 Task: Look for space in Köthen, Germany from 12th July, 2023 to 16th July, 2023 for 8 adults in price range Rs.10000 to Rs.16000. Place can be private room with 8 bedrooms having 8 beds and 8 bathrooms. Property type can be house, flat, guest house, hotel. Amenities needed are: wifi, TV, free parkinig on premises, gym, breakfast. Booking option can be shelf check-in. Required host language is English.
Action: Mouse moved to (489, 120)
Screenshot: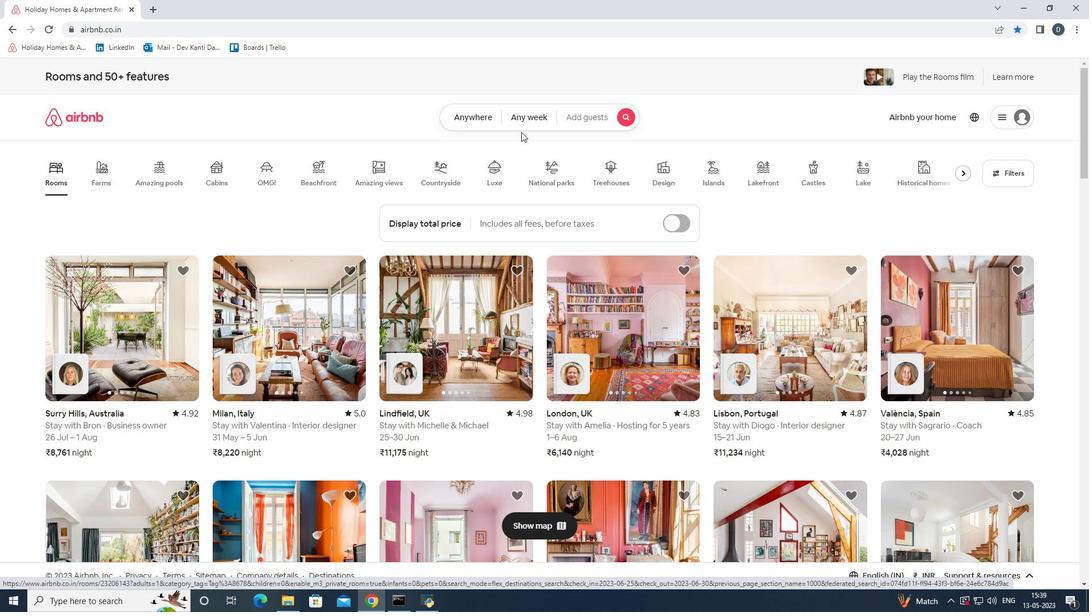 
Action: Mouse pressed left at (489, 120)
Screenshot: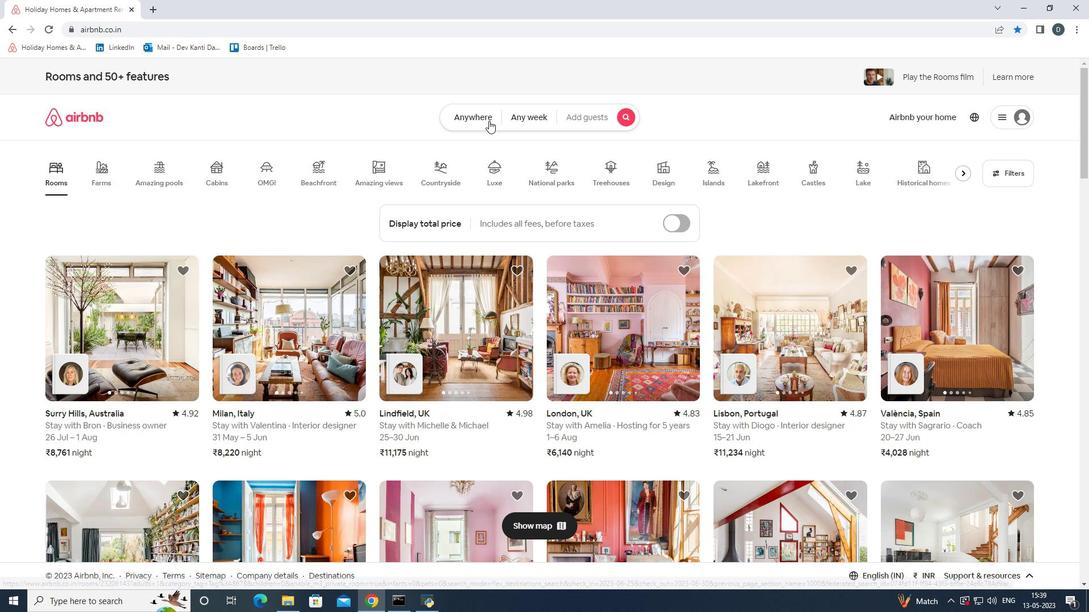 
Action: Mouse moved to (390, 162)
Screenshot: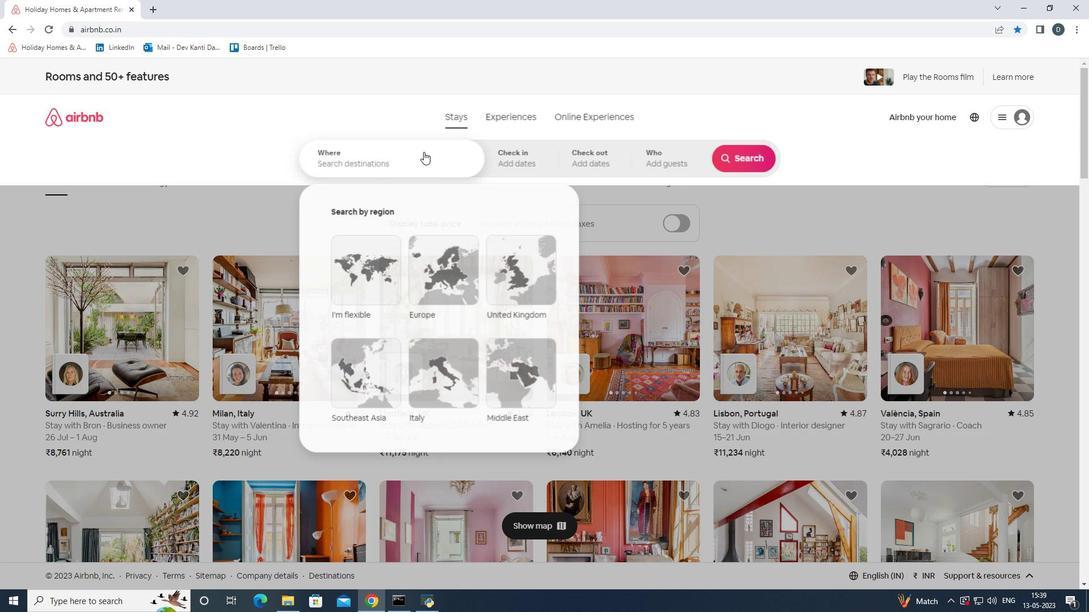 
Action: Mouse pressed left at (390, 162)
Screenshot: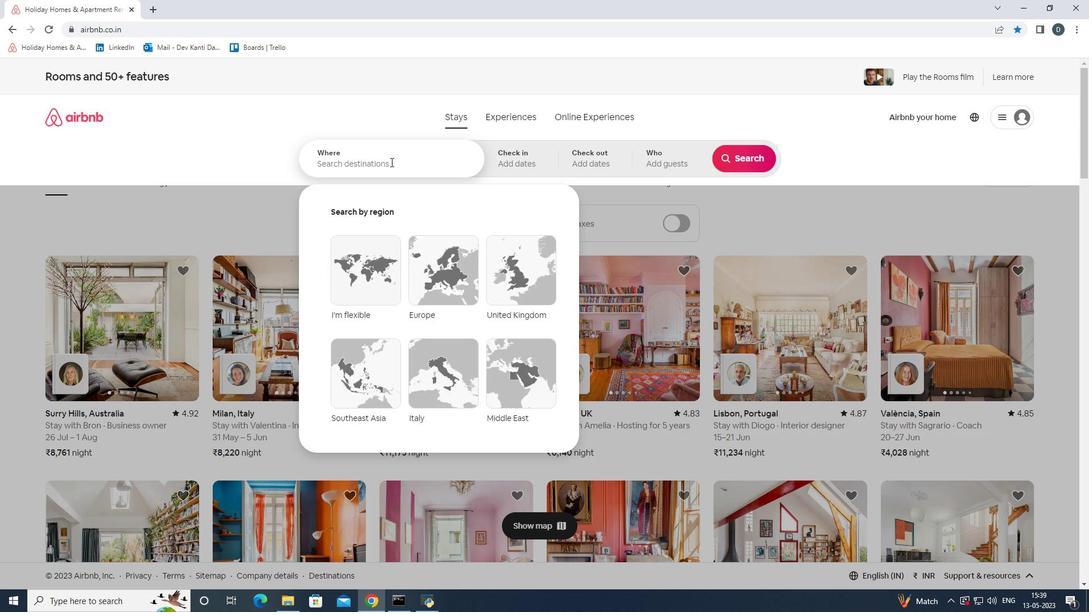 
Action: Key pressed <Key.shift>Kothen,<Key.shift>Germany
Screenshot: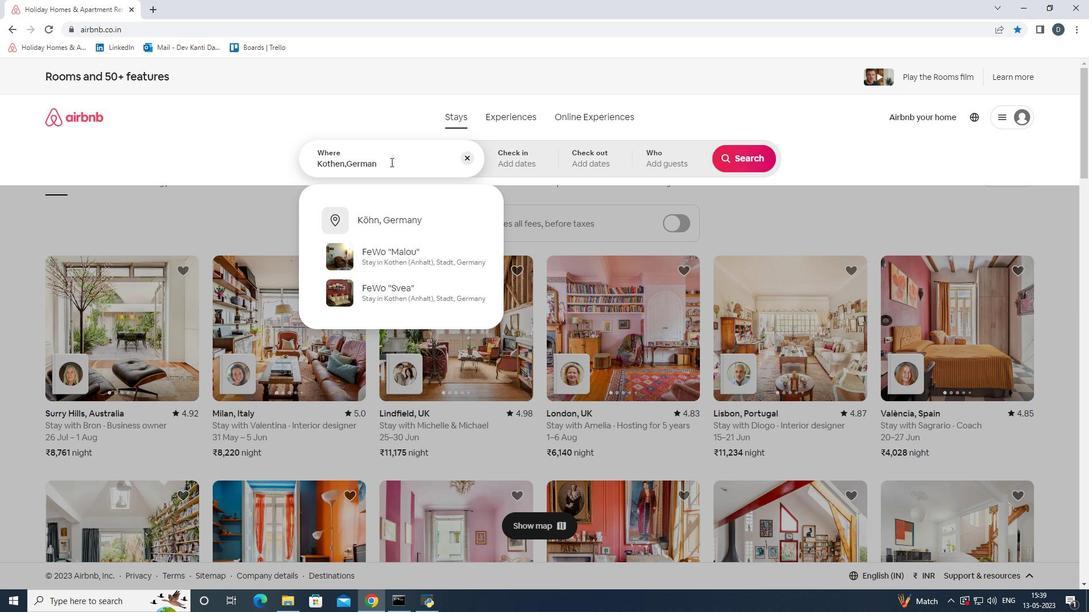 
Action: Mouse moved to (551, 165)
Screenshot: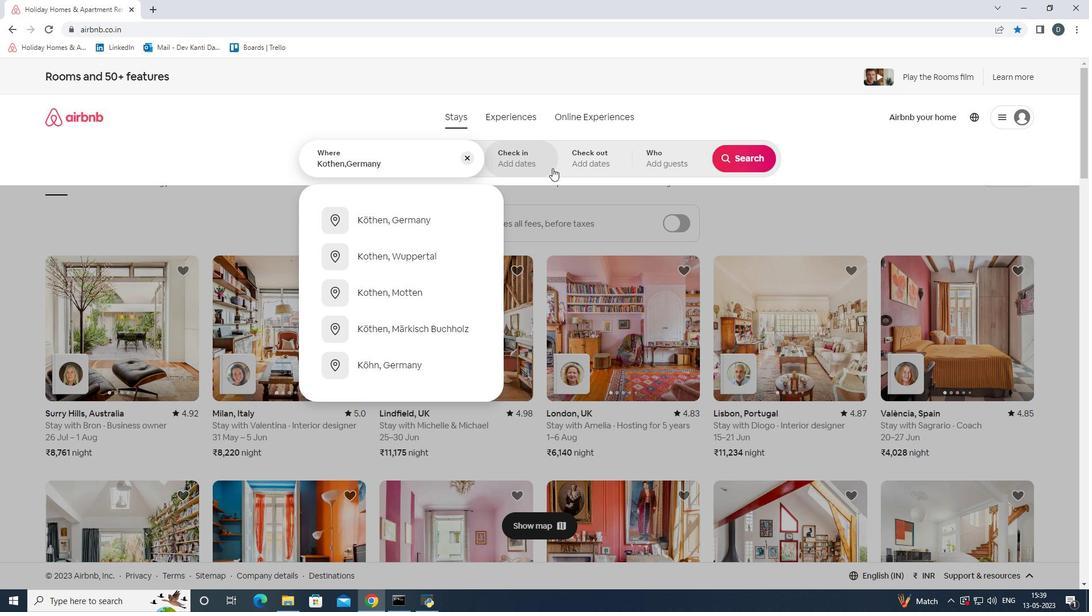 
Action: Mouse pressed left at (551, 165)
Screenshot: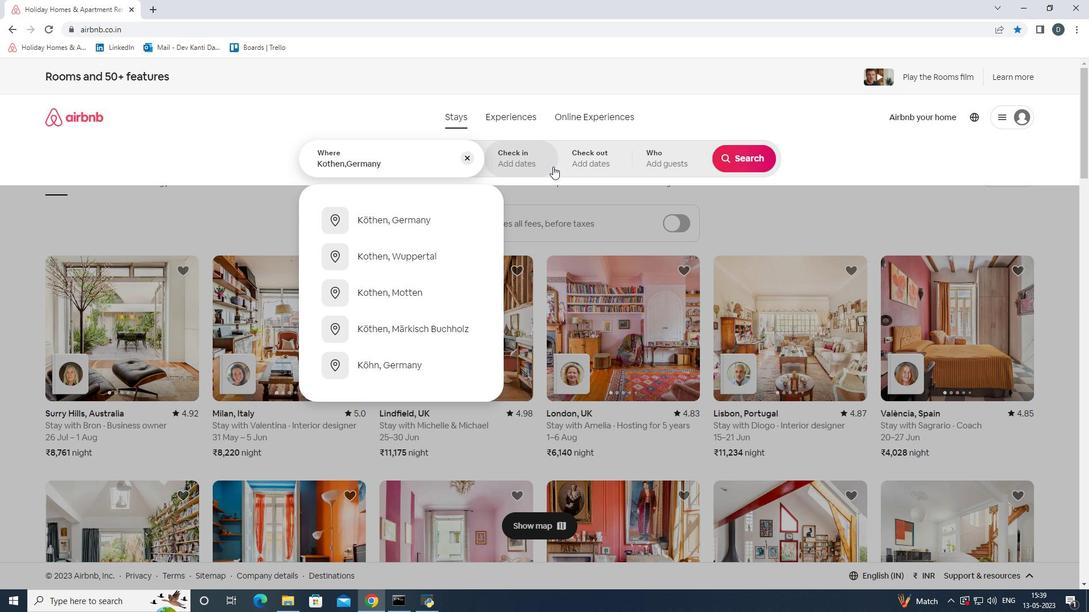 
Action: Mouse moved to (746, 251)
Screenshot: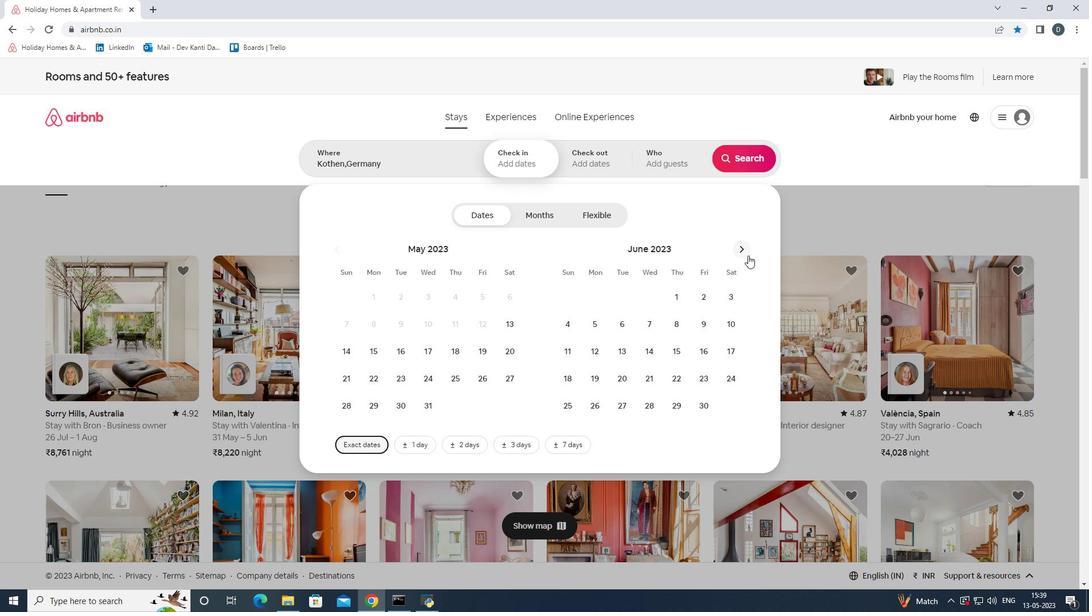 
Action: Mouse pressed left at (746, 251)
Screenshot: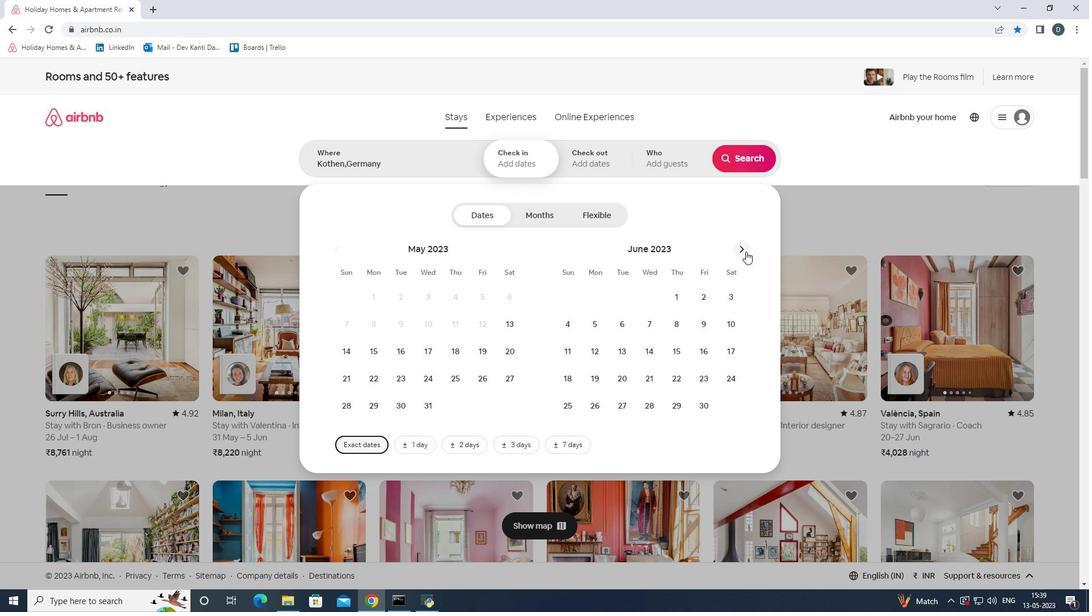 
Action: Mouse moved to (646, 346)
Screenshot: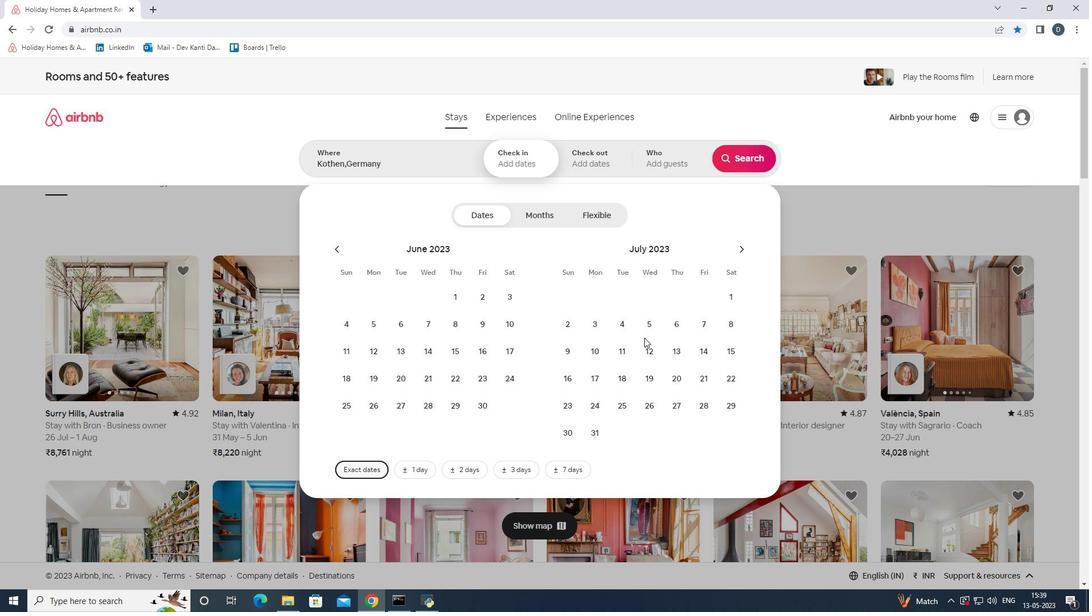 
Action: Mouse pressed left at (646, 346)
Screenshot: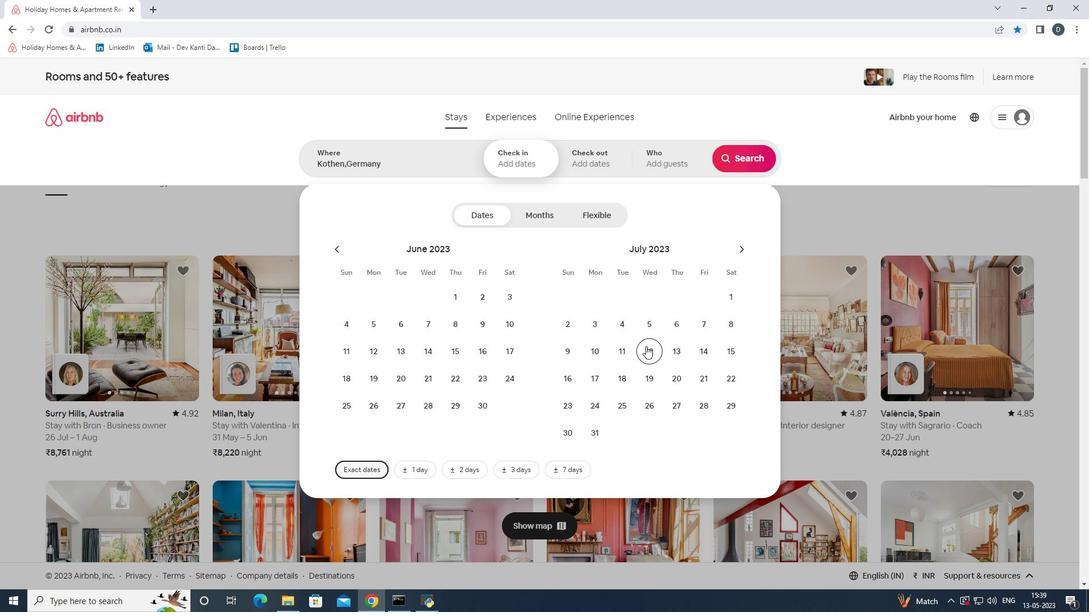 
Action: Mouse moved to (574, 372)
Screenshot: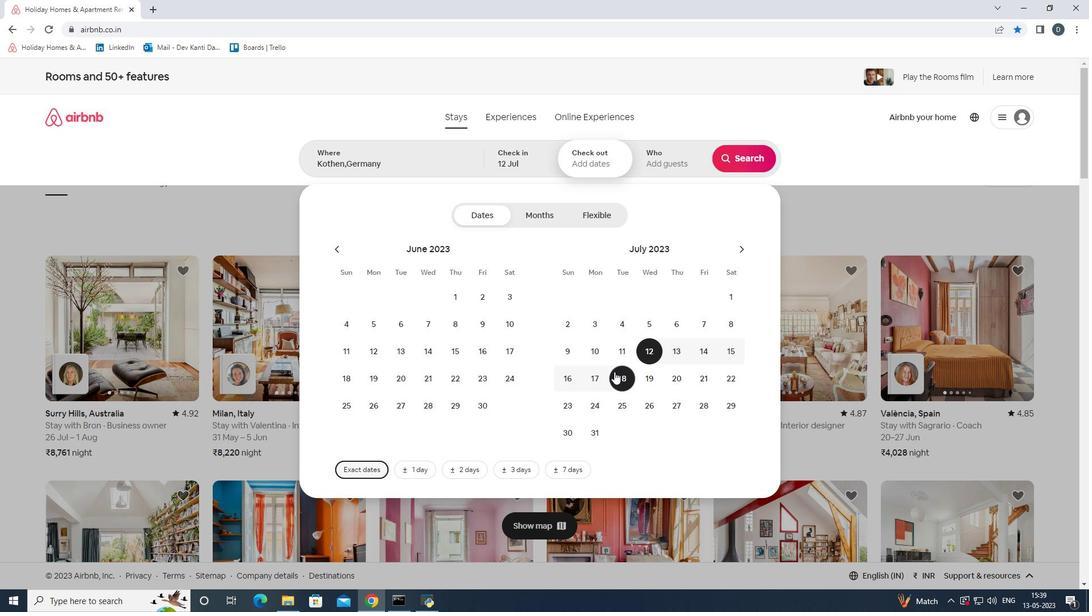 
Action: Mouse pressed left at (574, 372)
Screenshot: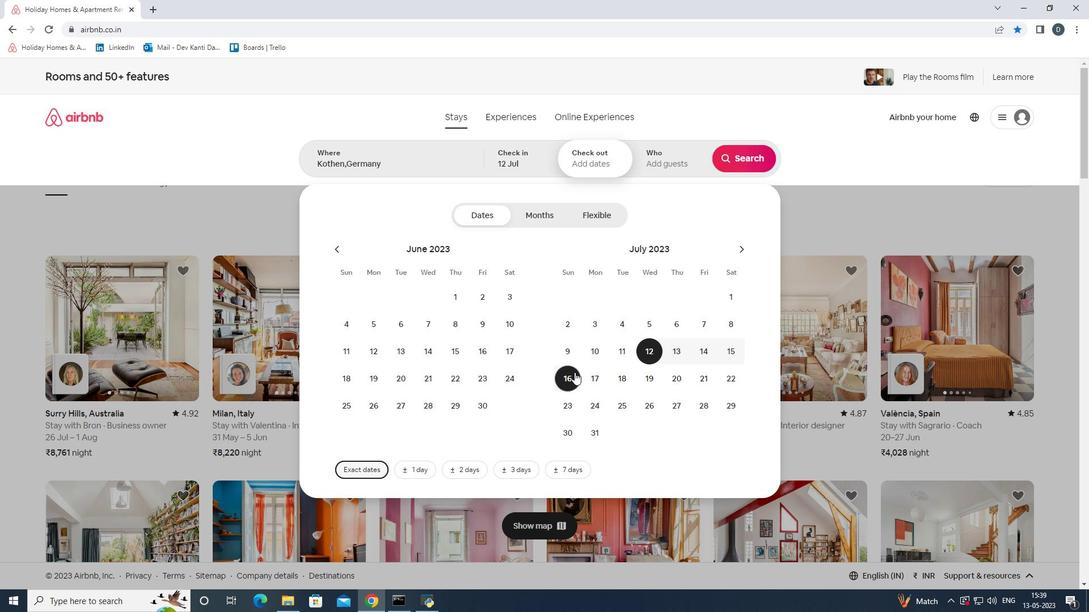 
Action: Mouse moved to (656, 159)
Screenshot: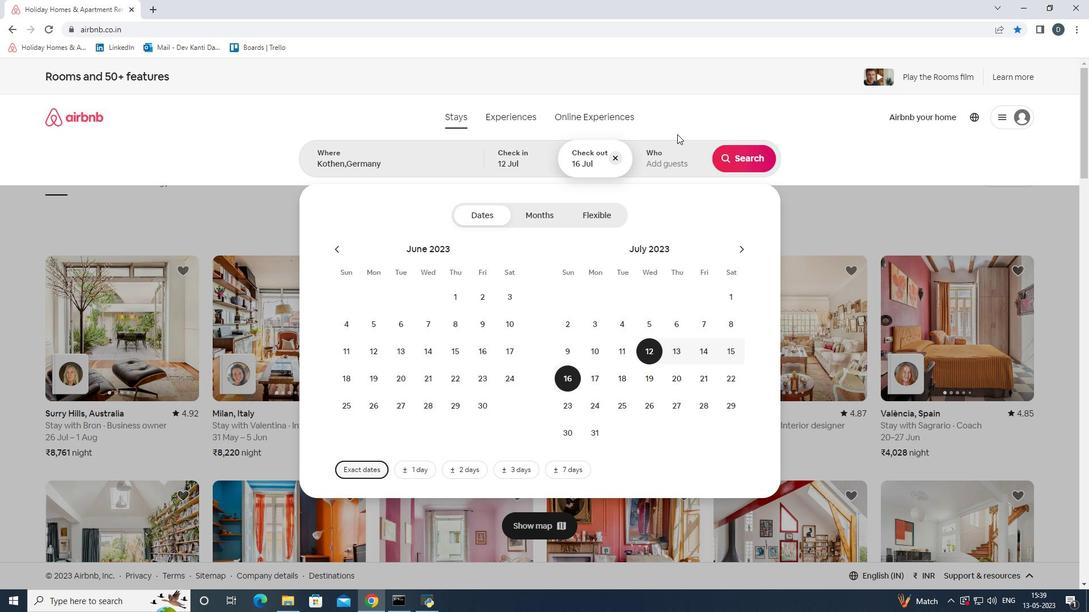 
Action: Mouse pressed left at (656, 159)
Screenshot: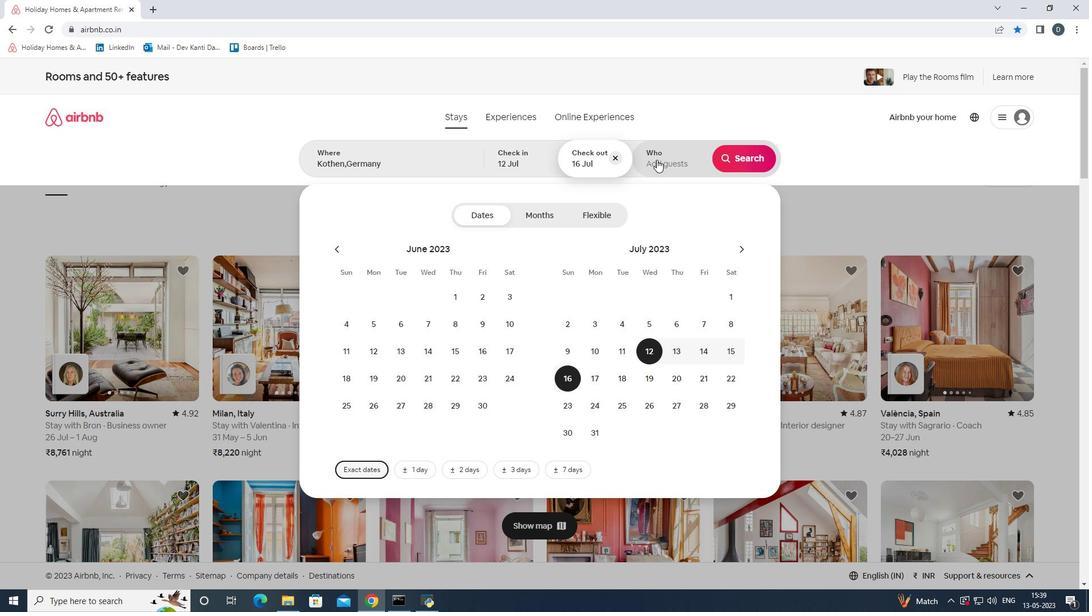 
Action: Mouse moved to (753, 213)
Screenshot: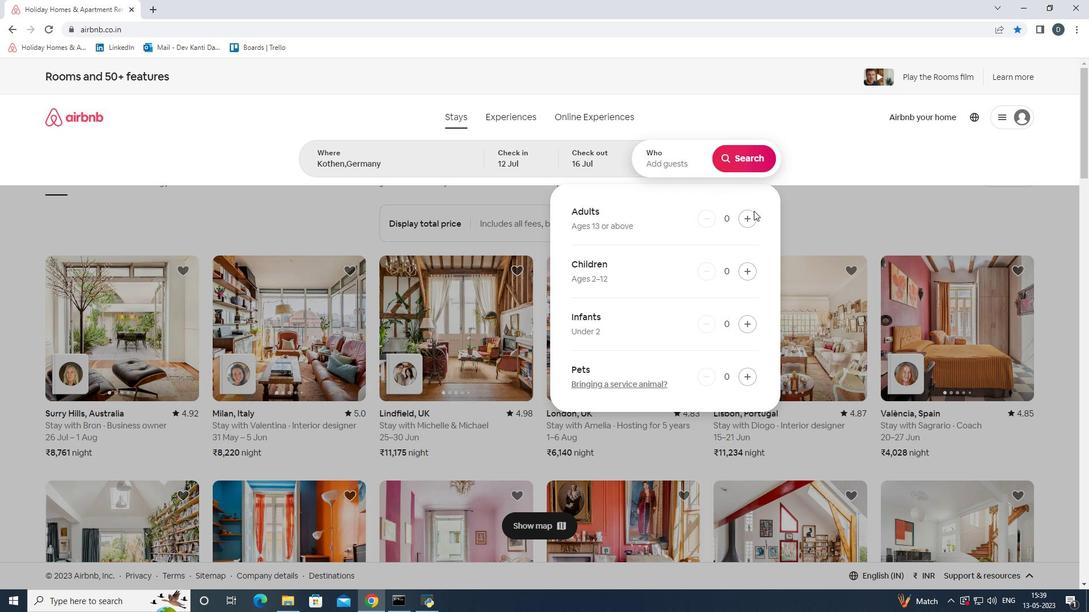 
Action: Mouse pressed left at (753, 213)
Screenshot: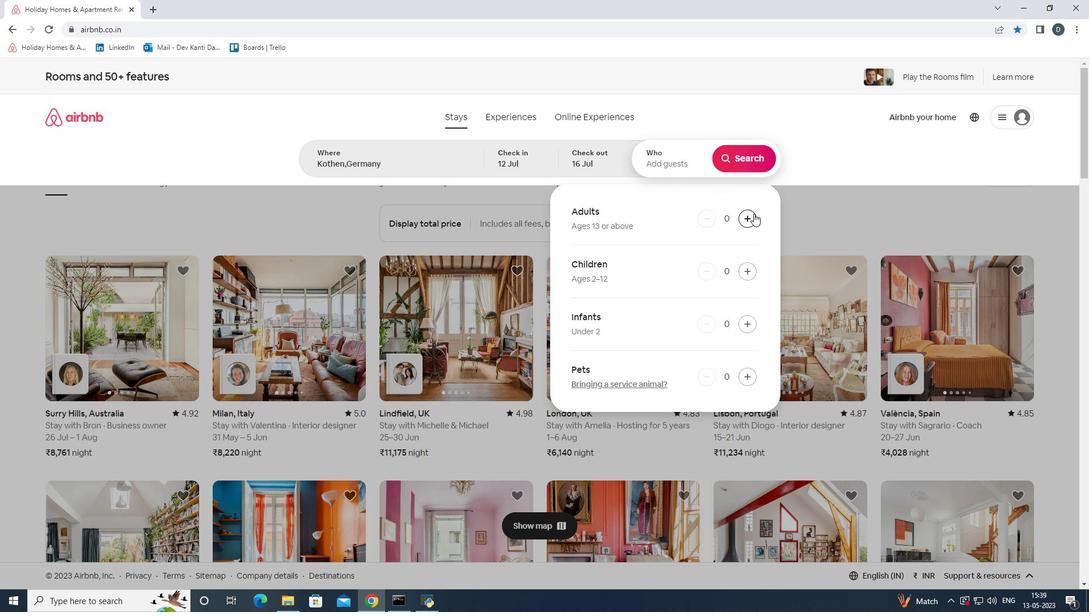 
Action: Mouse pressed left at (753, 213)
Screenshot: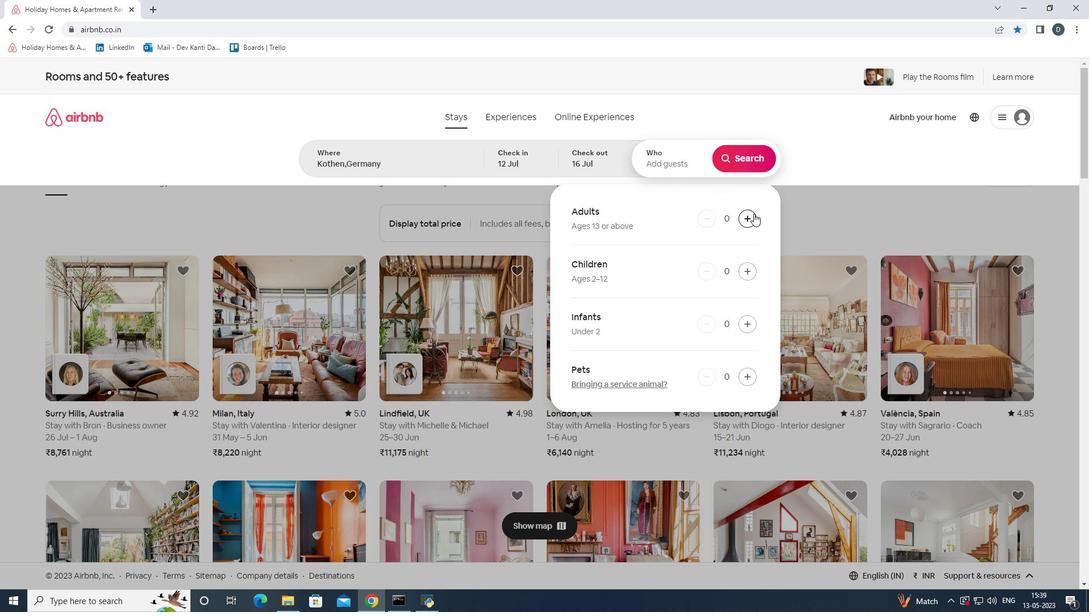
Action: Mouse pressed left at (753, 213)
Screenshot: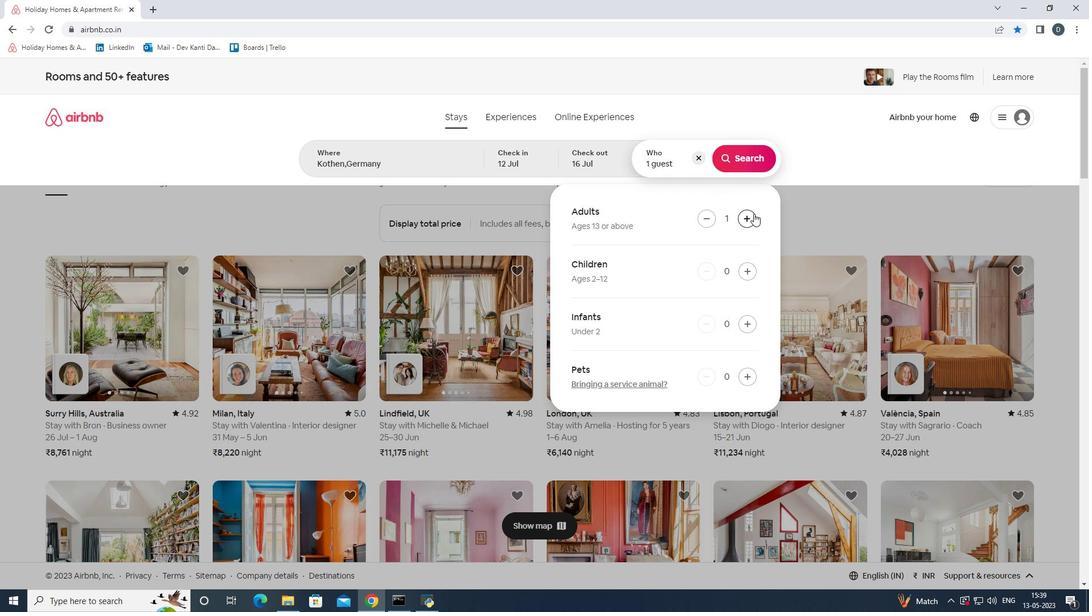 
Action: Mouse pressed left at (753, 213)
Screenshot: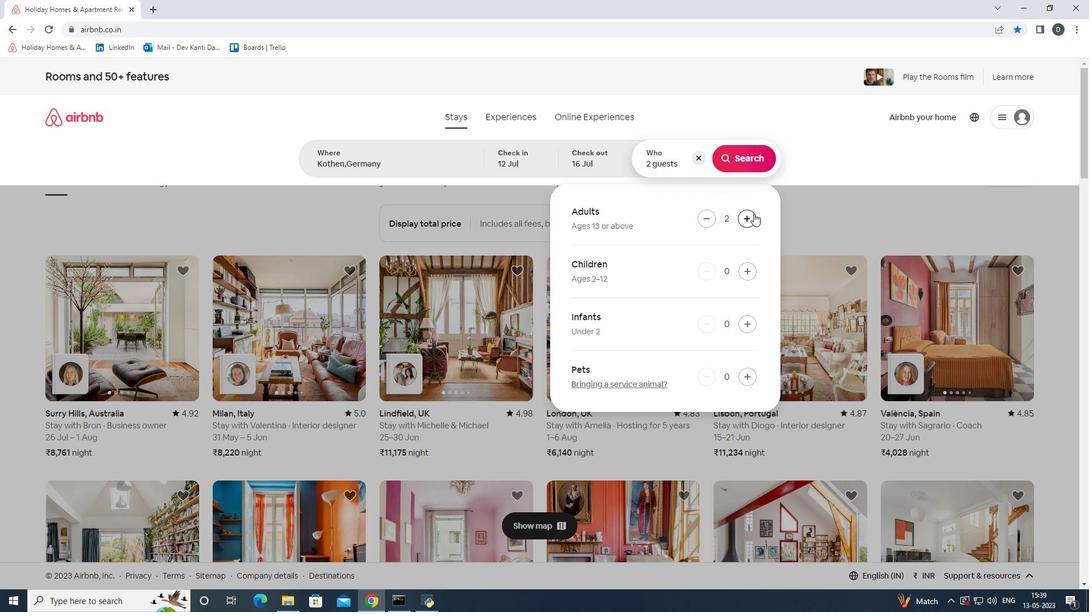 
Action: Mouse pressed left at (753, 213)
Screenshot: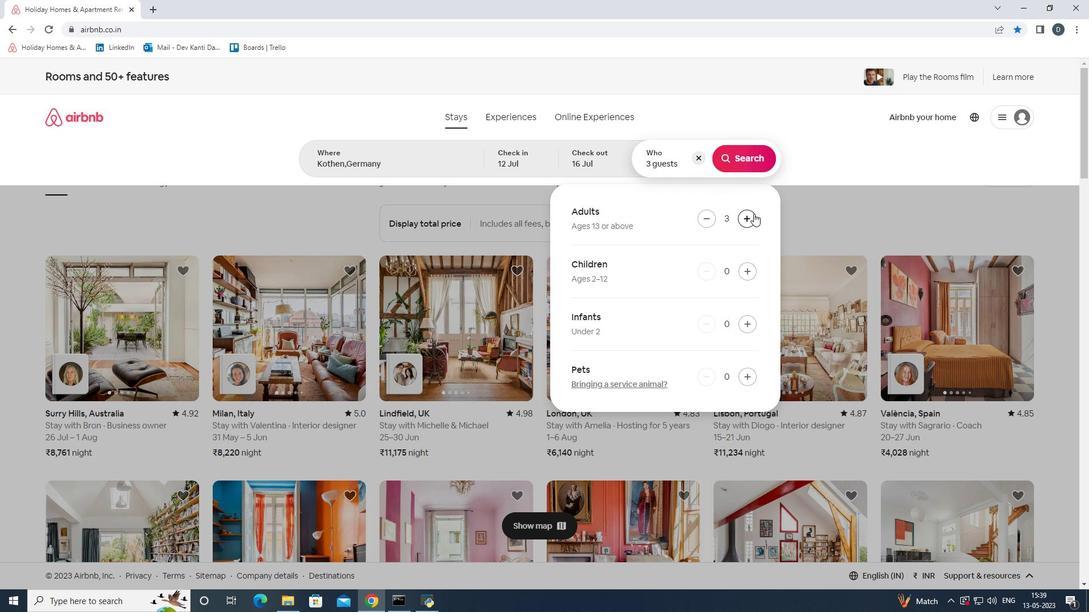 
Action: Mouse pressed left at (753, 213)
Screenshot: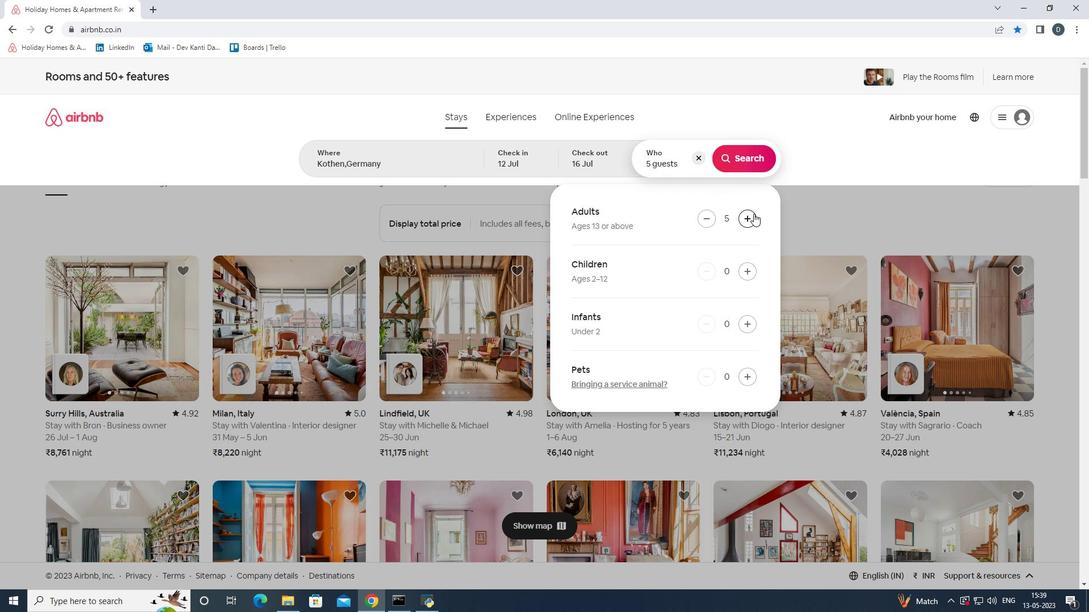 
Action: Mouse pressed left at (753, 213)
Screenshot: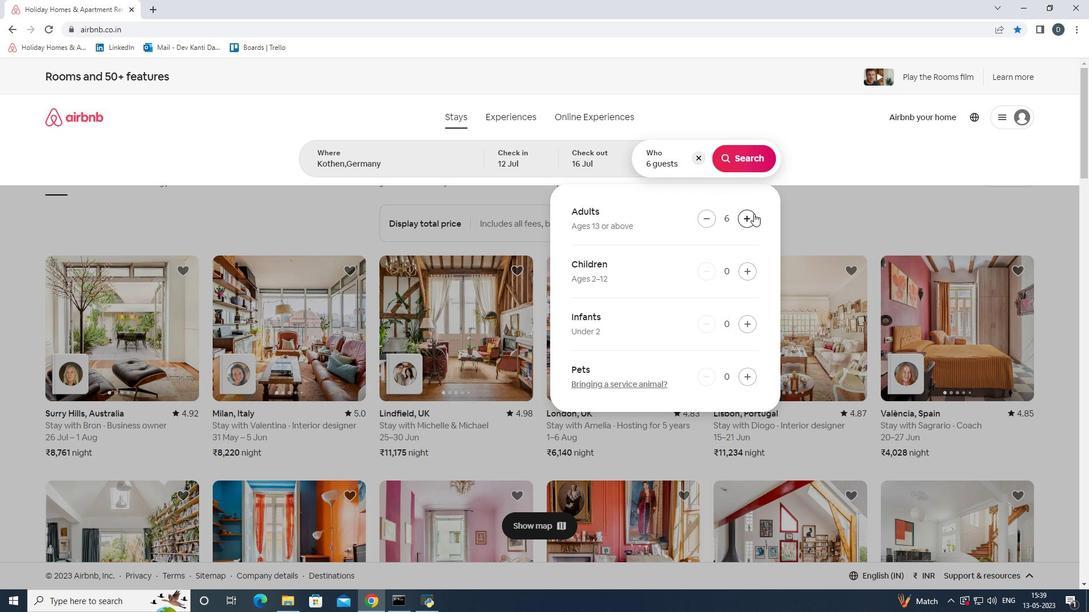 
Action: Mouse pressed left at (753, 213)
Screenshot: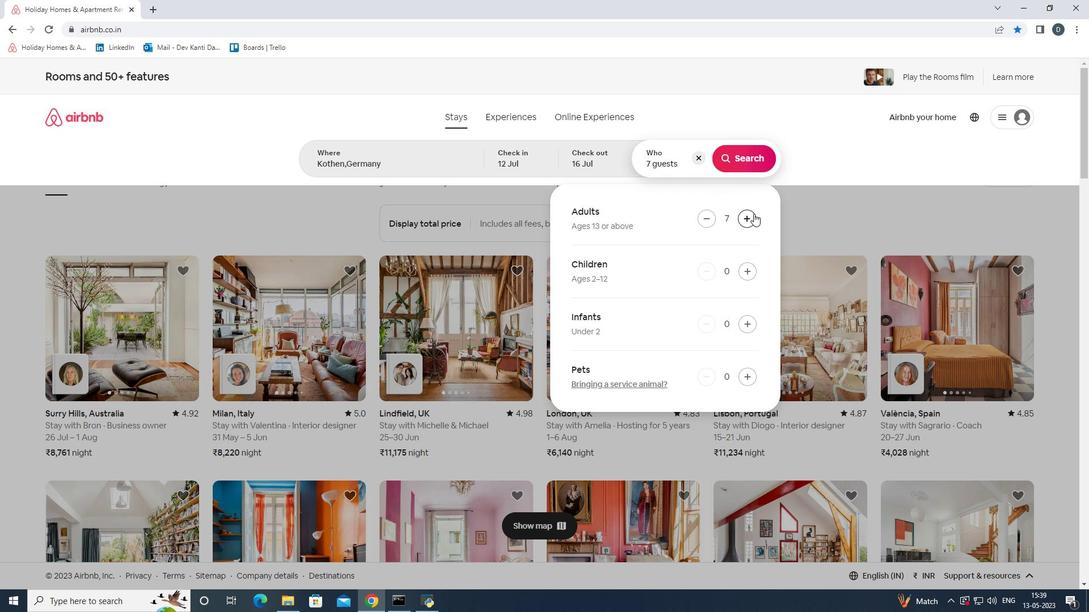 
Action: Mouse moved to (751, 158)
Screenshot: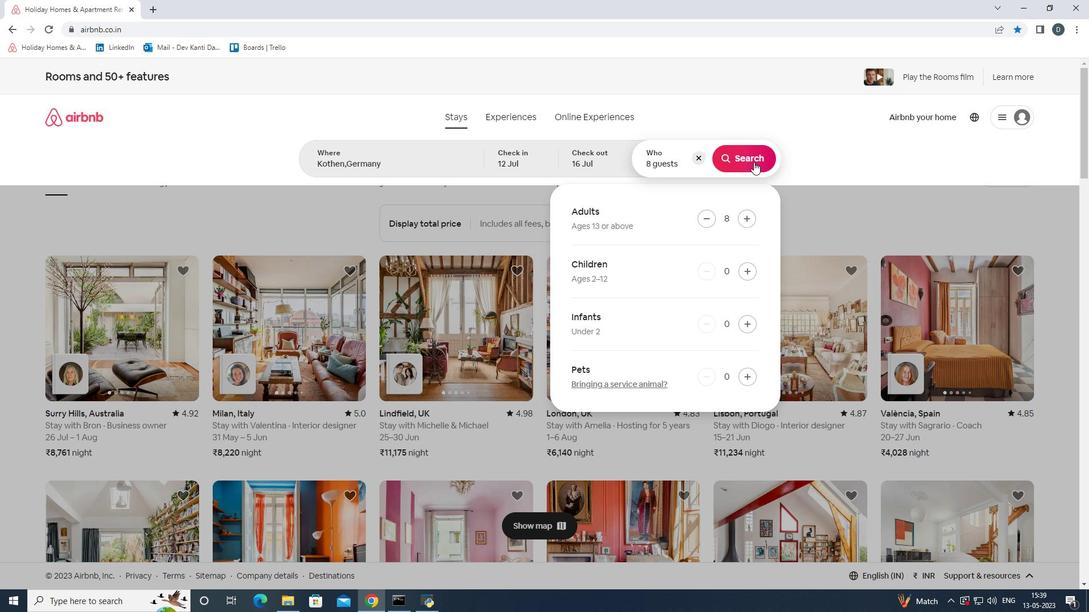 
Action: Mouse pressed left at (751, 158)
Screenshot: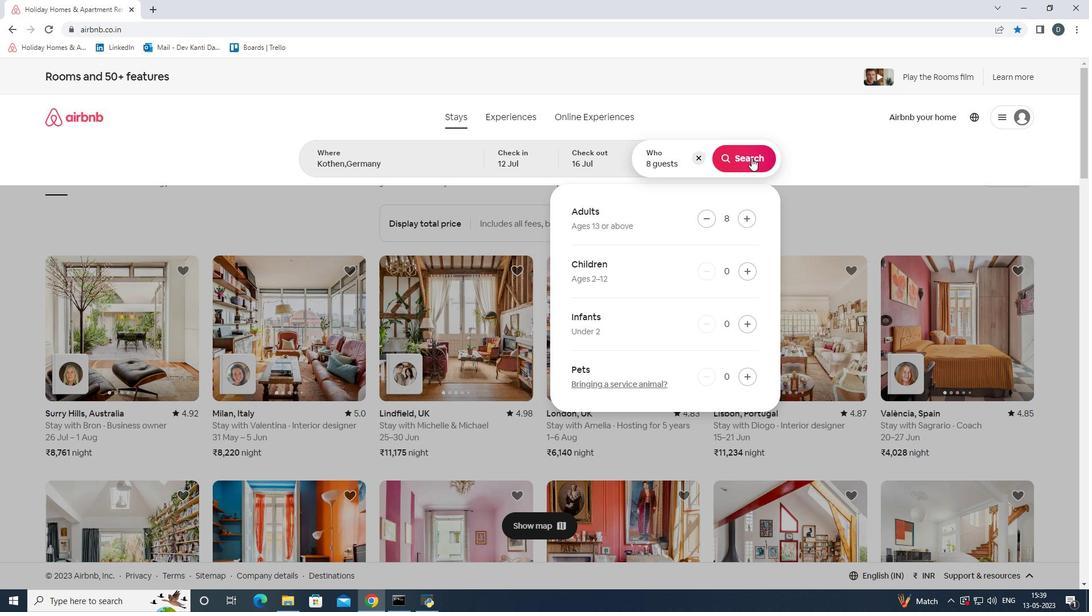 
Action: Mouse moved to (1042, 124)
Screenshot: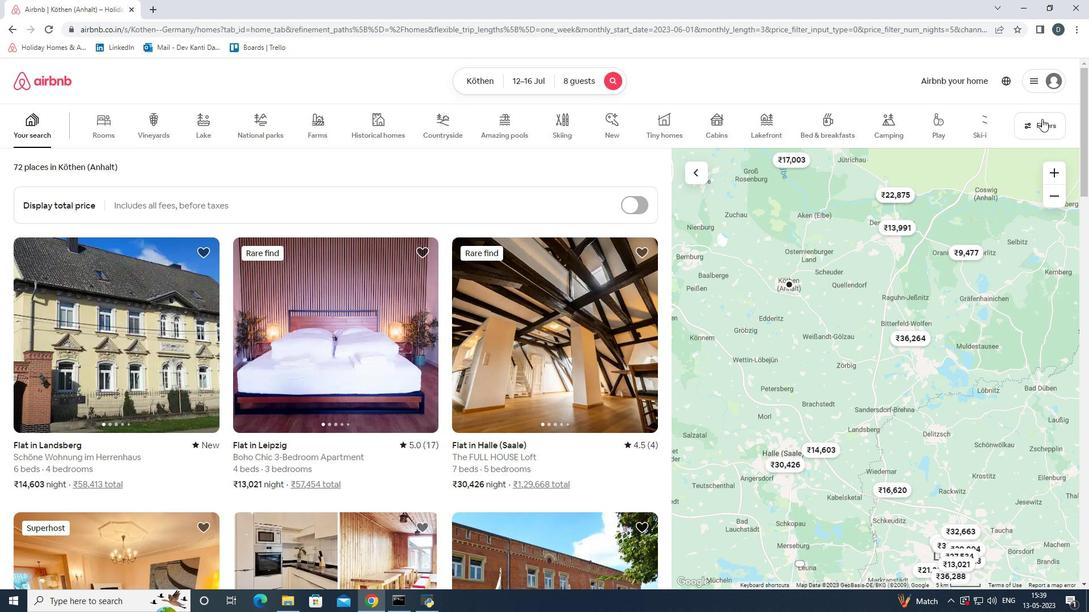 
Action: Mouse pressed left at (1042, 124)
Screenshot: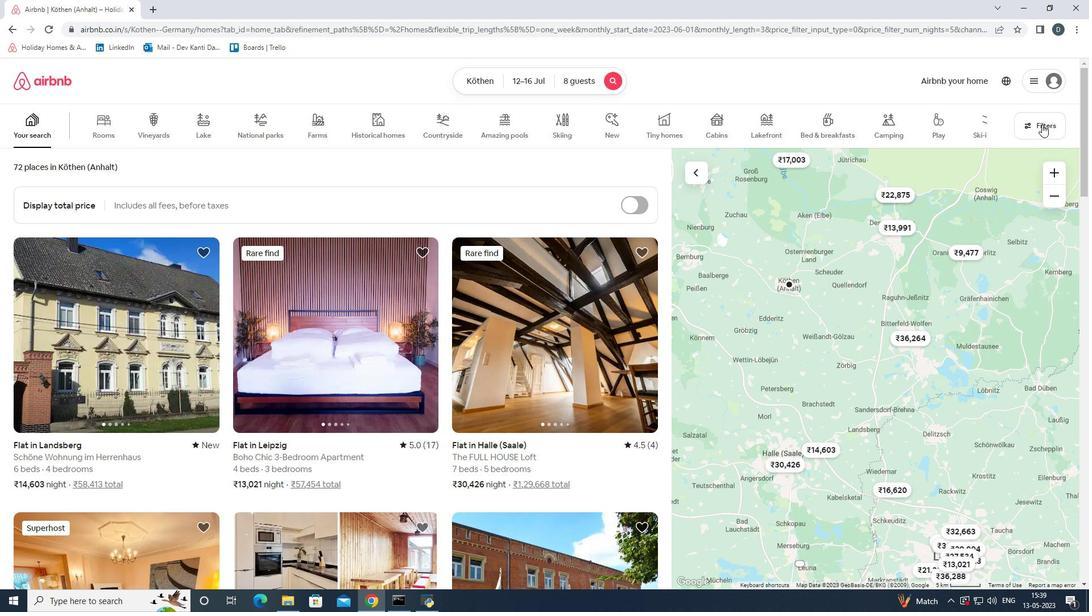 
Action: Mouse moved to (411, 267)
Screenshot: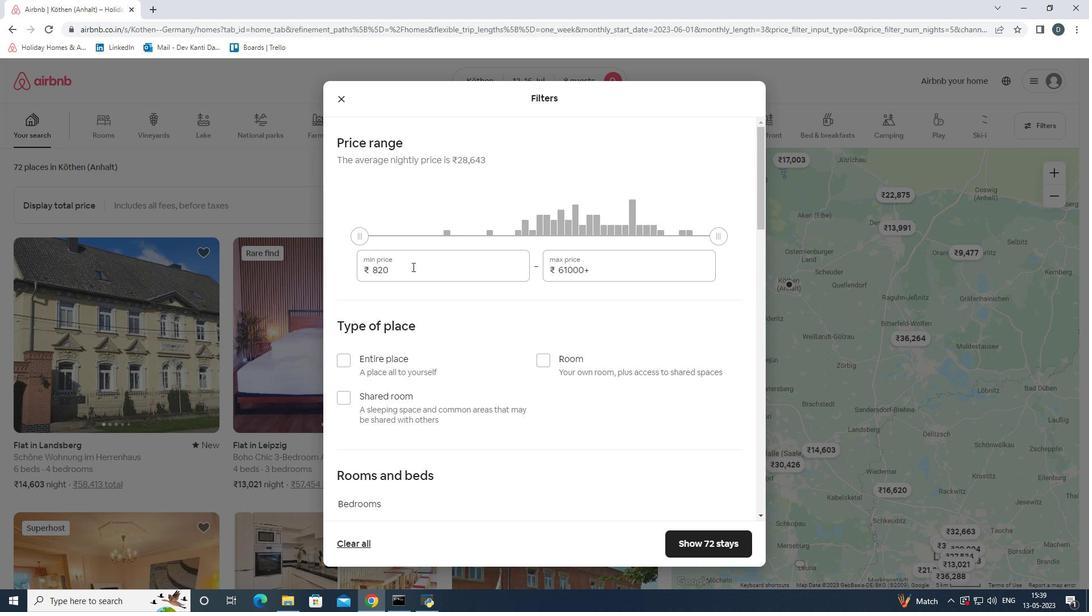 
Action: Mouse pressed left at (411, 267)
Screenshot: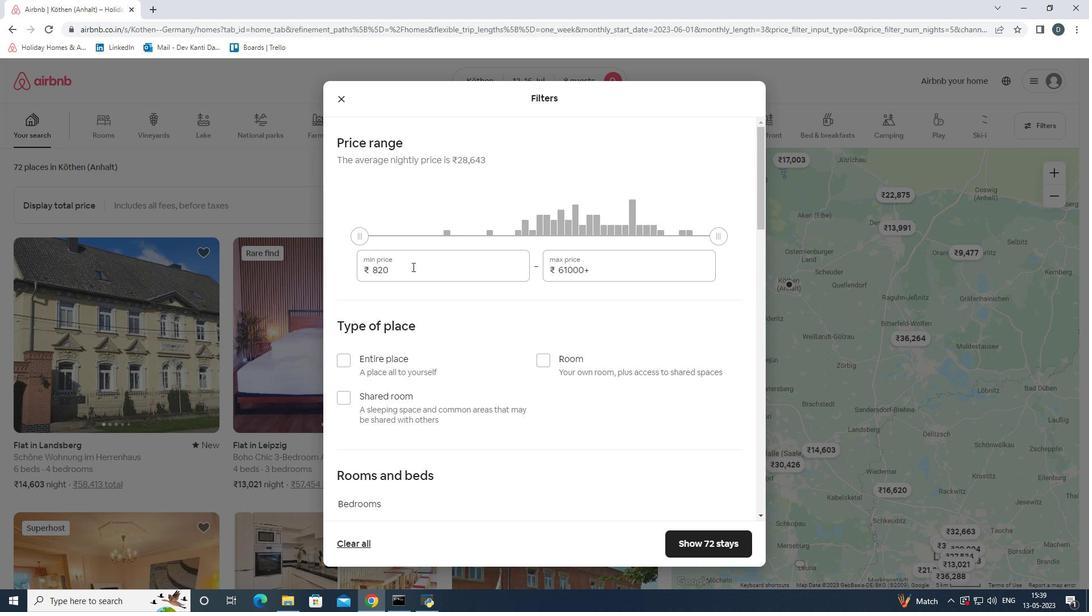 
Action: Mouse moved to (367, 272)
Screenshot: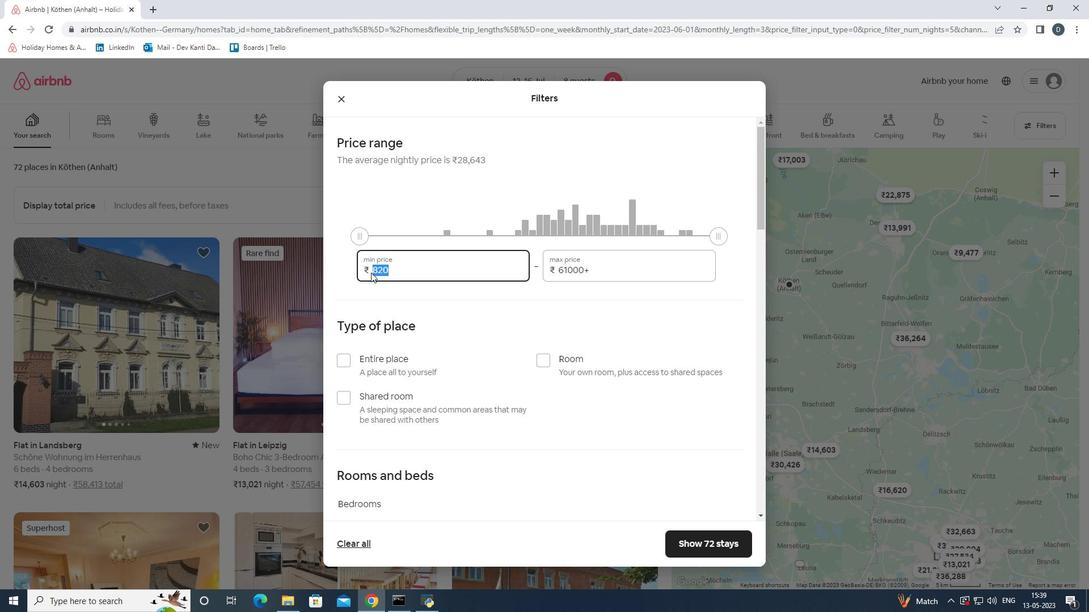 
Action: Key pressed 10000
Screenshot: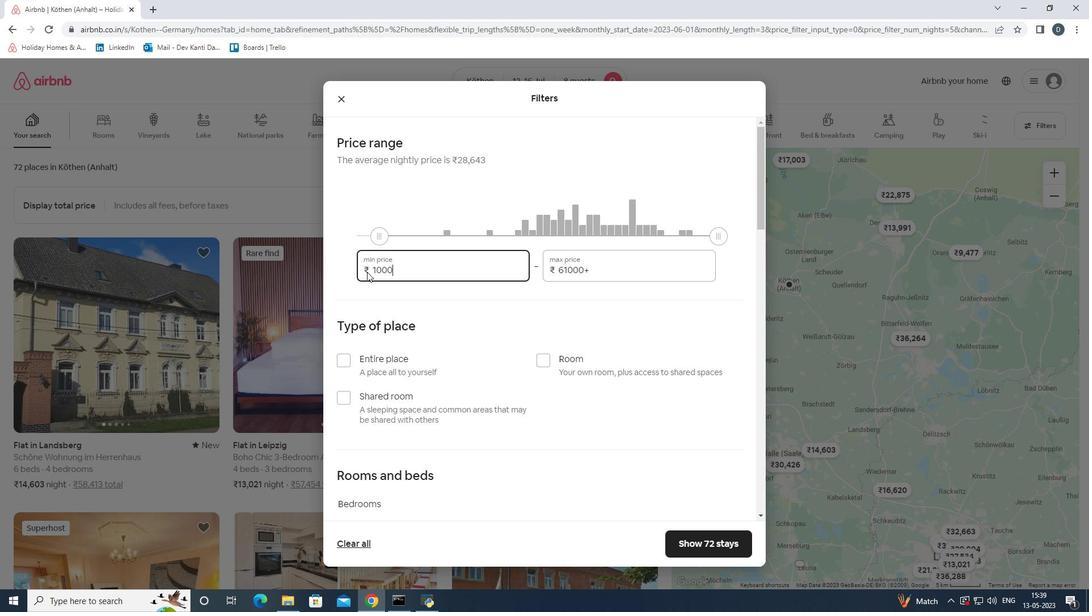 
Action: Mouse moved to (592, 270)
Screenshot: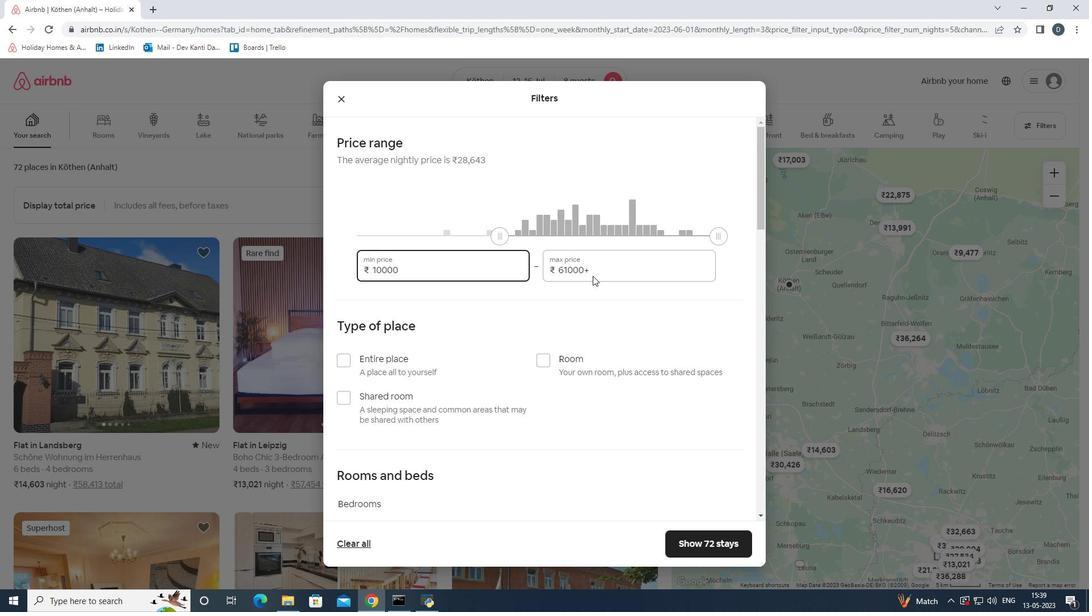 
Action: Mouse pressed left at (592, 270)
Screenshot: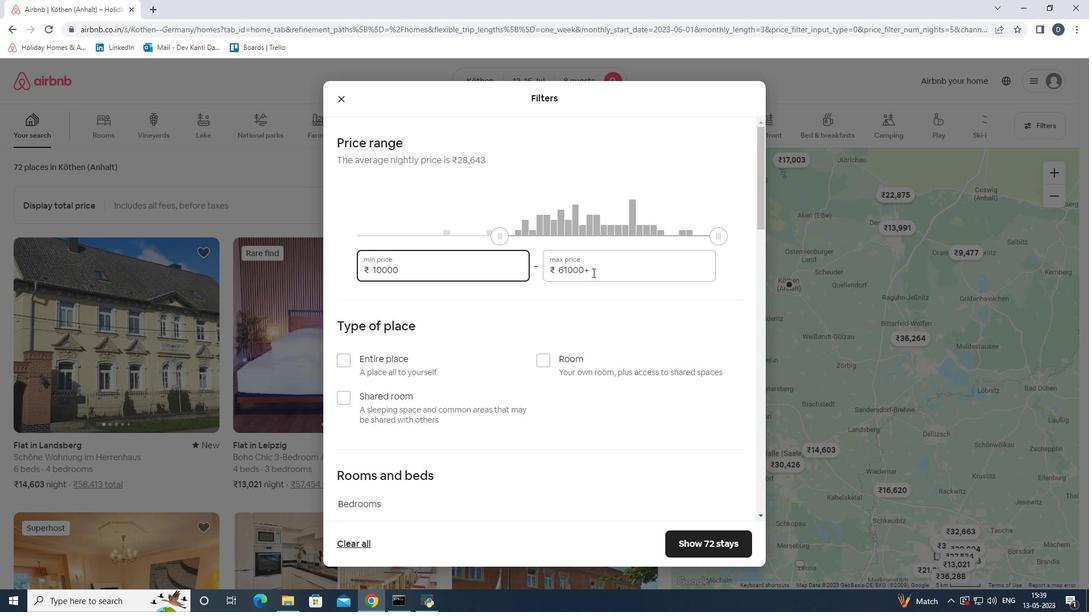 
Action: Mouse moved to (596, 269)
Screenshot: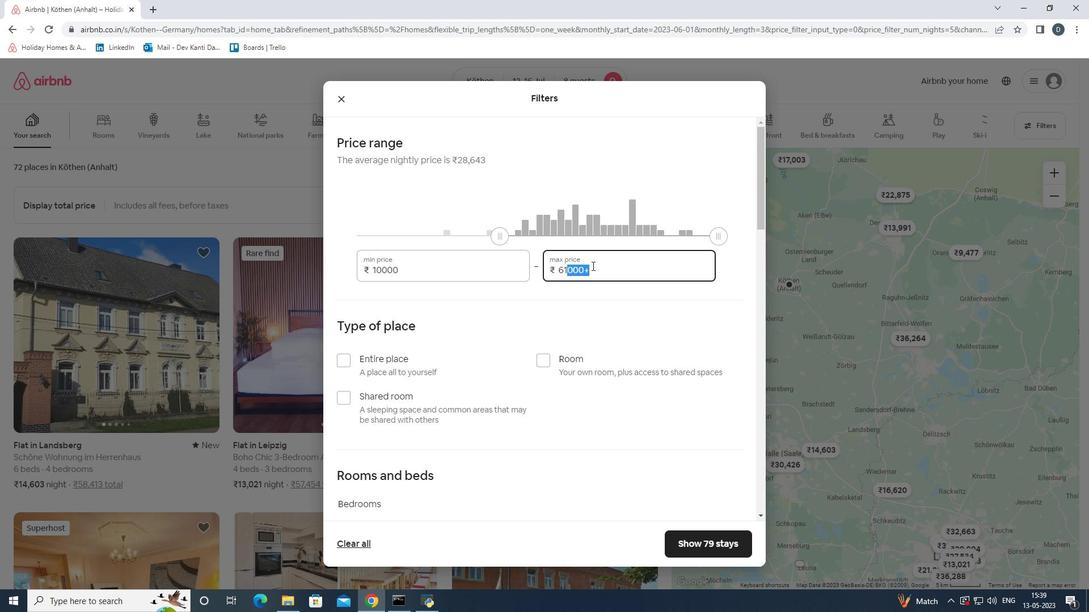 
Action: Mouse pressed left at (596, 269)
Screenshot: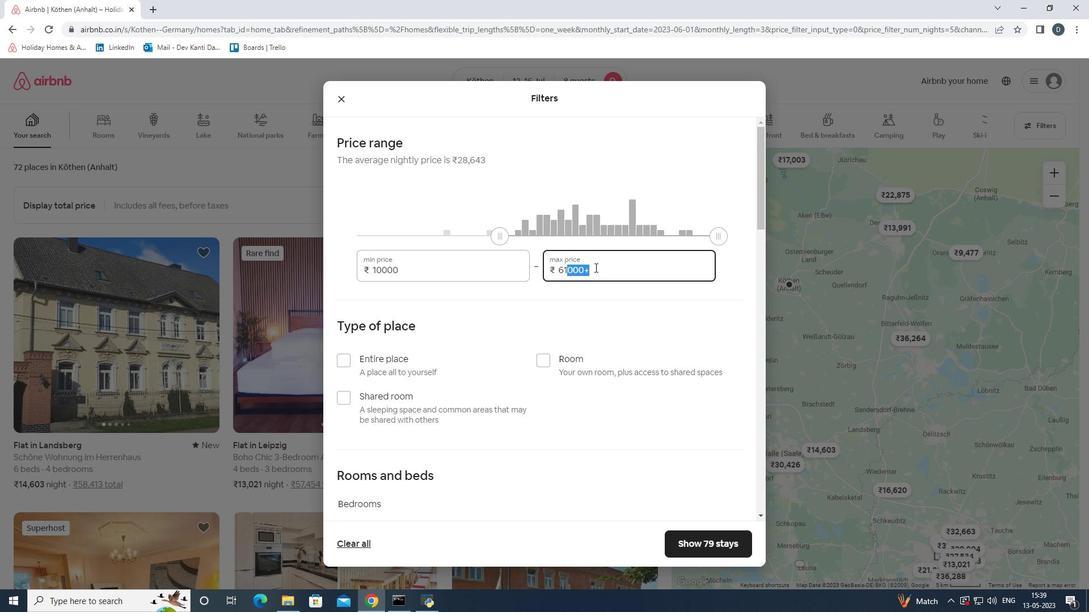 
Action: Mouse pressed left at (596, 269)
Screenshot: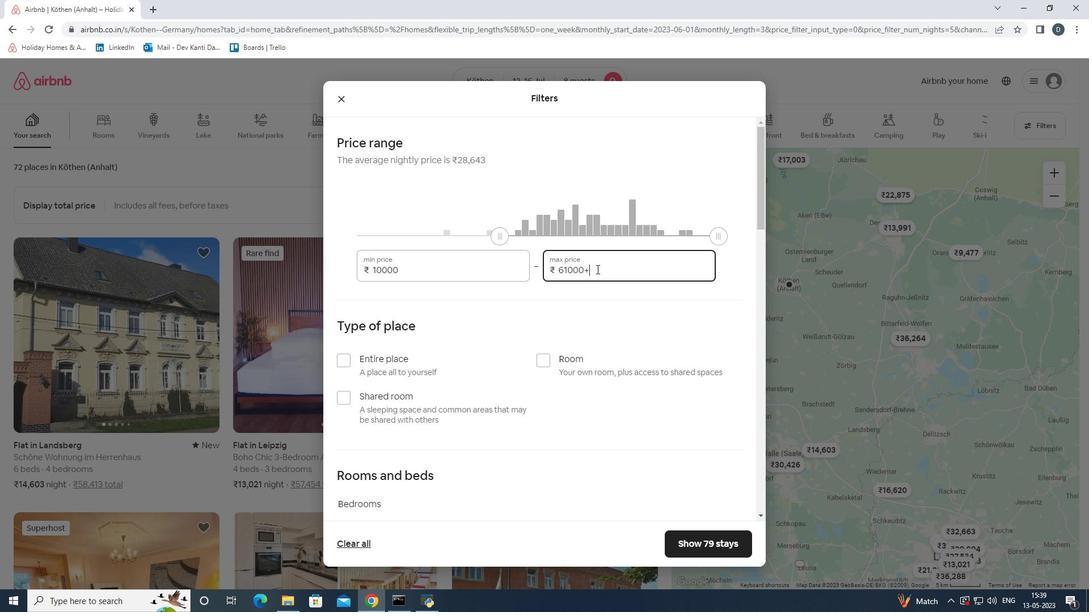 
Action: Mouse moved to (553, 272)
Screenshot: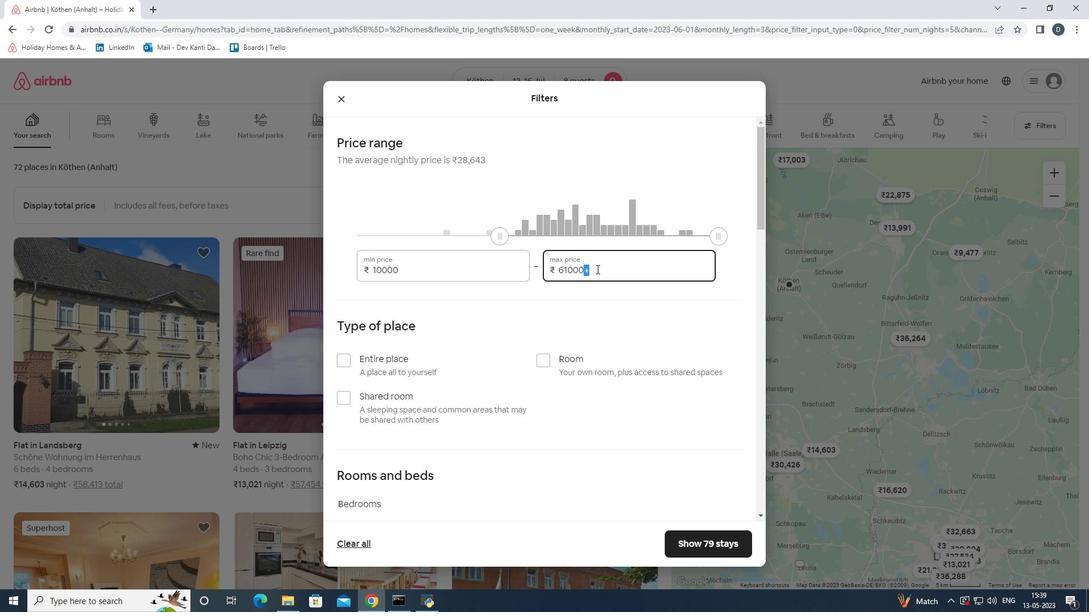 
Action: Key pressed 16000
Screenshot: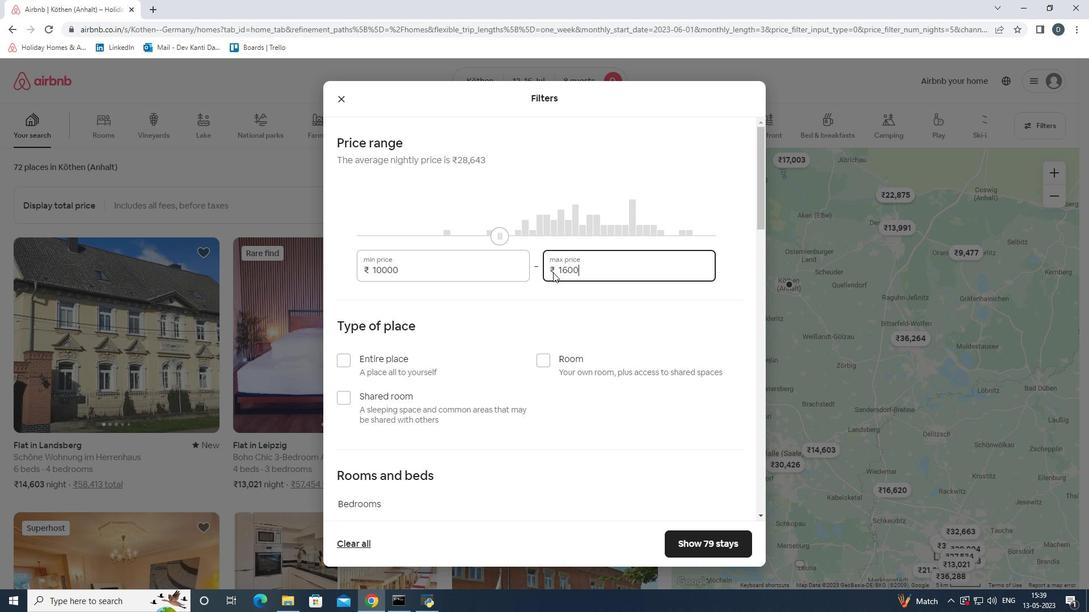 
Action: Mouse moved to (547, 301)
Screenshot: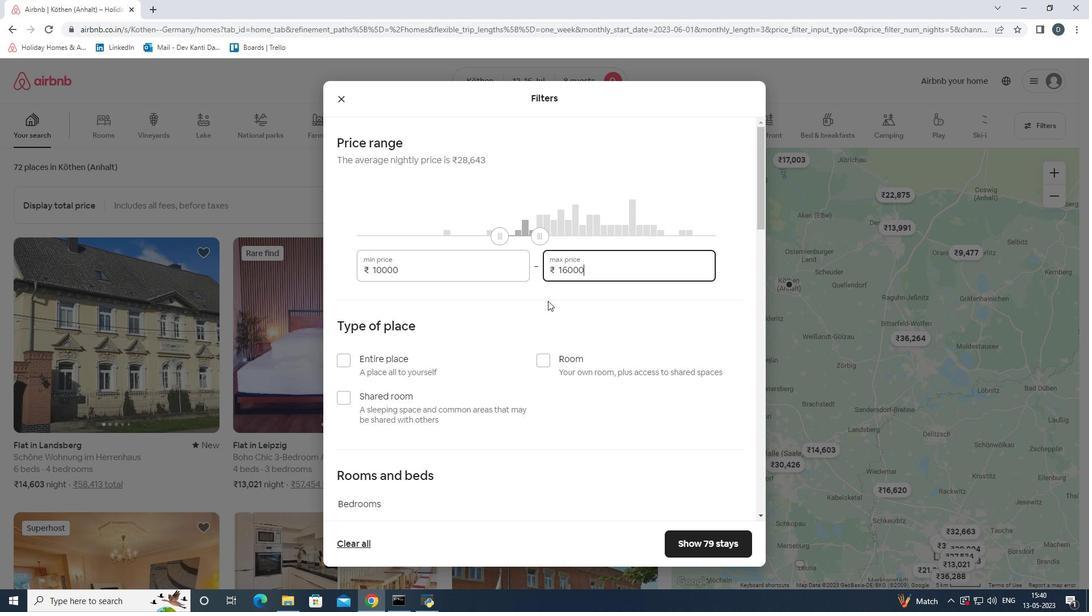 
Action: Mouse scrolled (547, 301) with delta (0, 0)
Screenshot: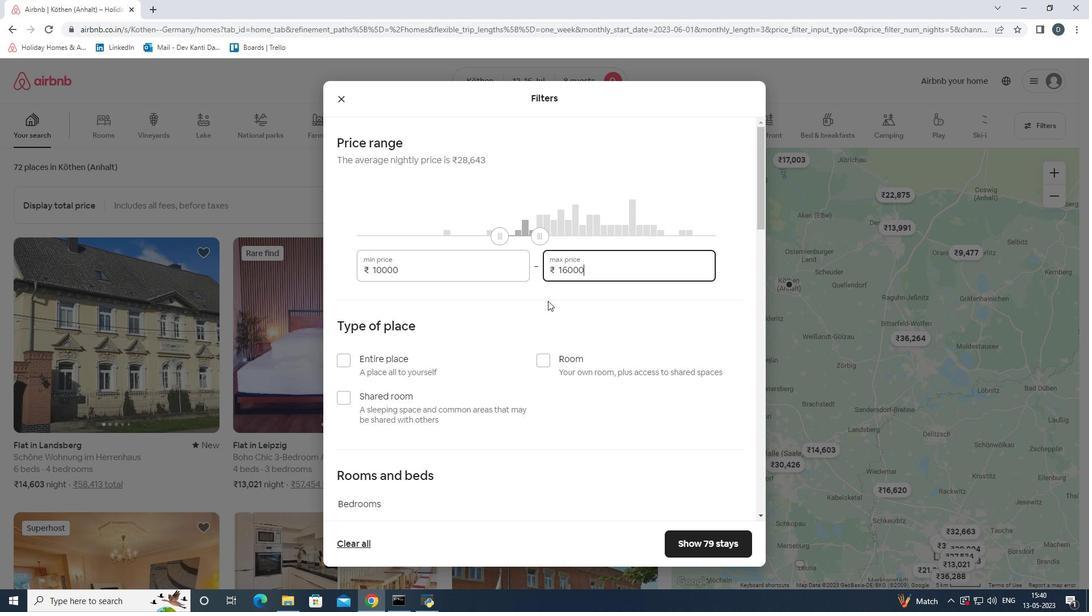 
Action: Mouse moved to (546, 302)
Screenshot: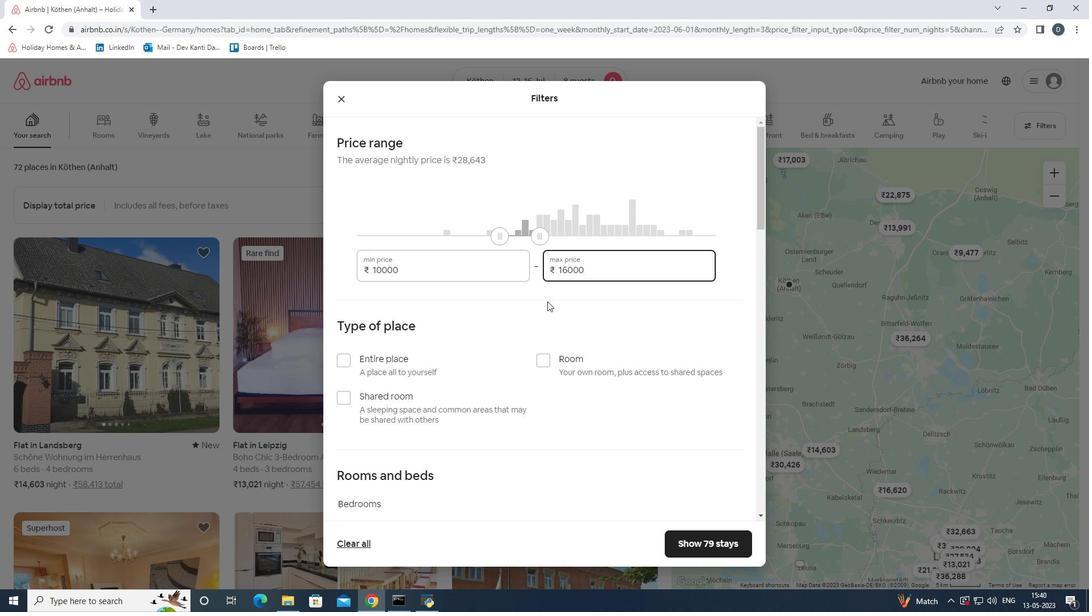 
Action: Mouse scrolled (546, 301) with delta (0, 0)
Screenshot: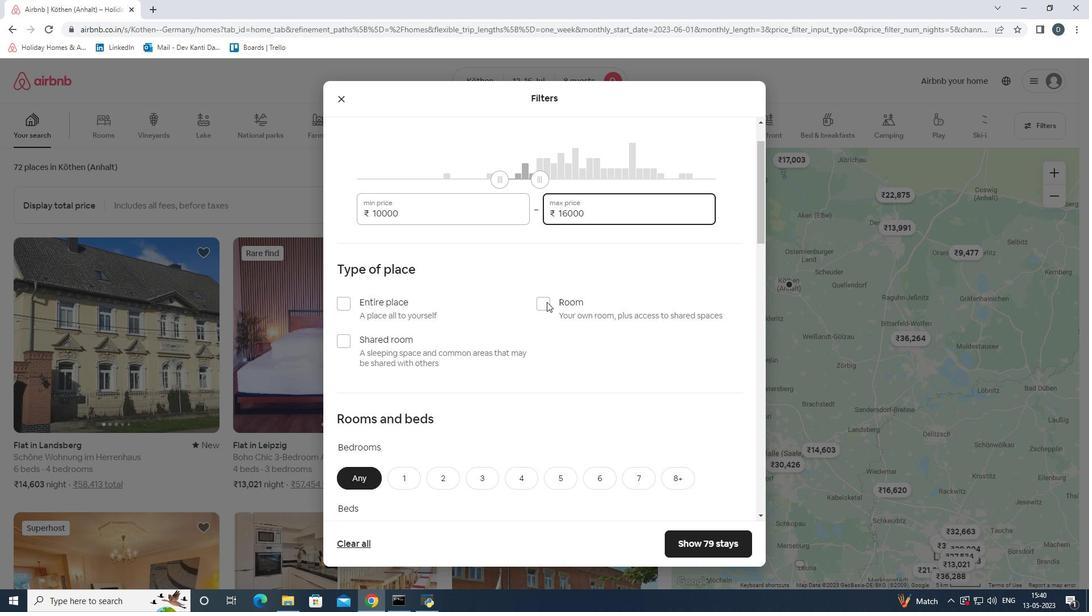 
Action: Mouse moved to (412, 277)
Screenshot: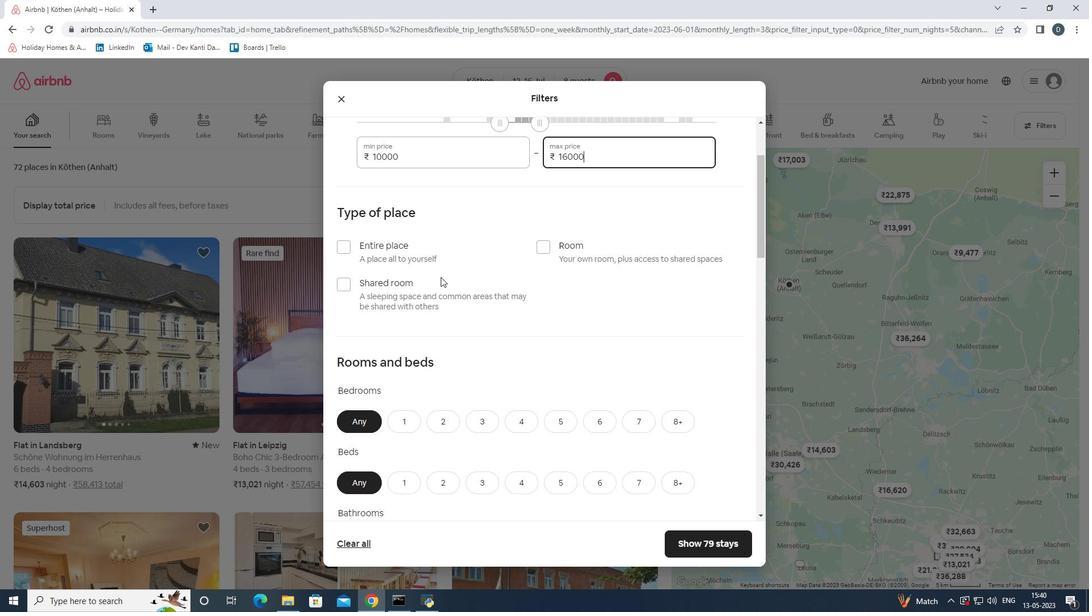 
Action: Mouse scrolled (412, 276) with delta (0, 0)
Screenshot: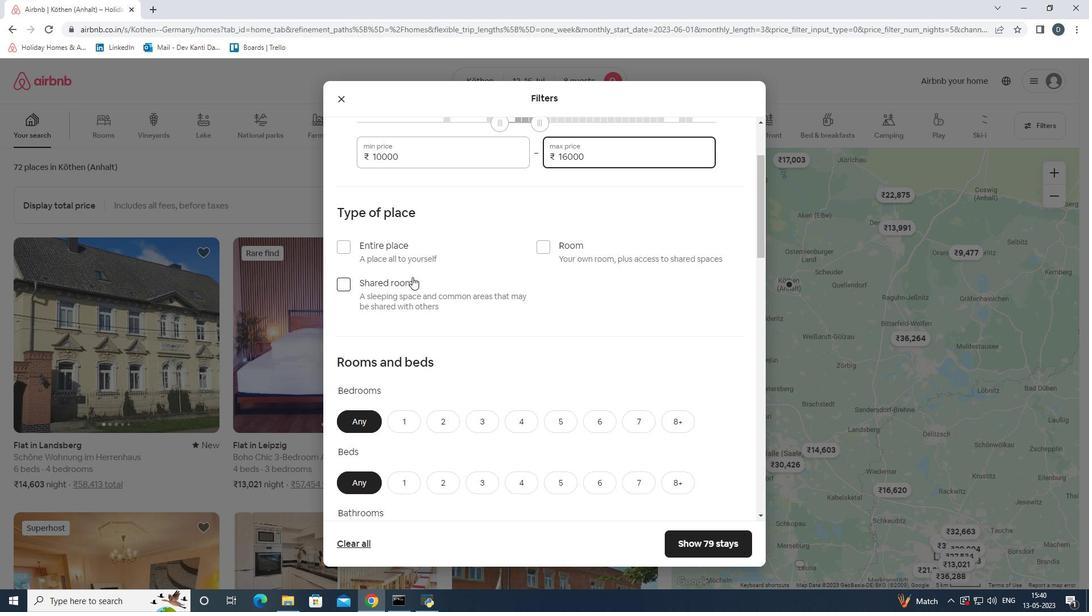 
Action: Mouse scrolled (412, 276) with delta (0, 0)
Screenshot: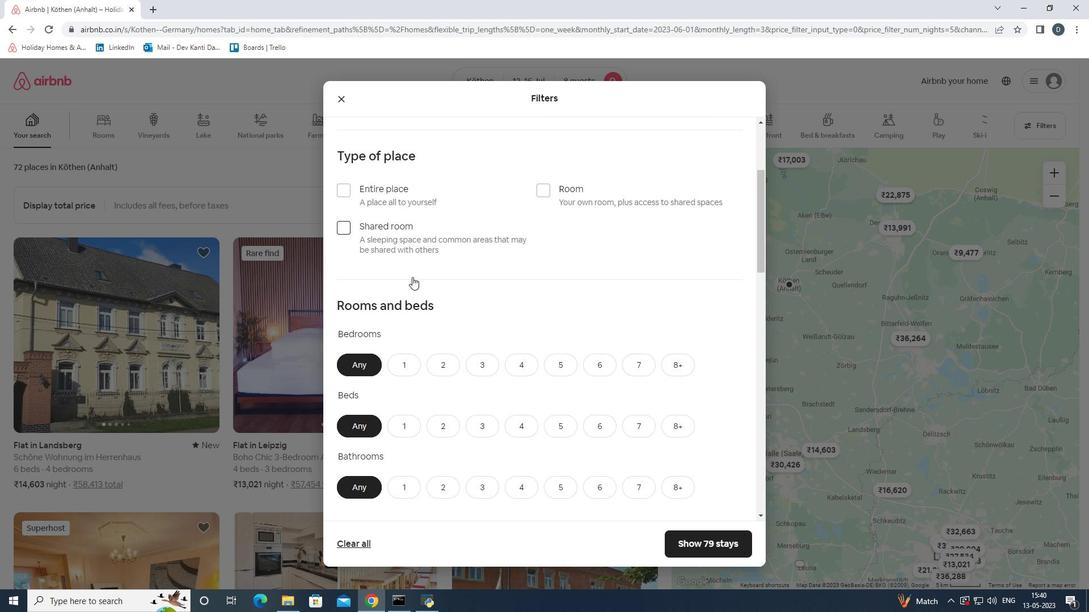 
Action: Mouse moved to (688, 304)
Screenshot: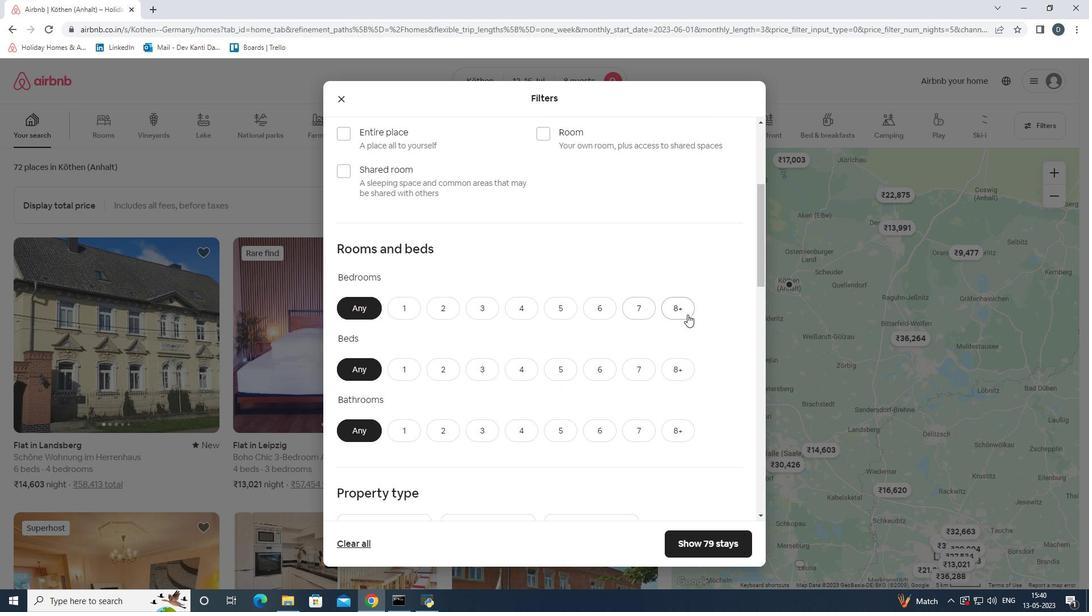 
Action: Mouse pressed left at (688, 304)
Screenshot: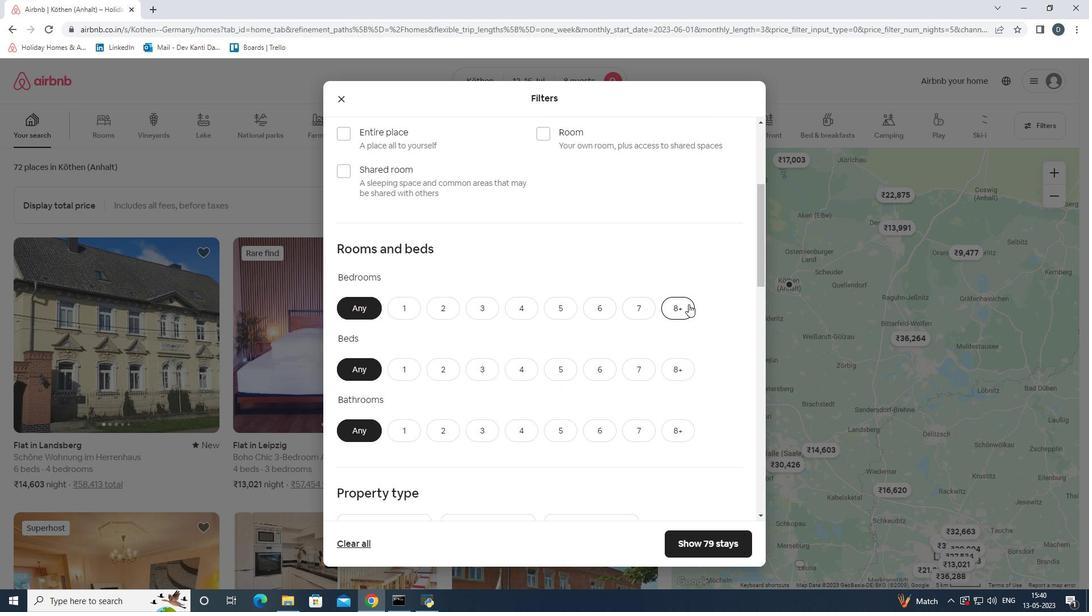 
Action: Mouse moved to (677, 363)
Screenshot: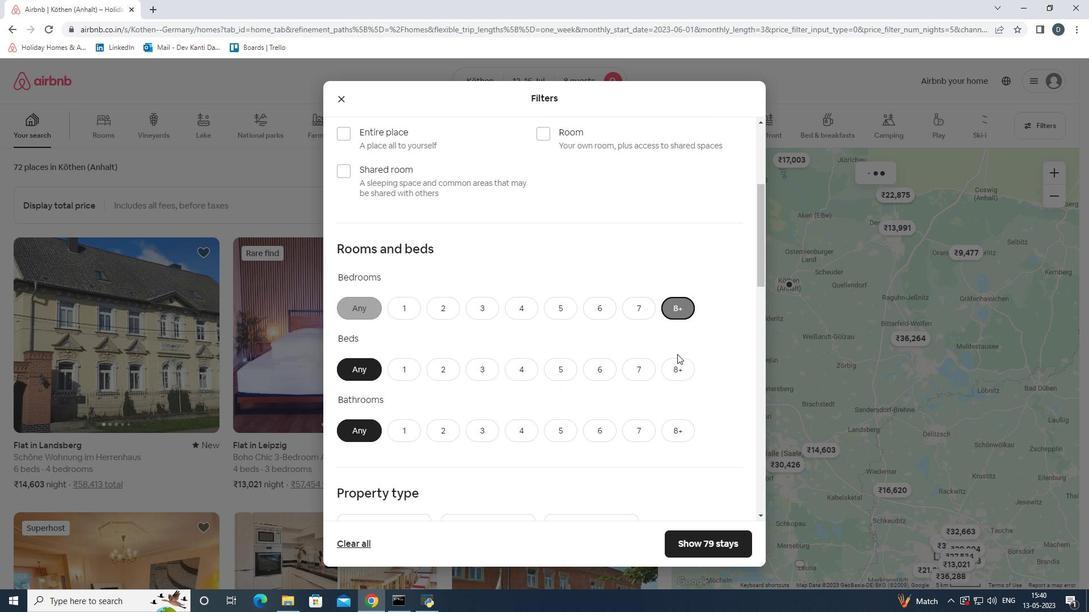 
Action: Mouse pressed left at (677, 363)
Screenshot: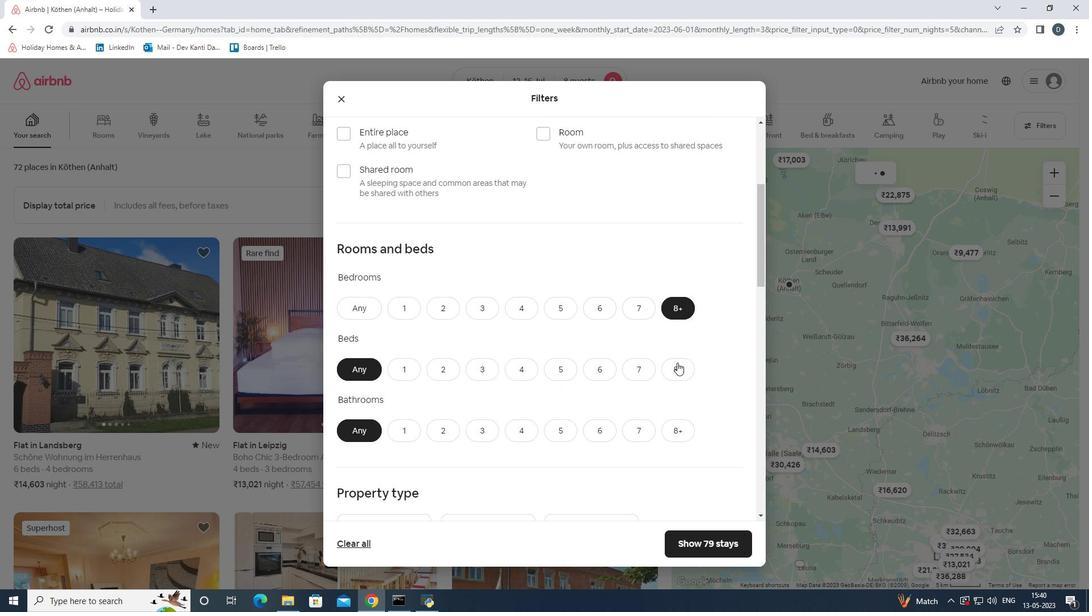 
Action: Mouse moved to (680, 434)
Screenshot: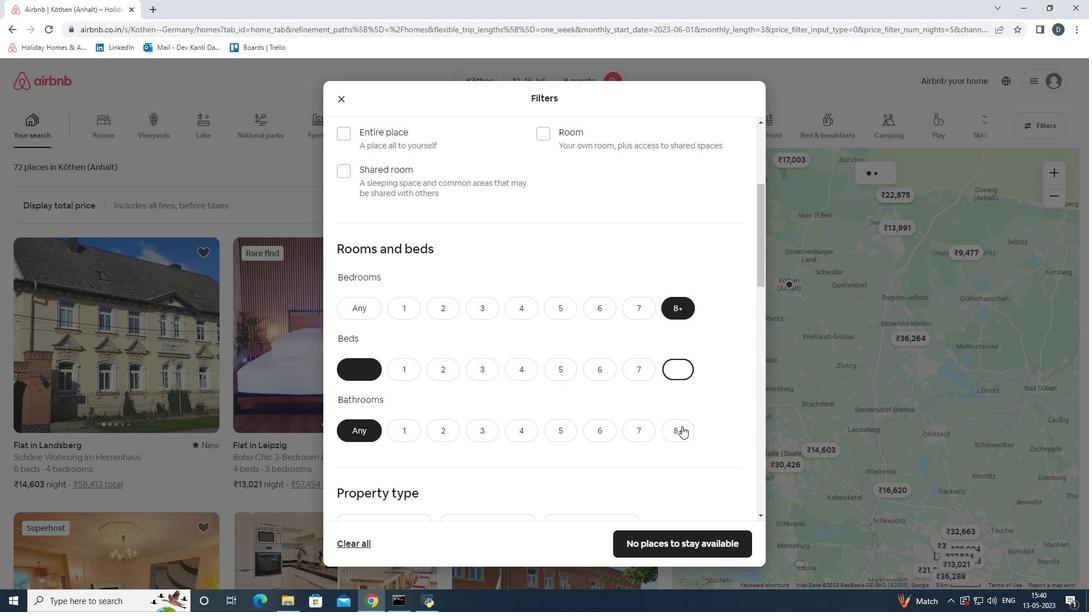 
Action: Mouse pressed left at (680, 434)
Screenshot: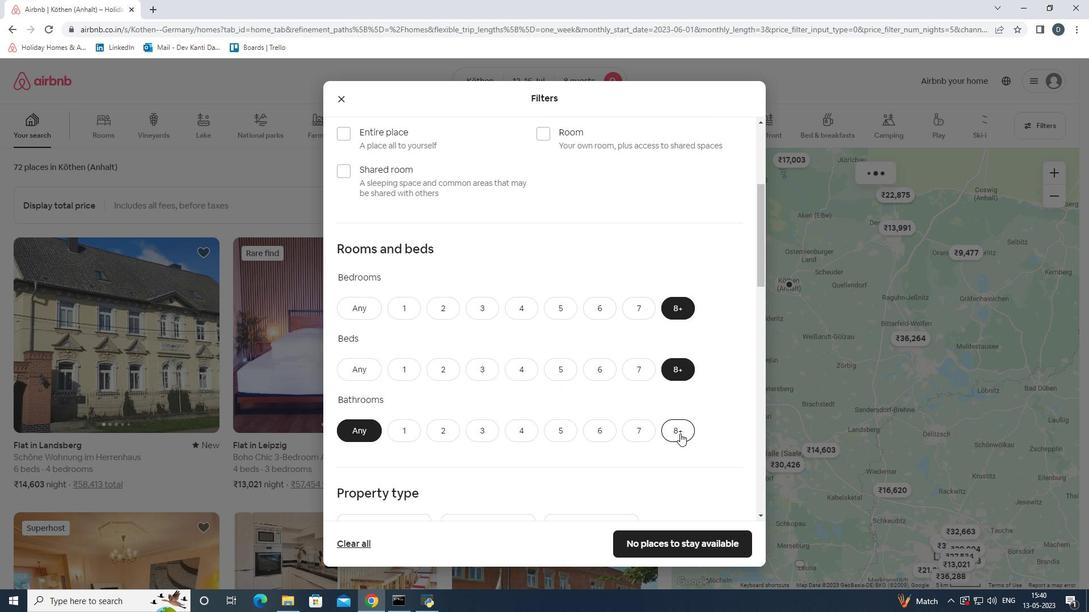 
Action: Mouse moved to (546, 392)
Screenshot: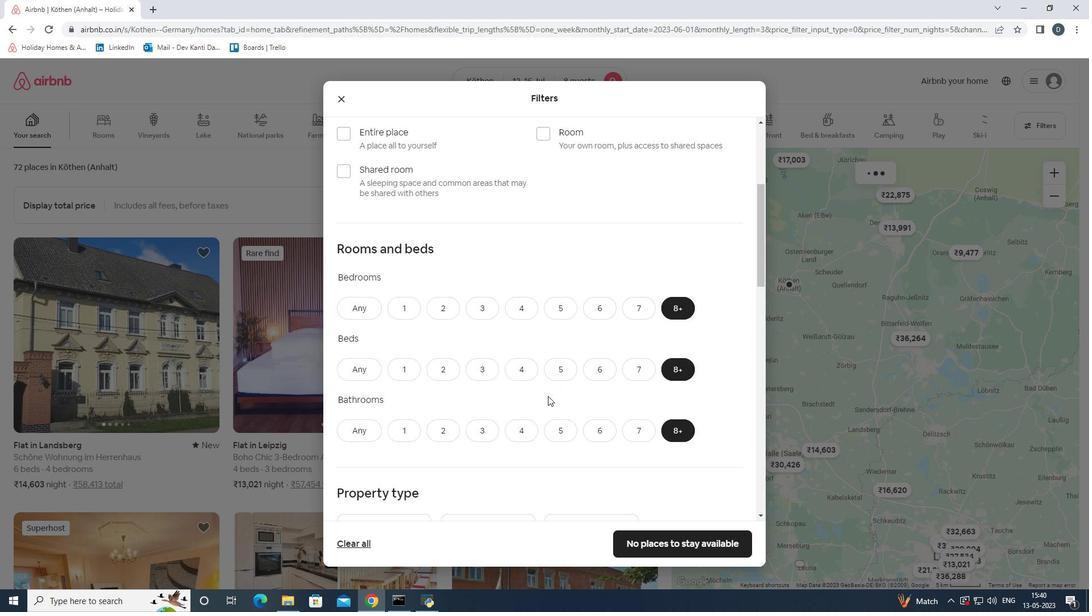 
Action: Mouse scrolled (546, 391) with delta (0, 0)
Screenshot: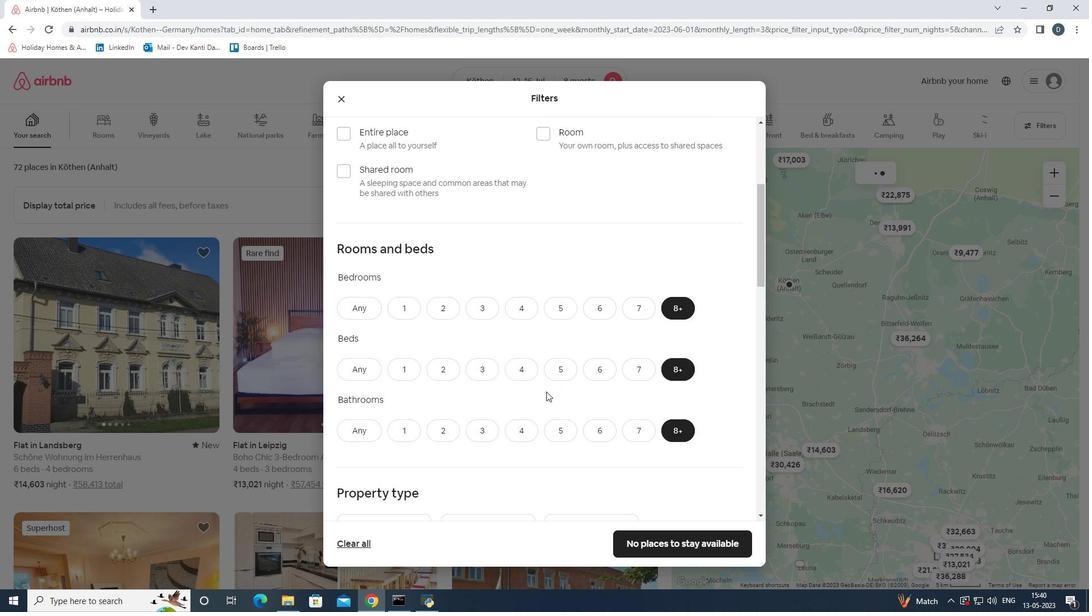 
Action: Mouse scrolled (546, 391) with delta (0, 0)
Screenshot: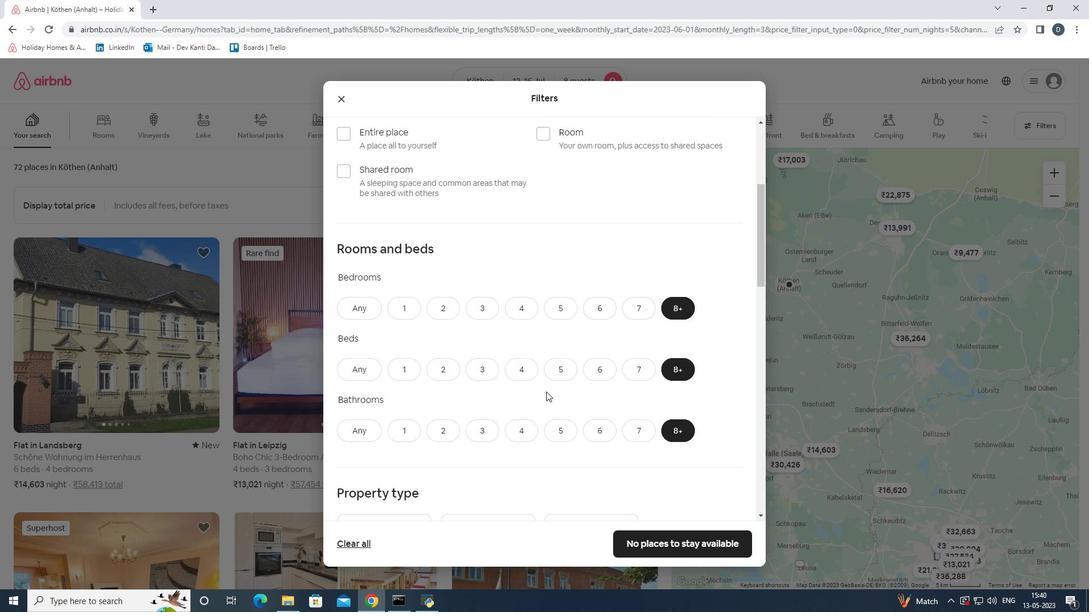 
Action: Mouse moved to (546, 390)
Screenshot: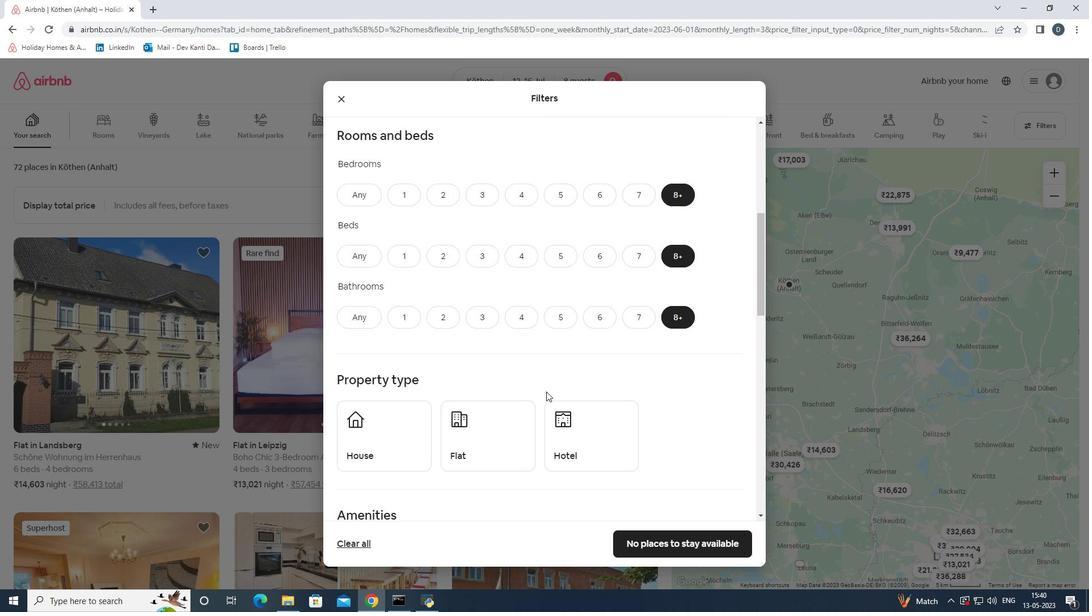 
Action: Mouse scrolled (546, 389) with delta (0, 0)
Screenshot: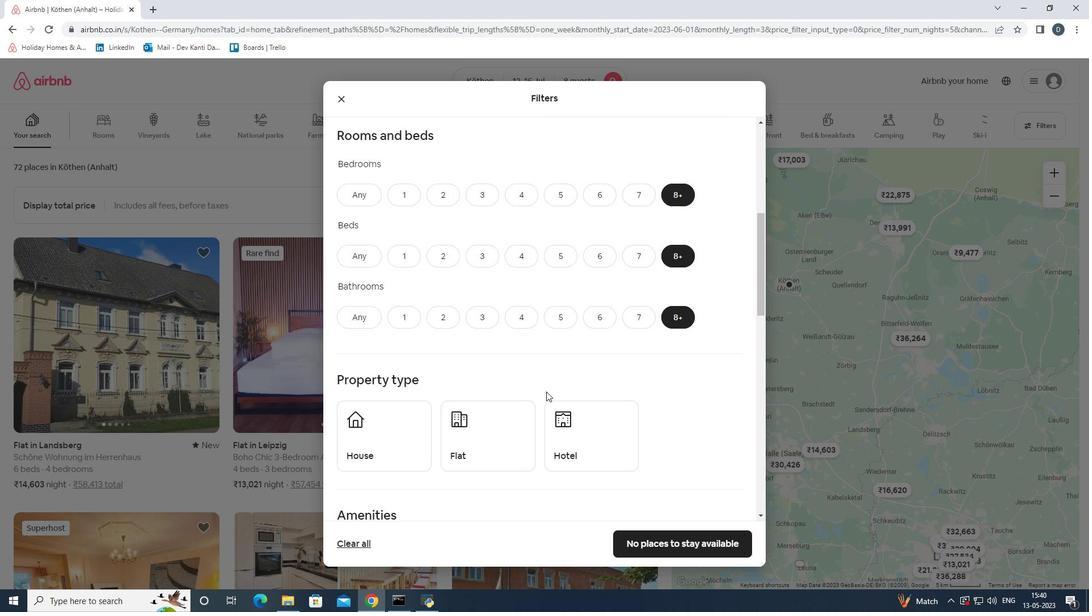 
Action: Mouse moved to (560, 381)
Screenshot: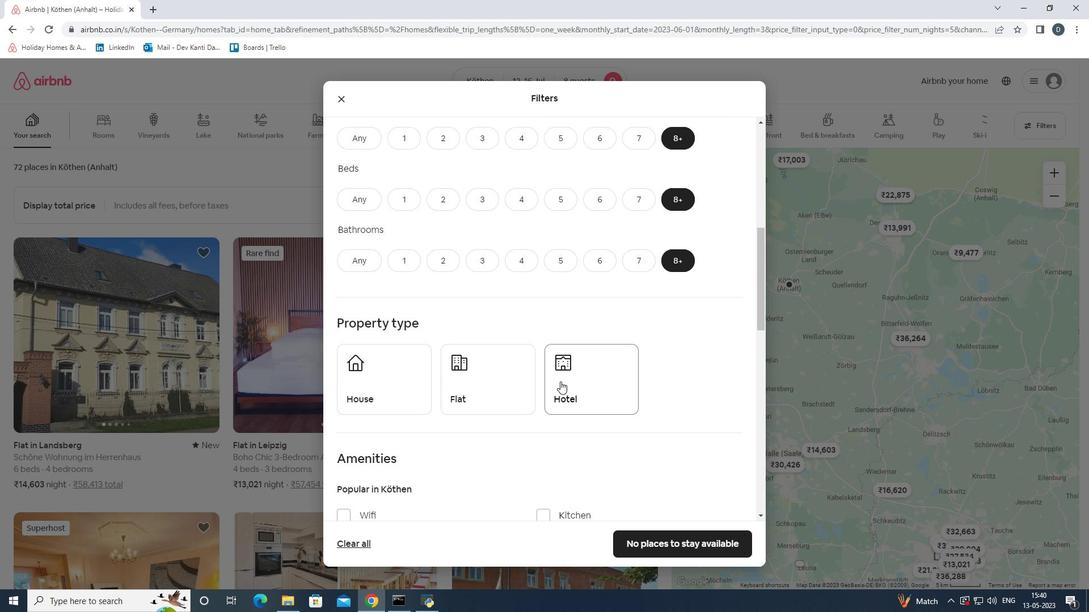 
Action: Mouse scrolled (560, 380) with delta (0, 0)
Screenshot: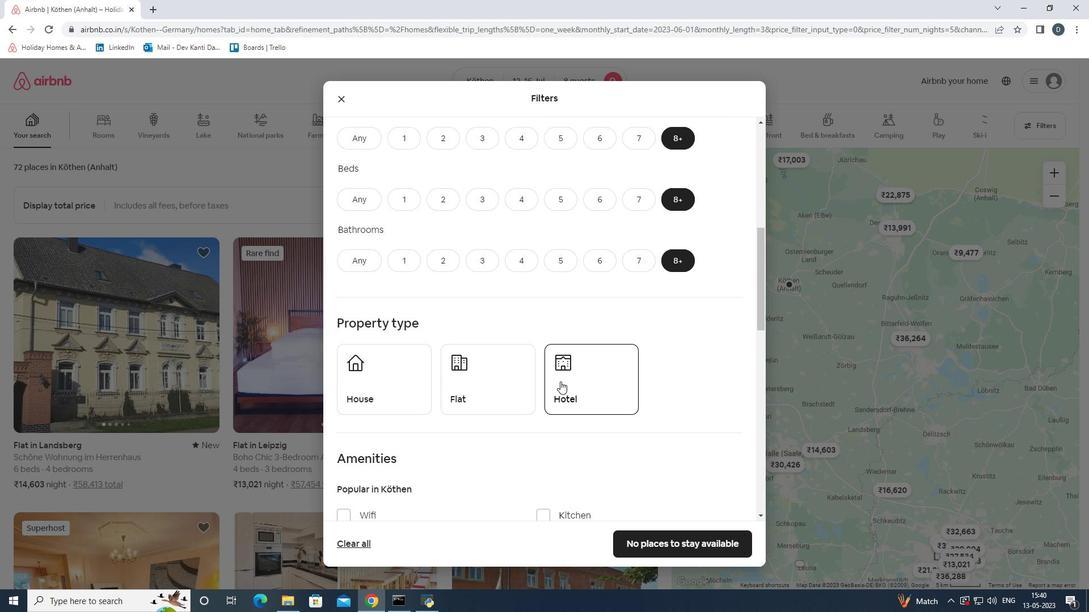 
Action: Mouse moved to (368, 327)
Screenshot: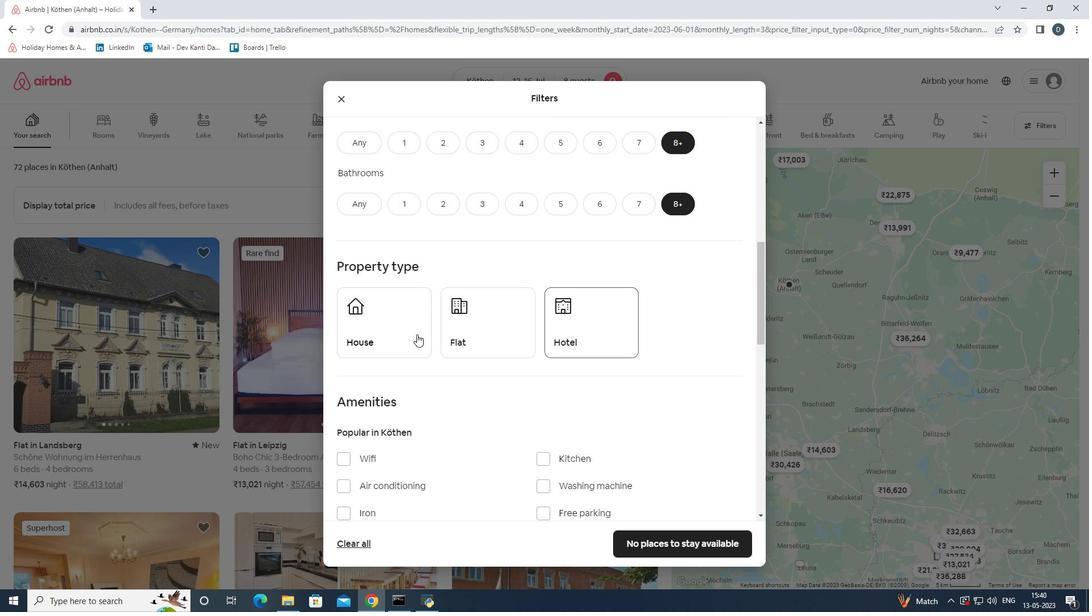 
Action: Mouse pressed left at (368, 327)
Screenshot: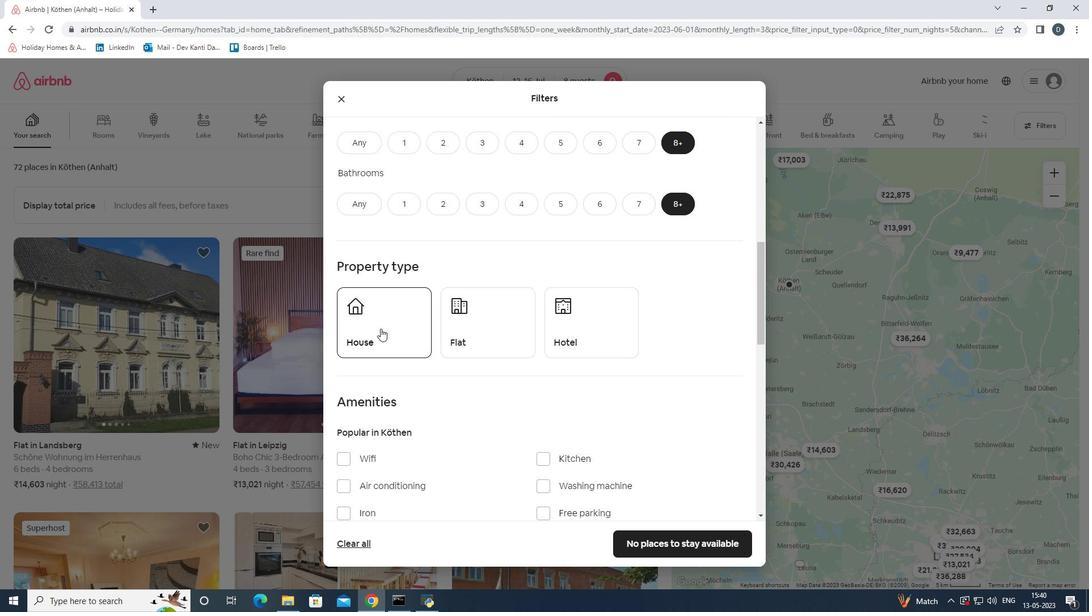 
Action: Mouse moved to (503, 316)
Screenshot: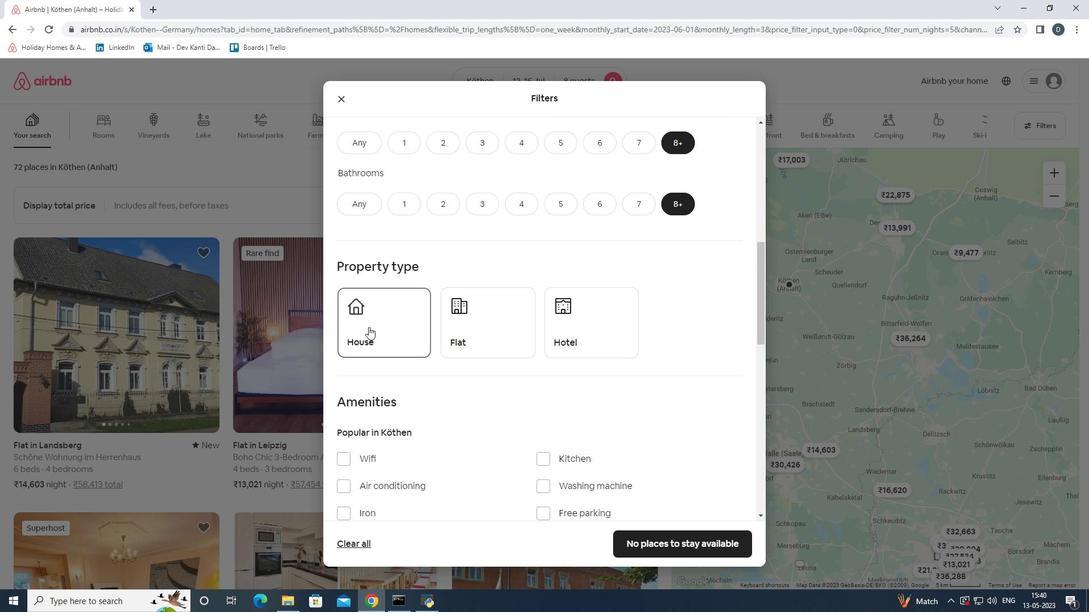 
Action: Mouse pressed left at (503, 316)
Screenshot: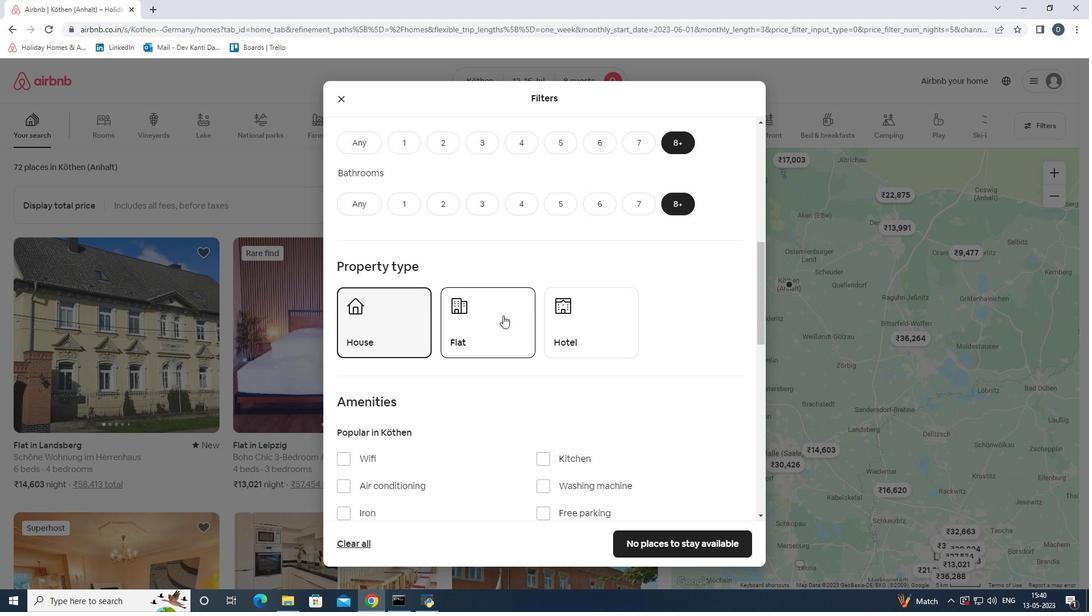 
Action: Mouse moved to (593, 316)
Screenshot: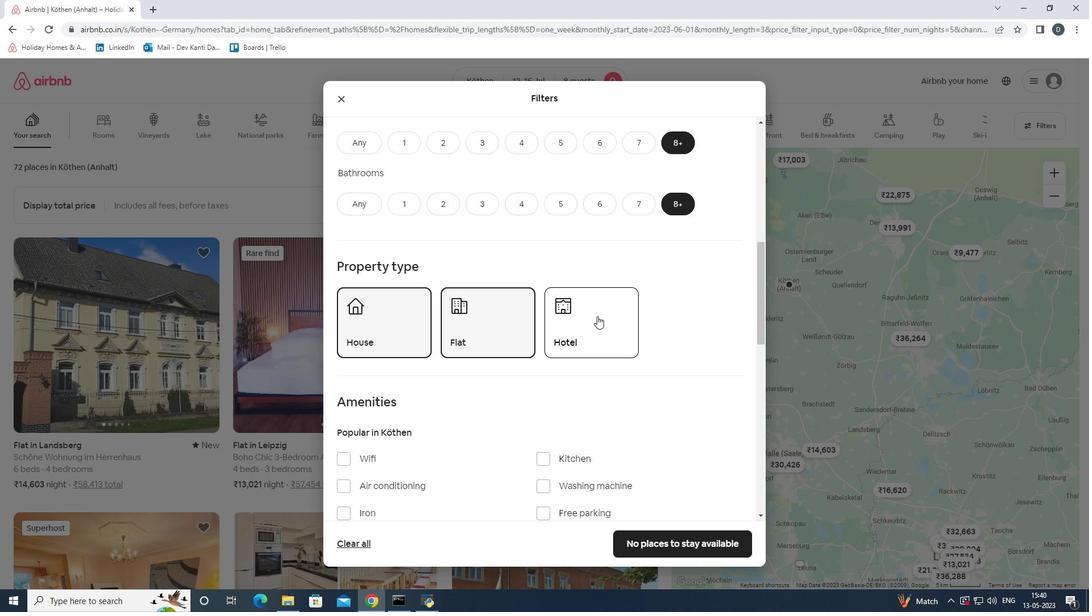 
Action: Mouse pressed left at (593, 316)
Screenshot: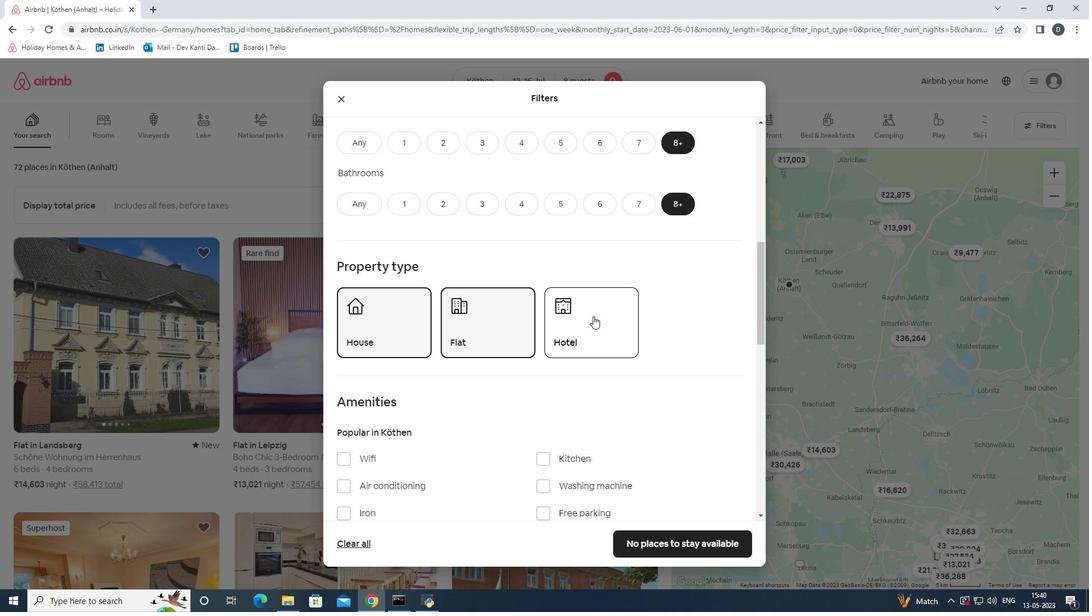 
Action: Mouse moved to (544, 325)
Screenshot: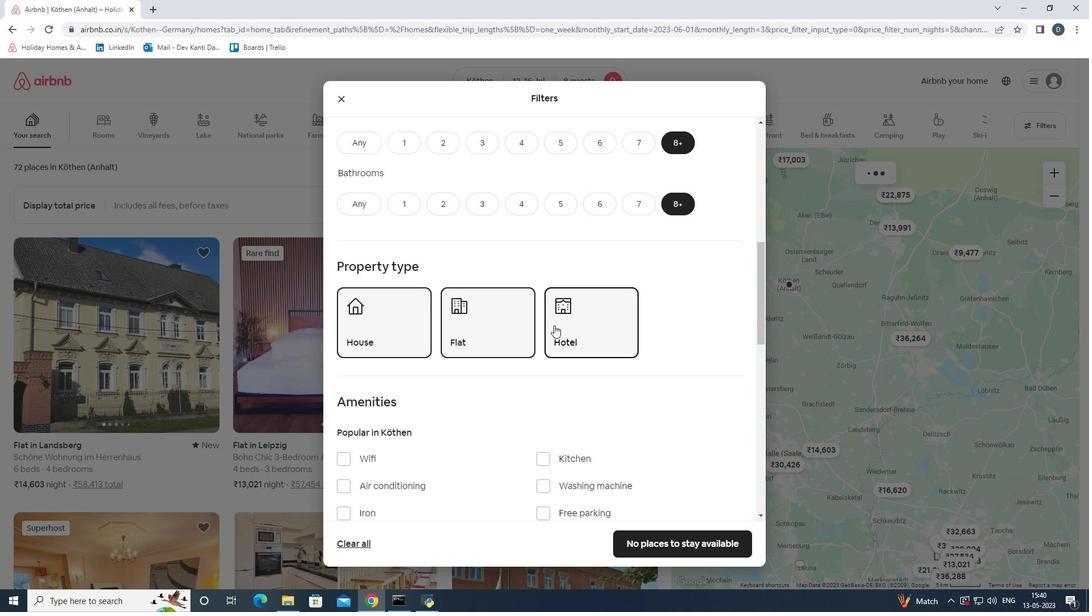 
Action: Mouse scrolled (544, 324) with delta (0, 0)
Screenshot: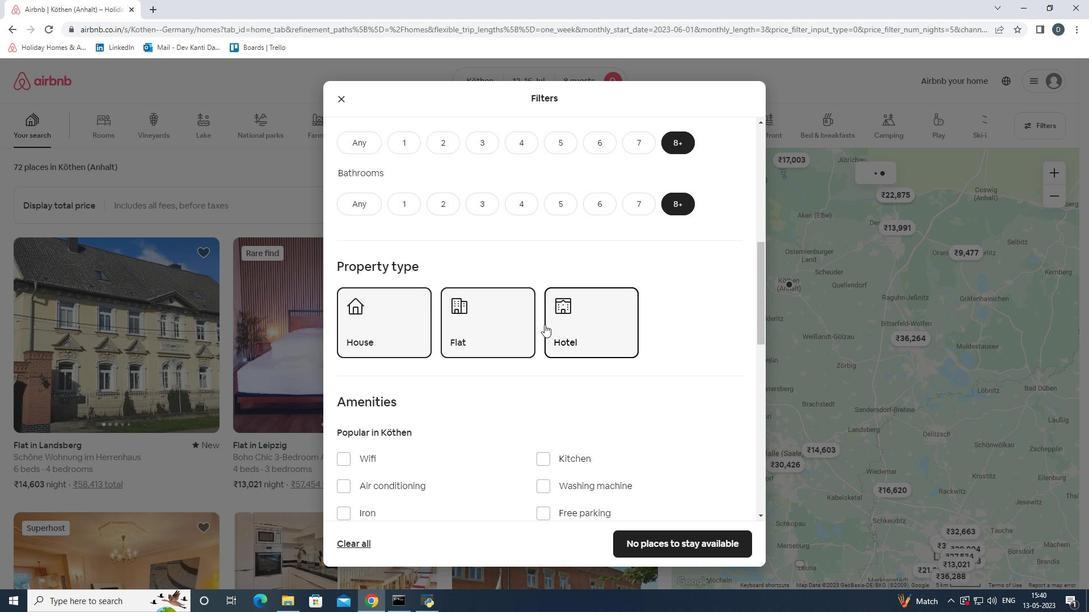 
Action: Mouse scrolled (544, 324) with delta (0, 0)
Screenshot: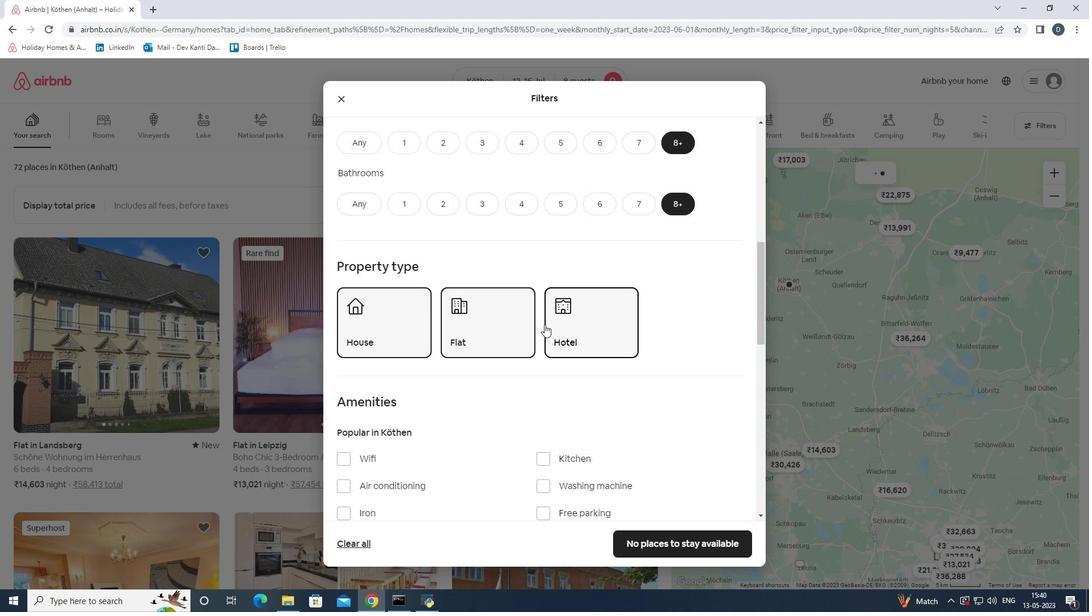 
Action: Mouse scrolled (544, 324) with delta (0, 0)
Screenshot: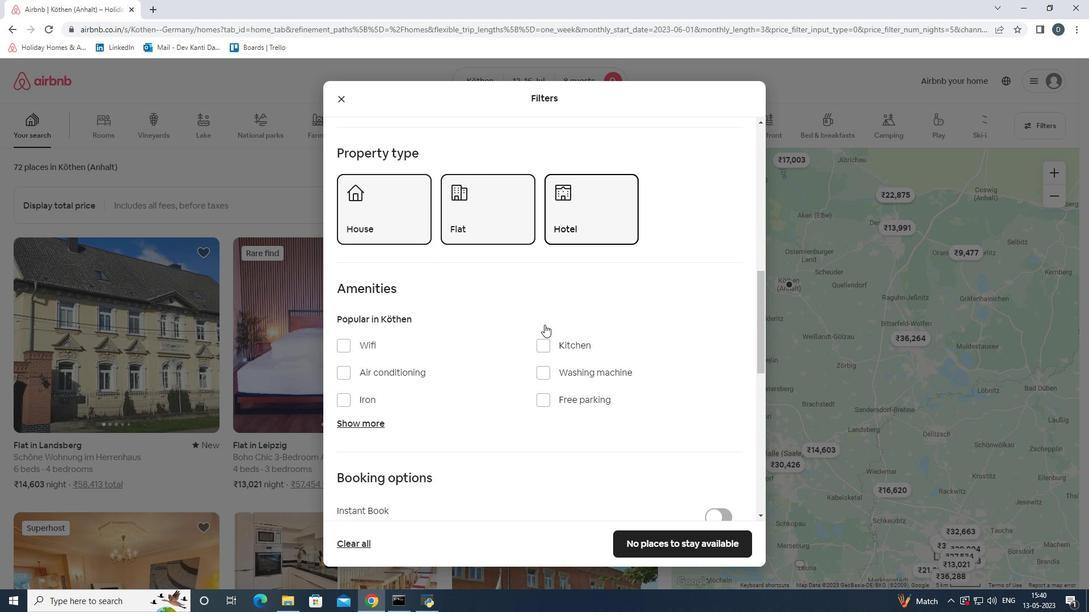 
Action: Mouse scrolled (544, 324) with delta (0, 0)
Screenshot: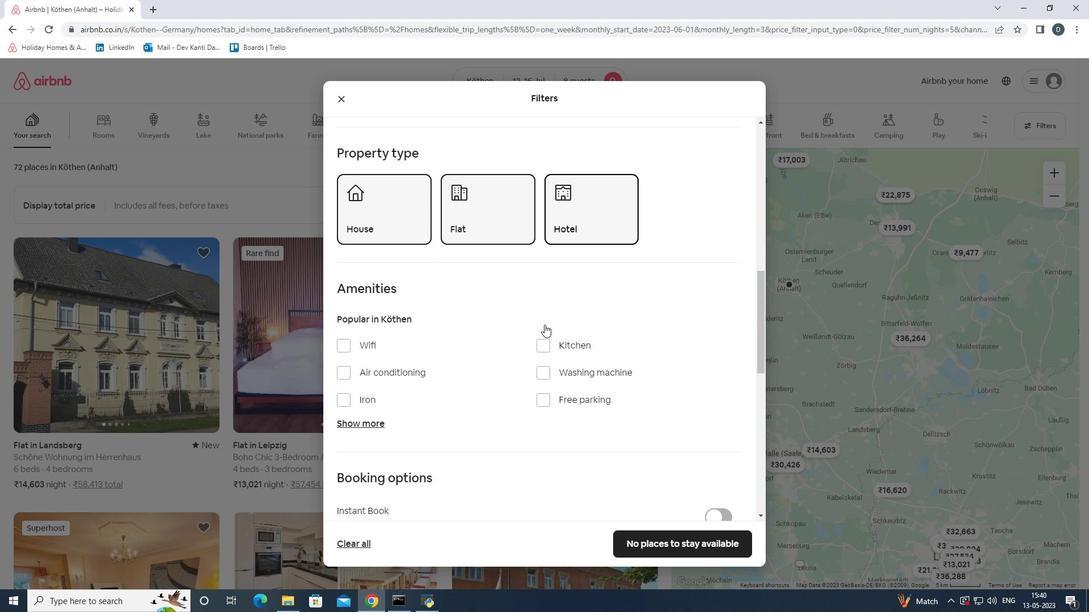 
Action: Mouse moved to (342, 228)
Screenshot: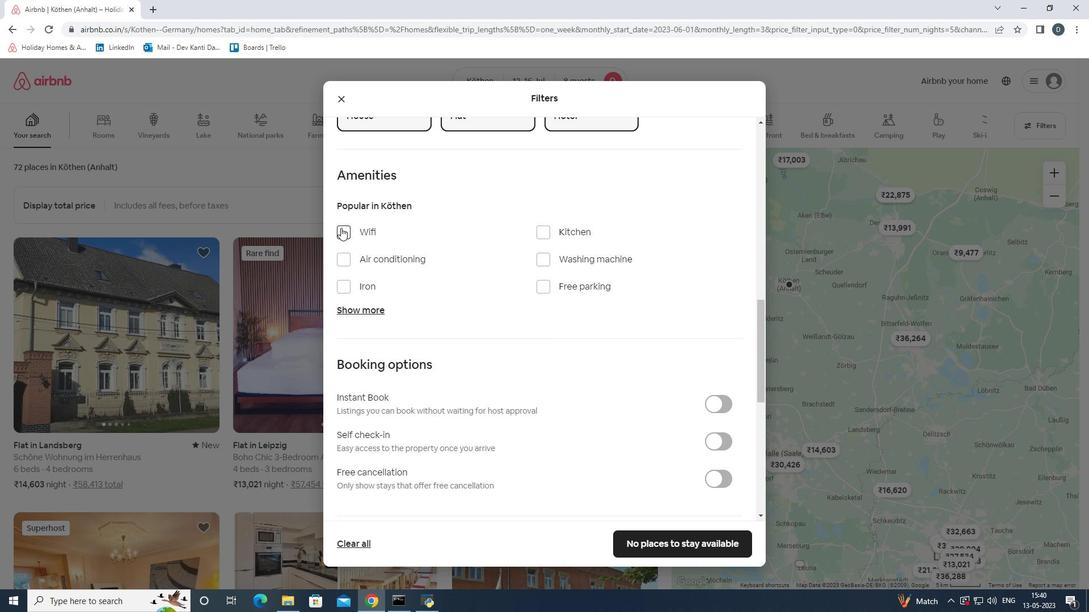 
Action: Mouse pressed left at (342, 228)
Screenshot: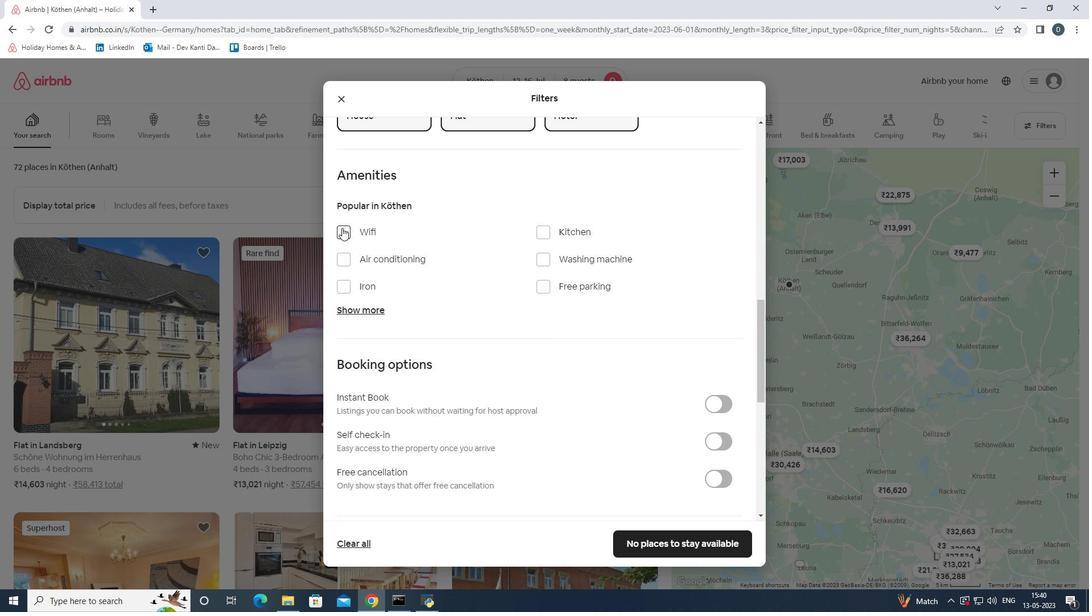 
Action: Mouse moved to (372, 305)
Screenshot: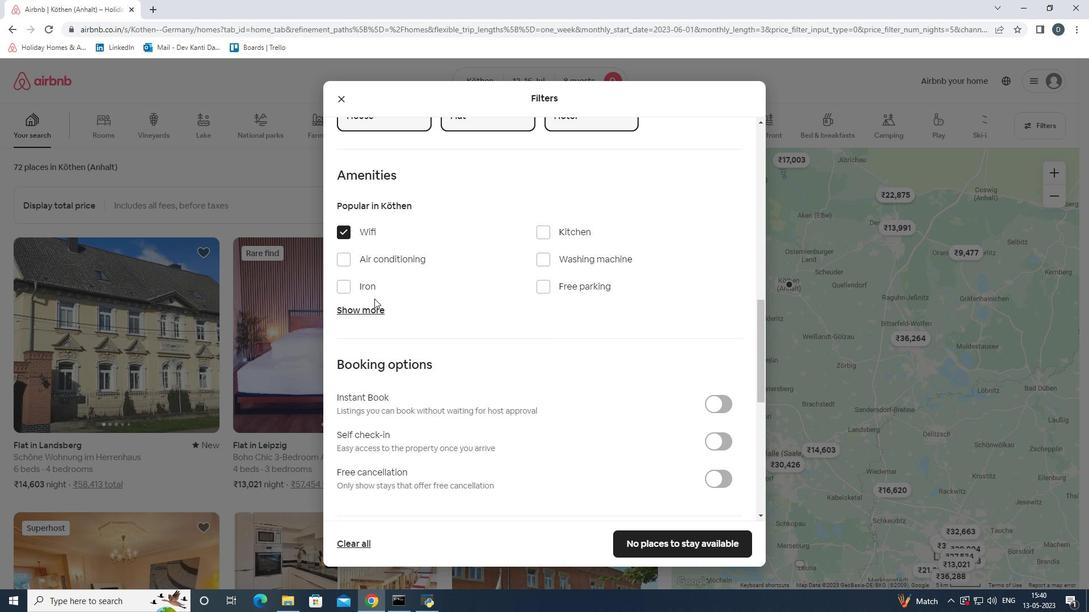 
Action: Mouse pressed left at (372, 305)
Screenshot: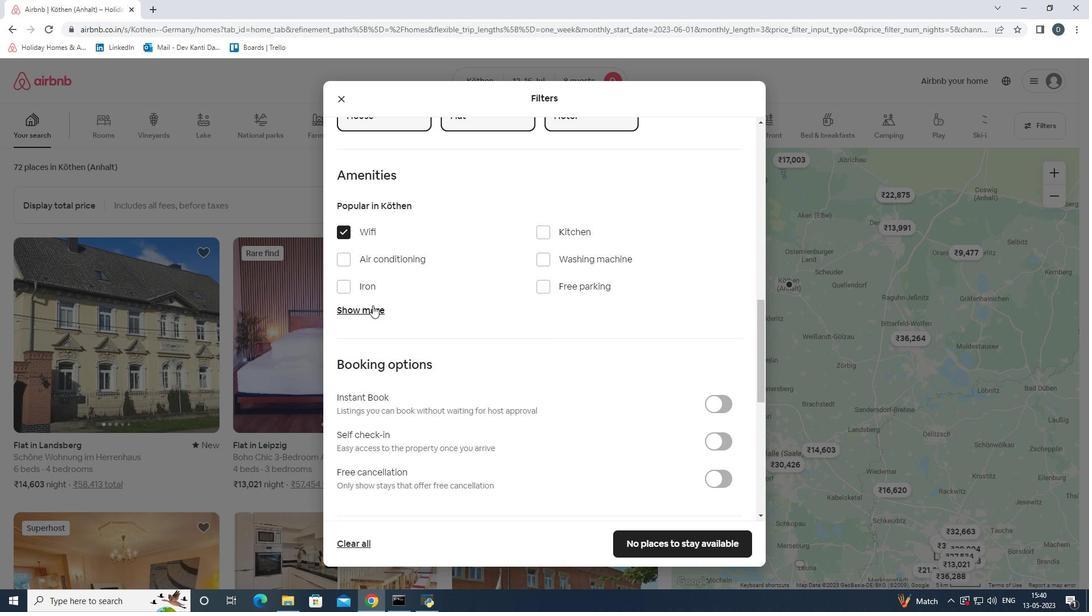 
Action: Mouse moved to (557, 293)
Screenshot: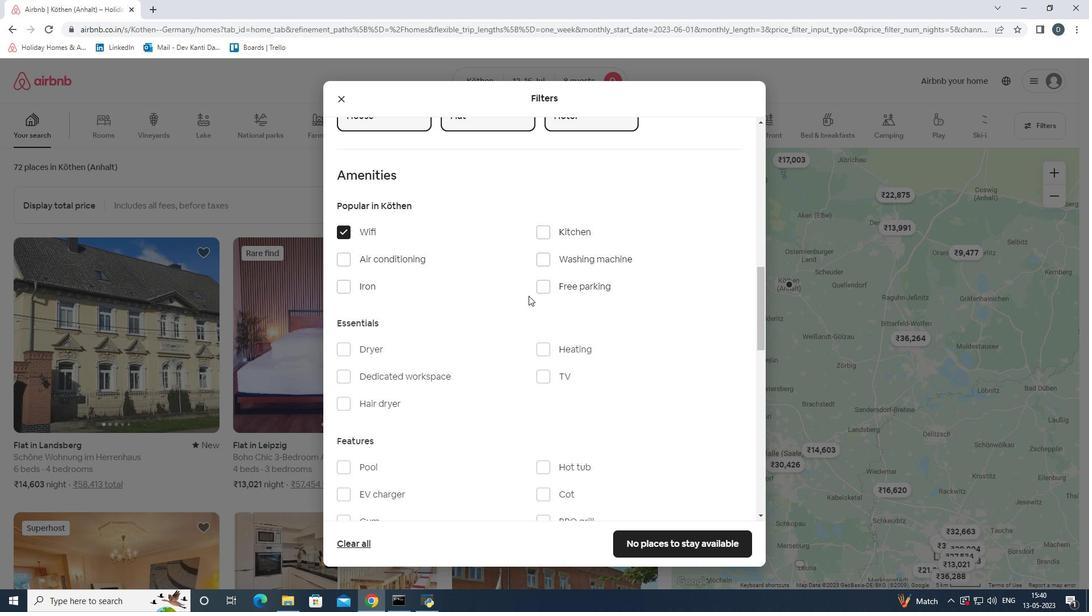
Action: Mouse scrolled (557, 293) with delta (0, 0)
Screenshot: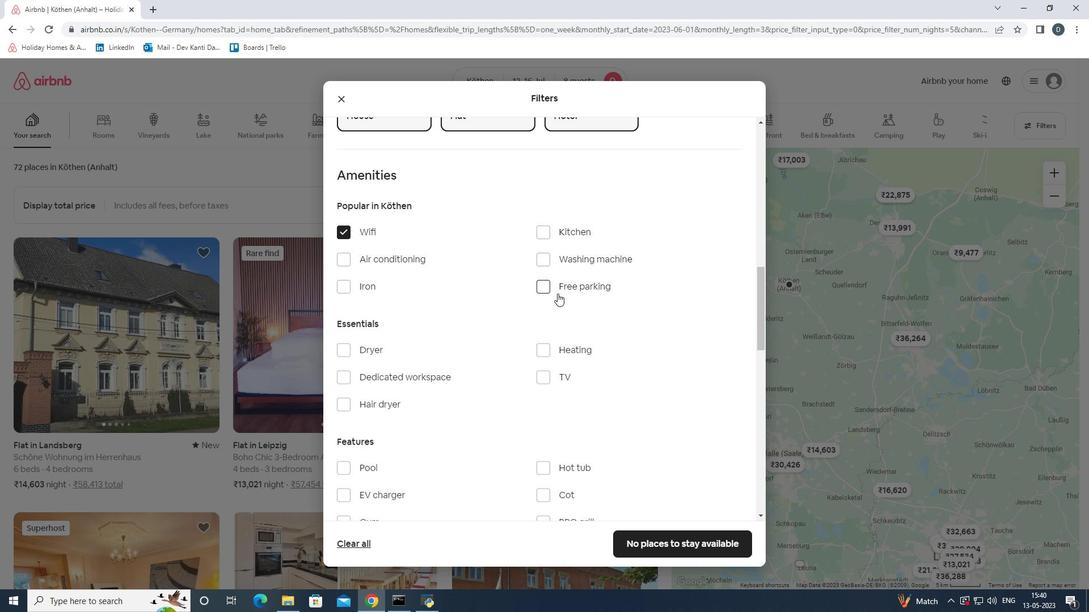 
Action: Mouse moved to (541, 316)
Screenshot: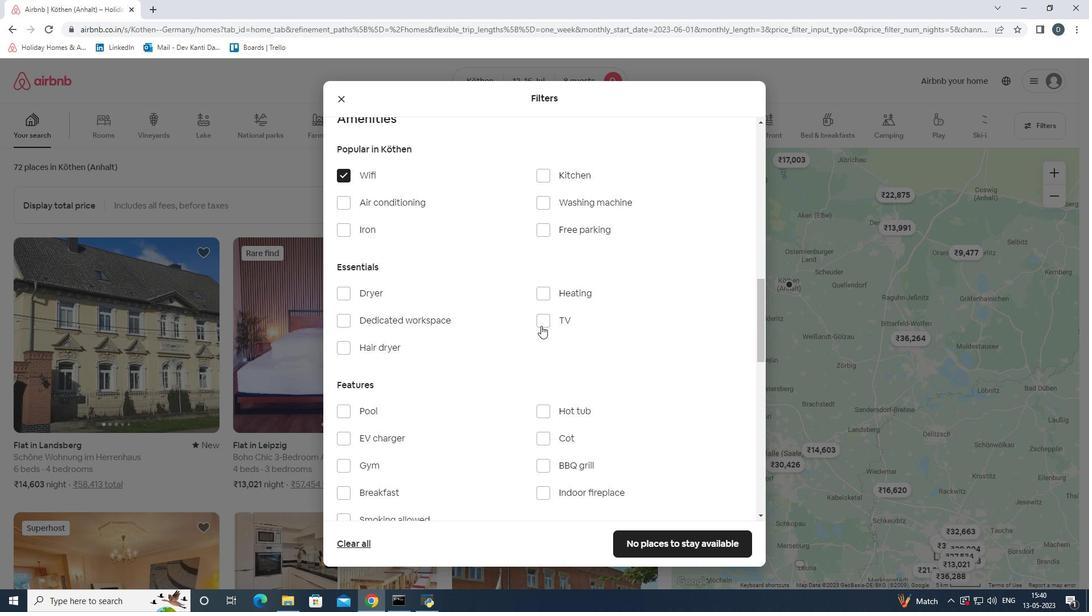 
Action: Mouse pressed left at (541, 316)
Screenshot: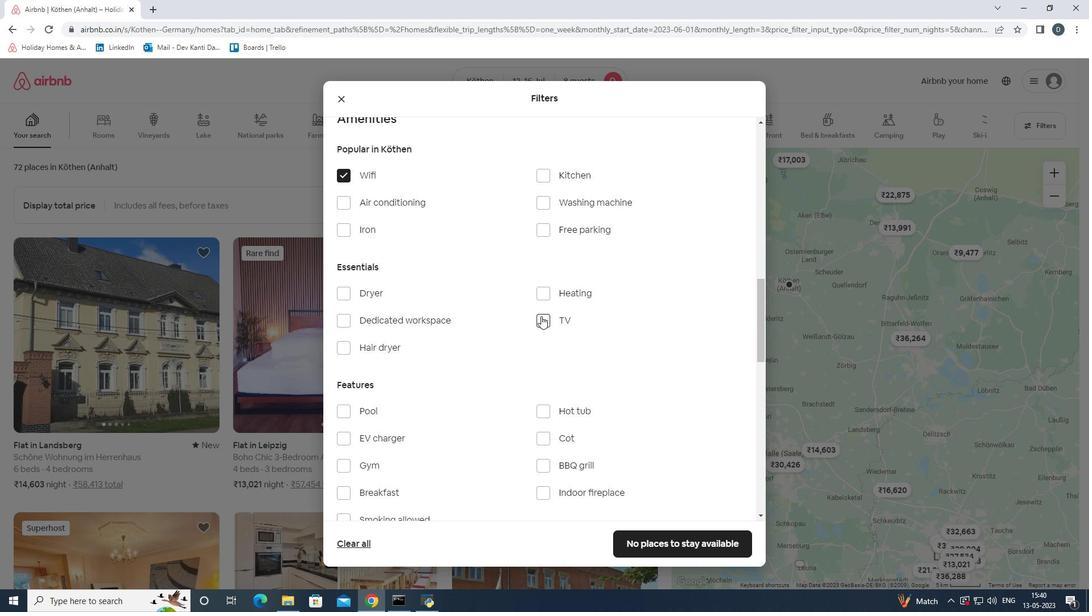 
Action: Mouse moved to (494, 308)
Screenshot: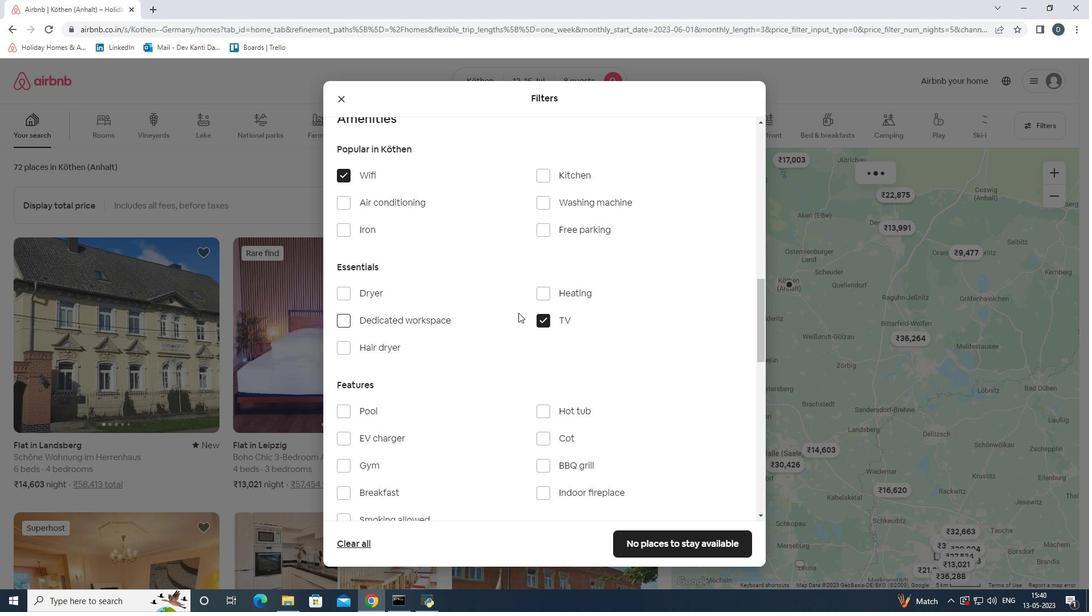 
Action: Mouse scrolled (494, 308) with delta (0, 0)
Screenshot: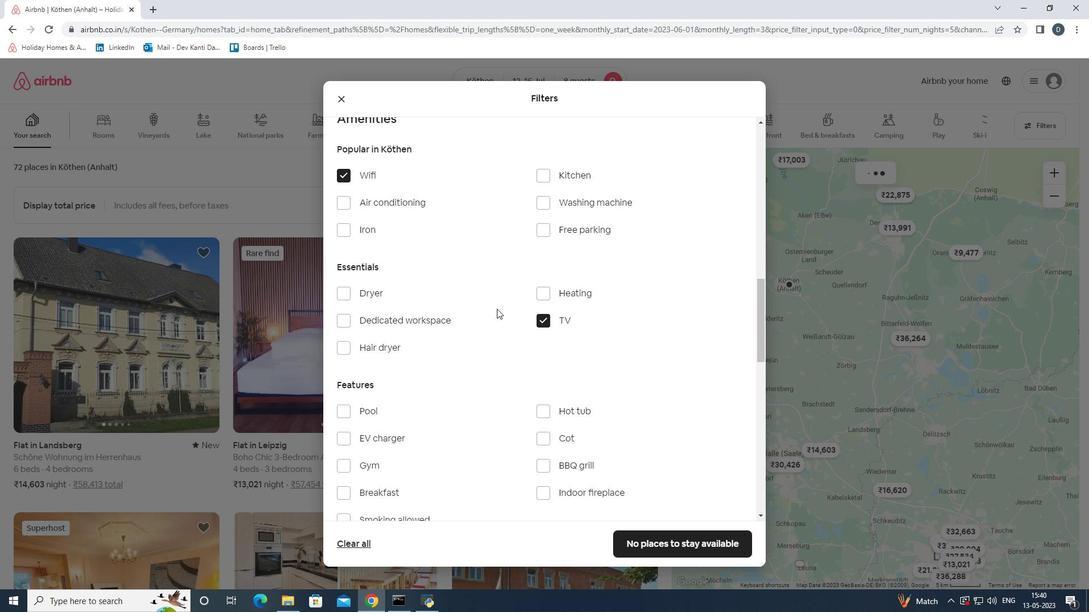 
Action: Mouse scrolled (494, 308) with delta (0, 0)
Screenshot: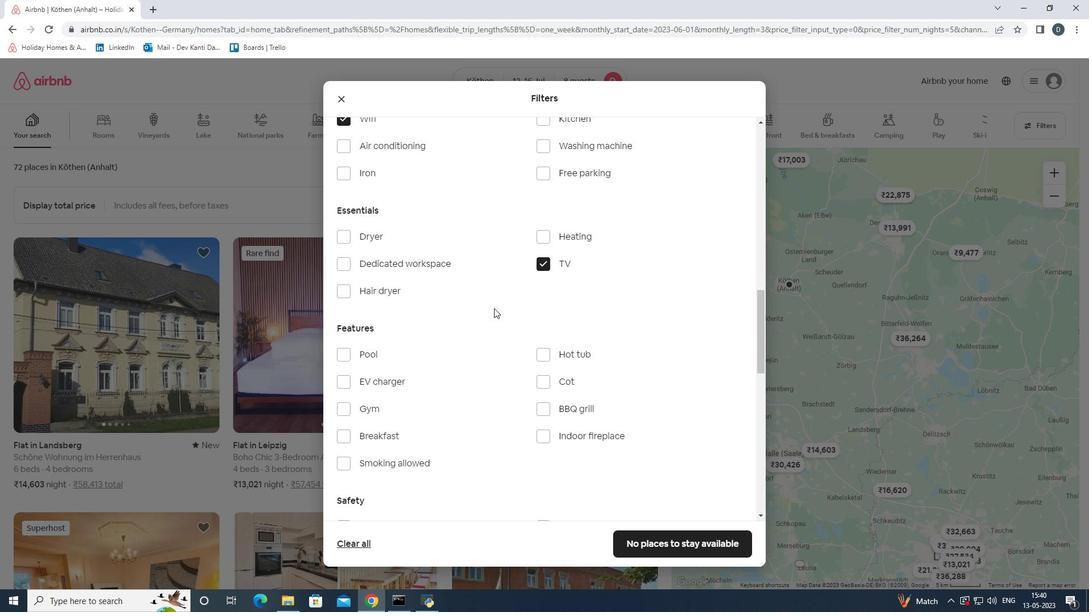 
Action: Mouse moved to (338, 347)
Screenshot: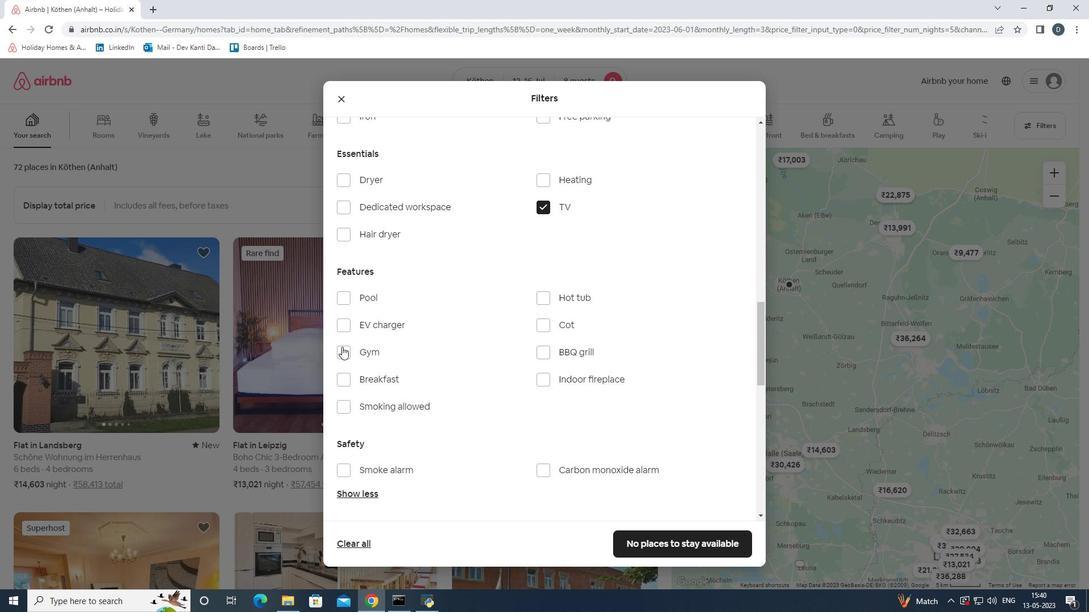
Action: Mouse pressed left at (338, 347)
Screenshot: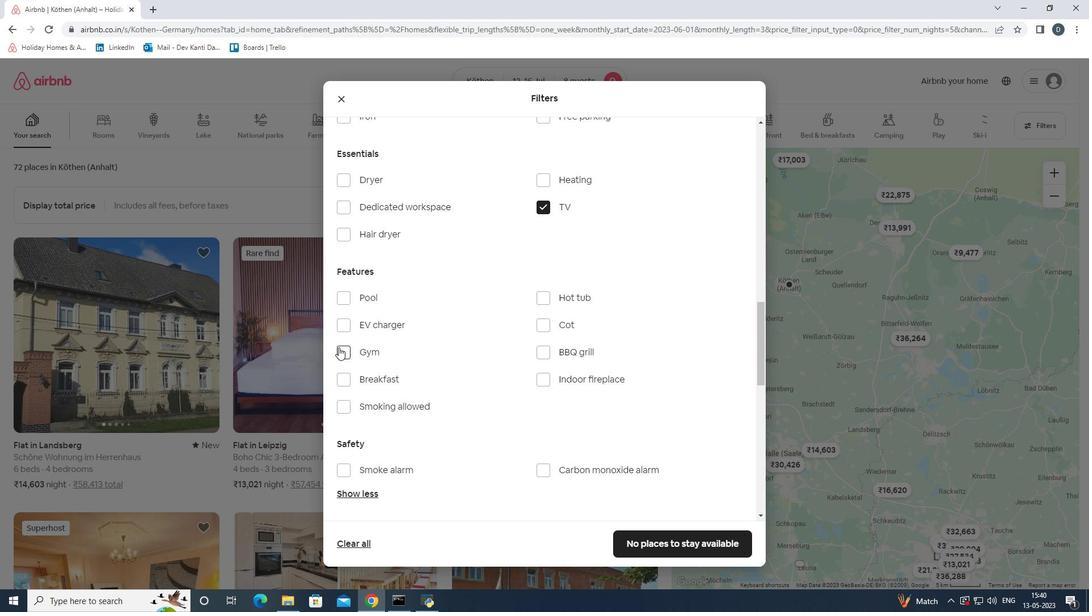 
Action: Mouse moved to (344, 374)
Screenshot: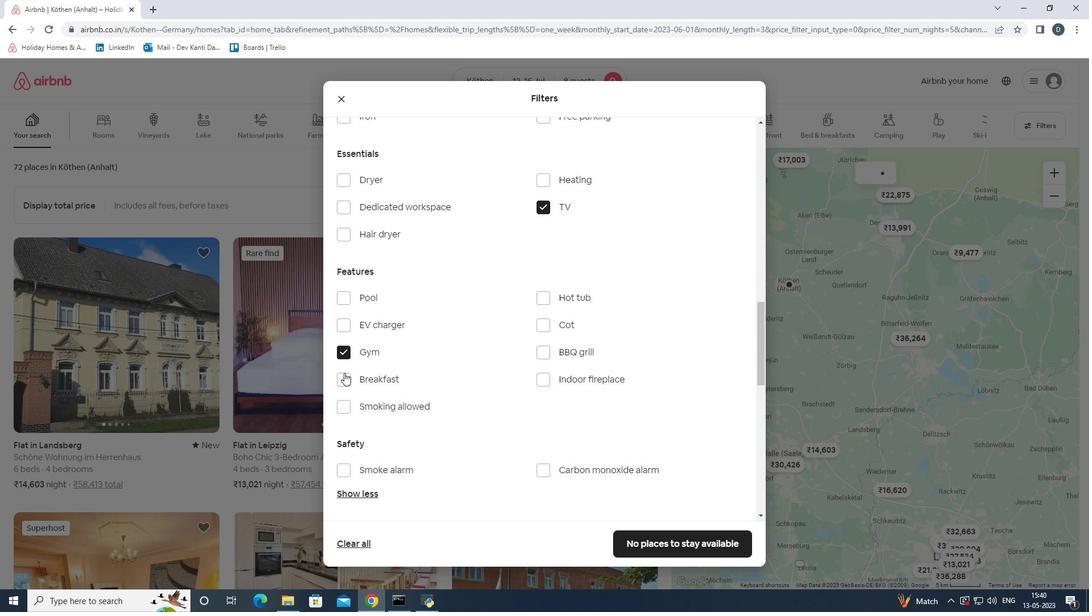 
Action: Mouse pressed left at (344, 374)
Screenshot: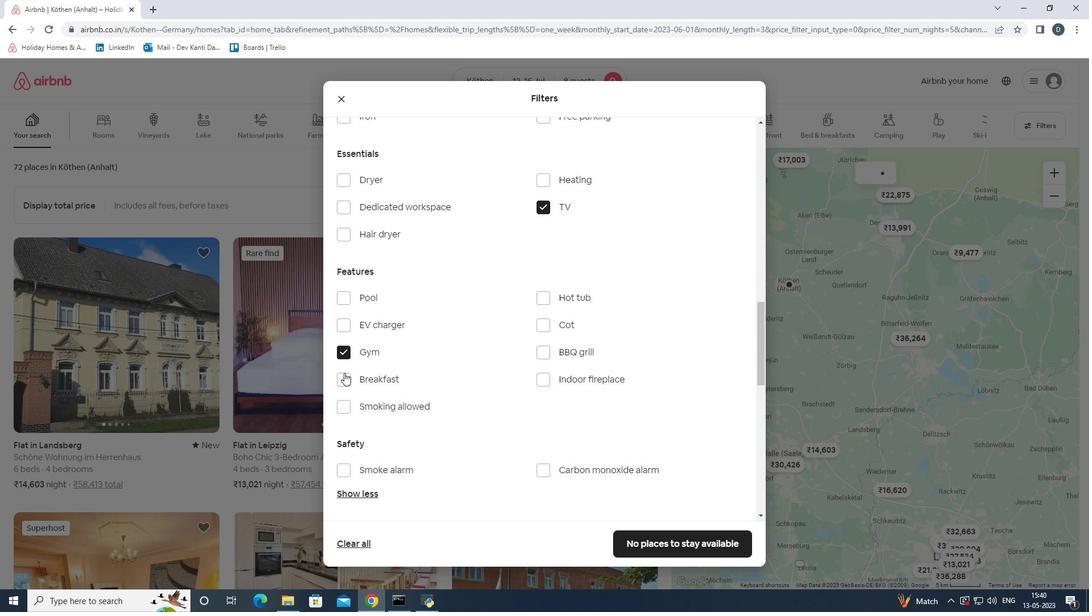 
Action: Mouse moved to (451, 347)
Screenshot: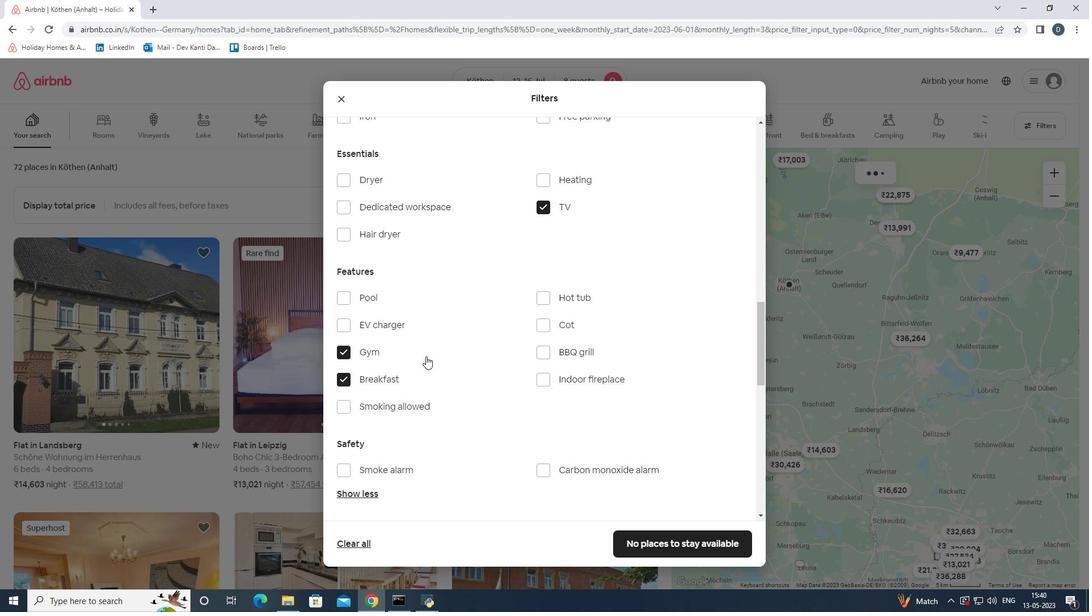 
Action: Mouse scrolled (451, 347) with delta (0, 0)
Screenshot: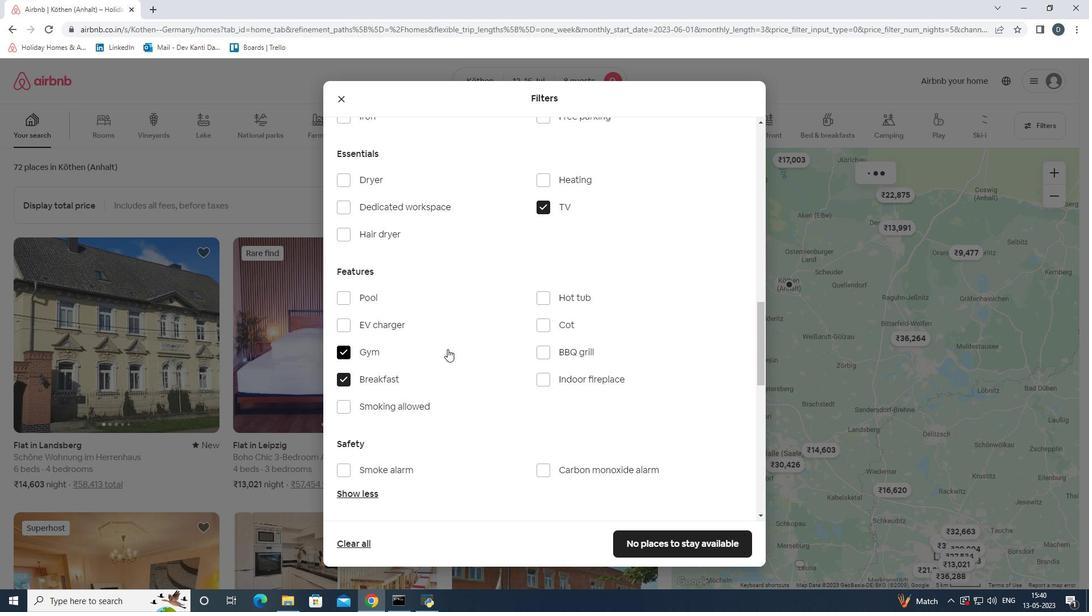 
Action: Mouse scrolled (451, 347) with delta (0, 0)
Screenshot: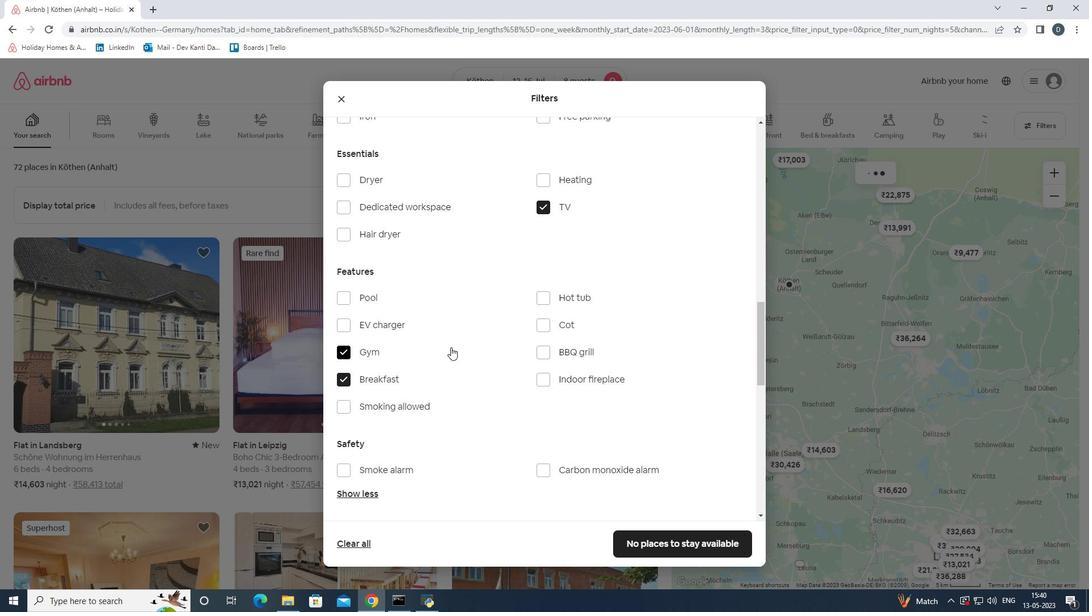 
Action: Mouse scrolled (451, 347) with delta (0, 0)
Screenshot: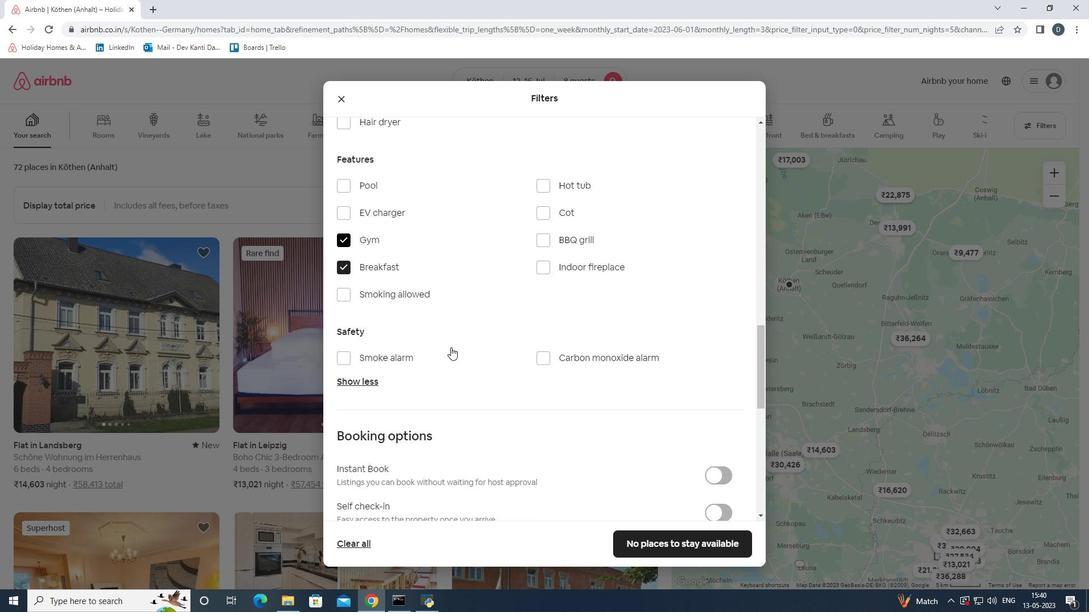 
Action: Mouse scrolled (451, 347) with delta (0, 0)
Screenshot: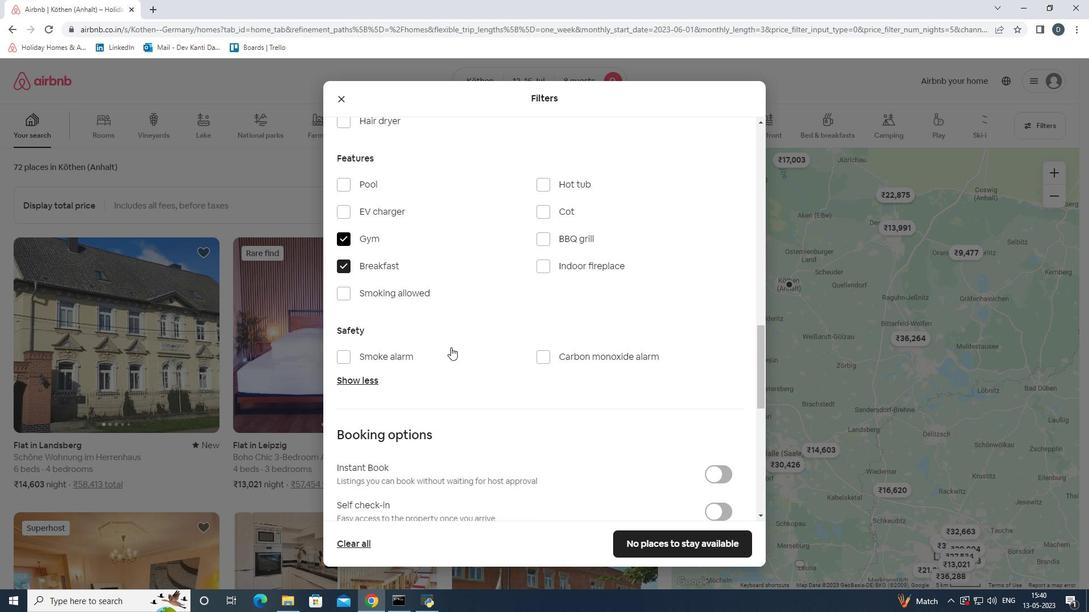 
Action: Mouse moved to (712, 403)
Screenshot: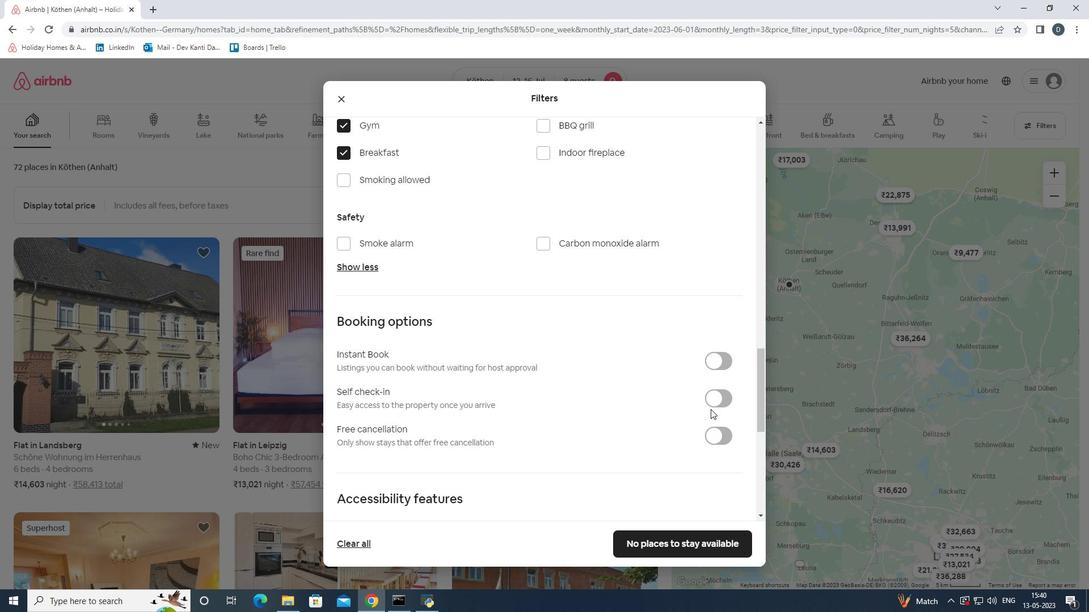 
Action: Mouse pressed left at (712, 403)
Screenshot: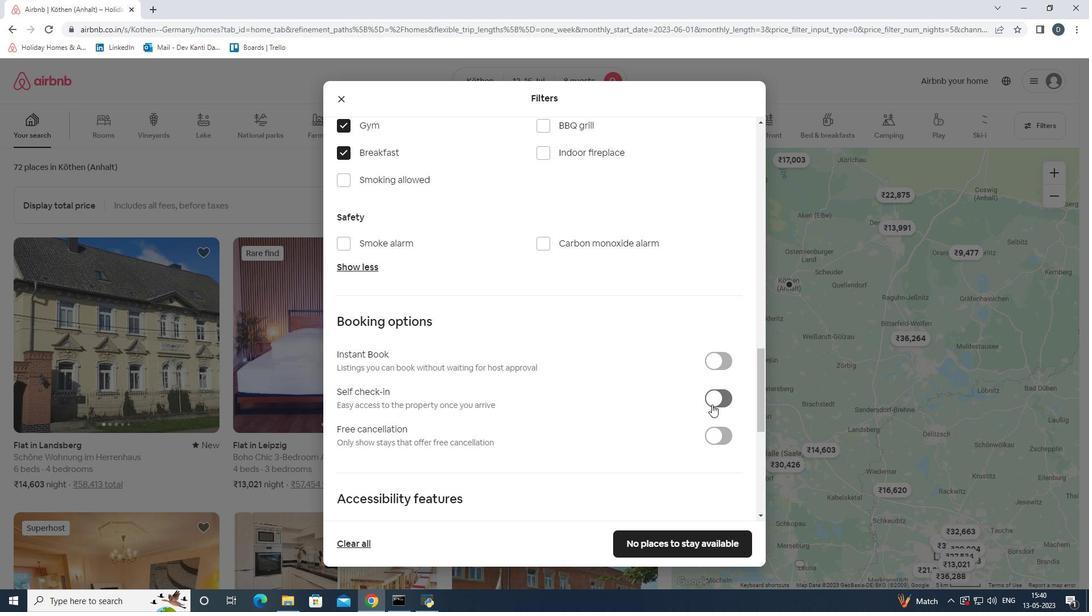 
Action: Mouse moved to (538, 394)
Screenshot: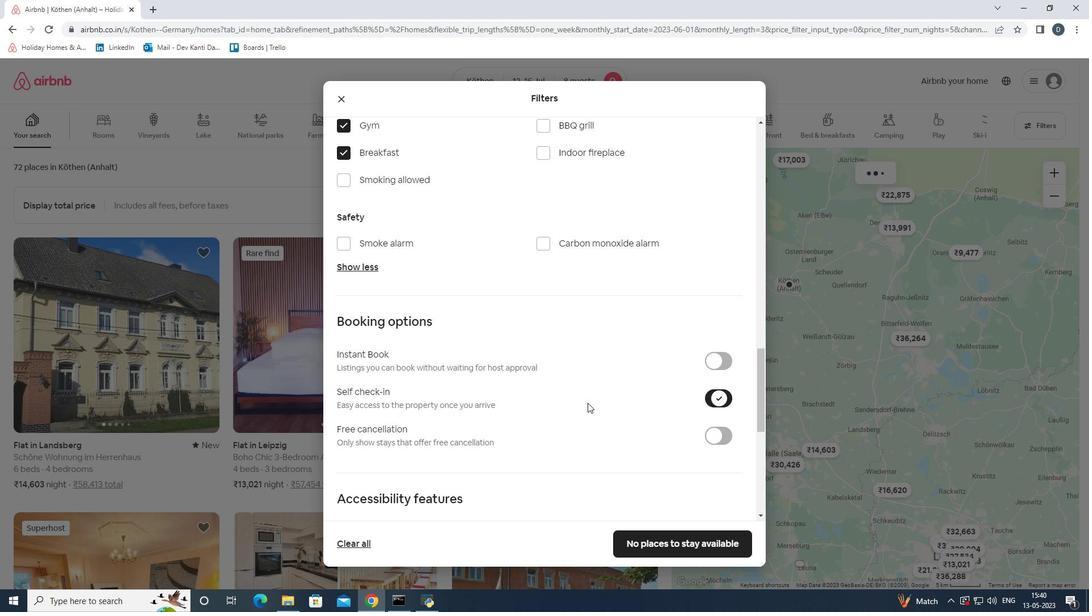 
Action: Mouse scrolled (538, 394) with delta (0, 0)
Screenshot: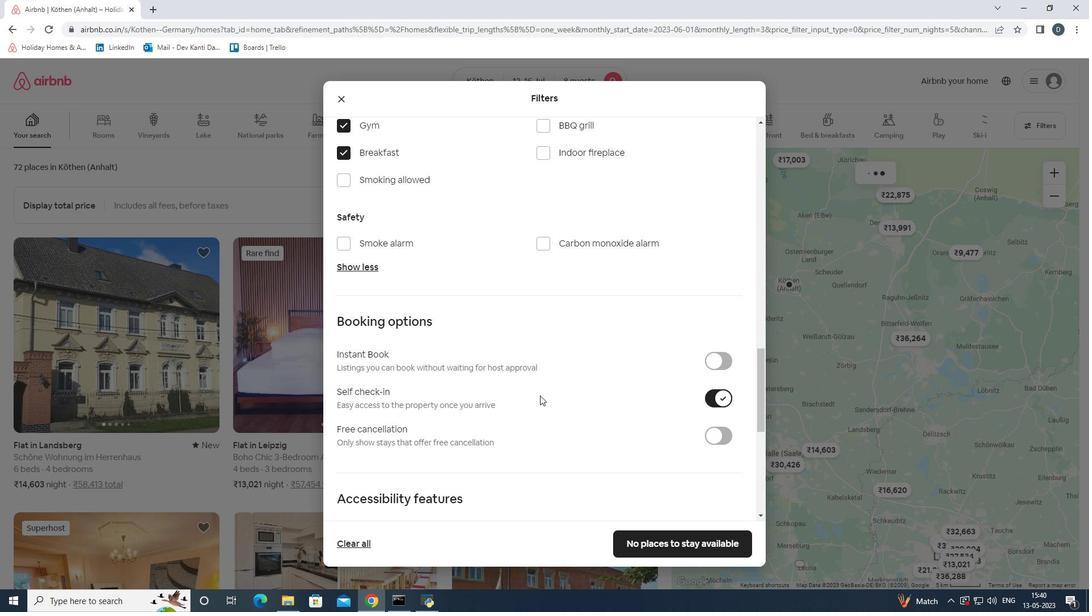 
Action: Mouse scrolled (538, 394) with delta (0, 0)
Screenshot: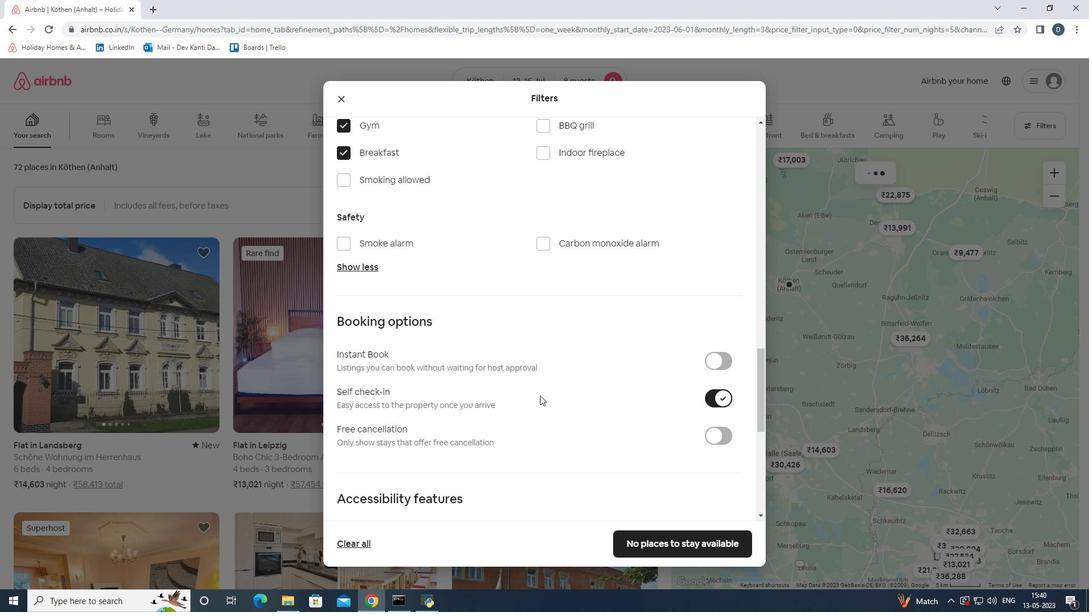 
Action: Mouse scrolled (538, 394) with delta (0, 0)
Screenshot: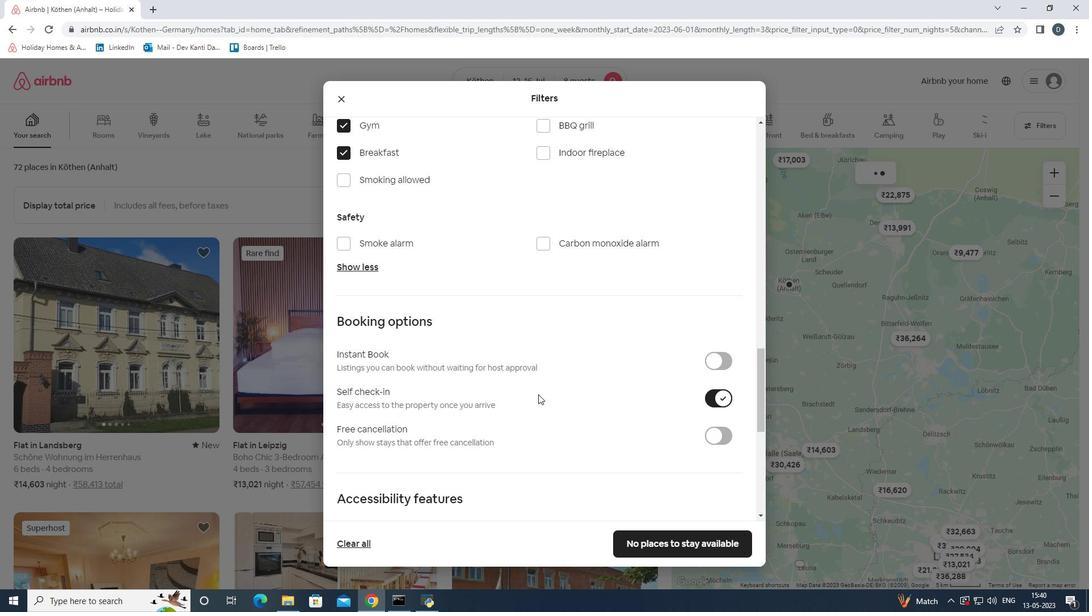 
Action: Mouse scrolled (538, 394) with delta (0, 0)
Screenshot: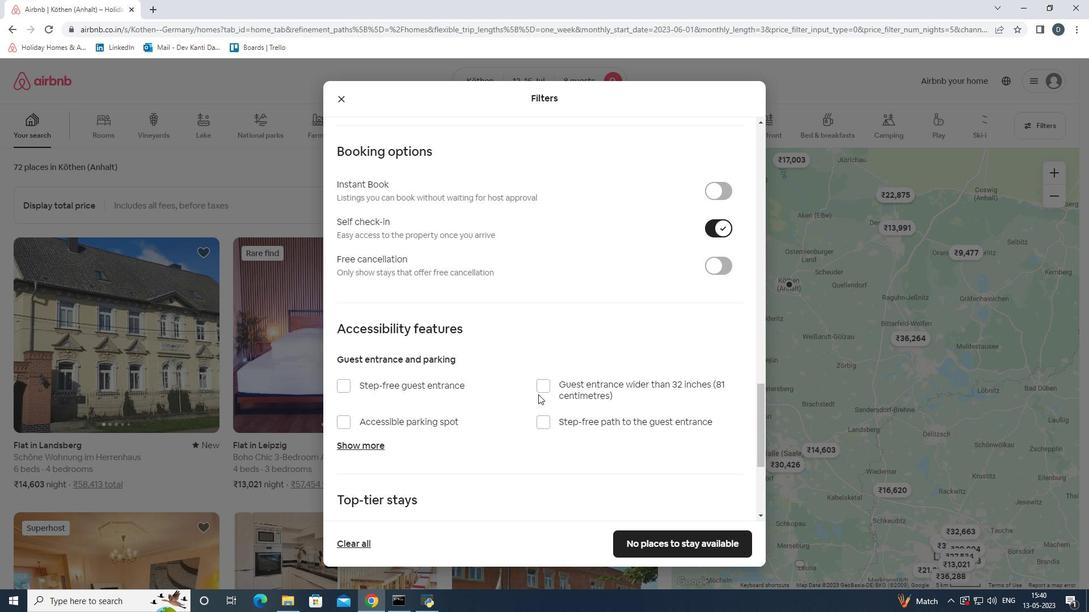 
Action: Mouse scrolled (538, 394) with delta (0, 0)
Screenshot: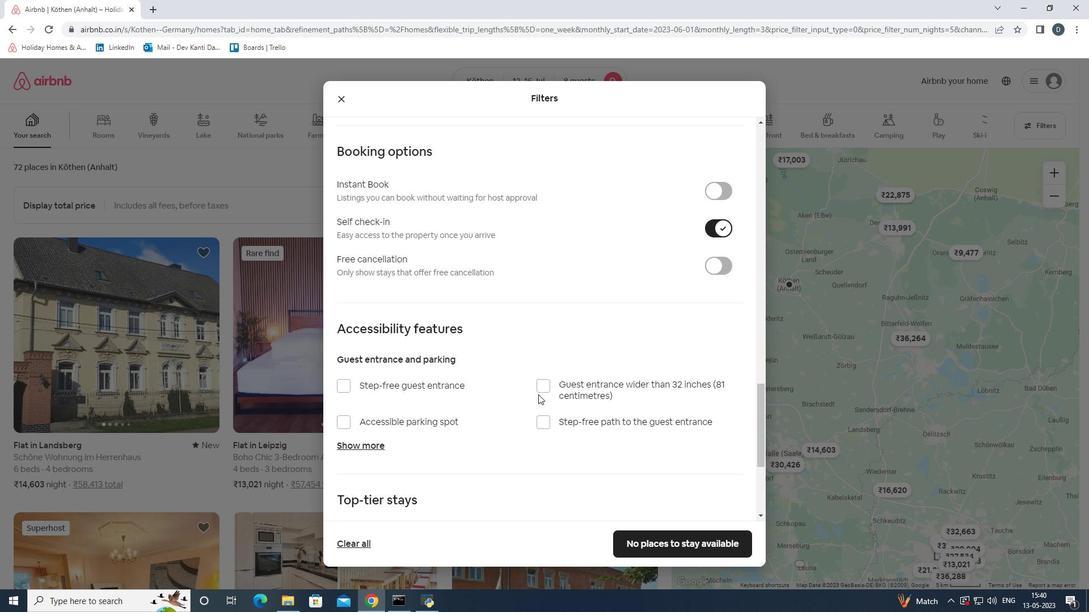 
Action: Mouse scrolled (538, 394) with delta (0, 0)
Screenshot: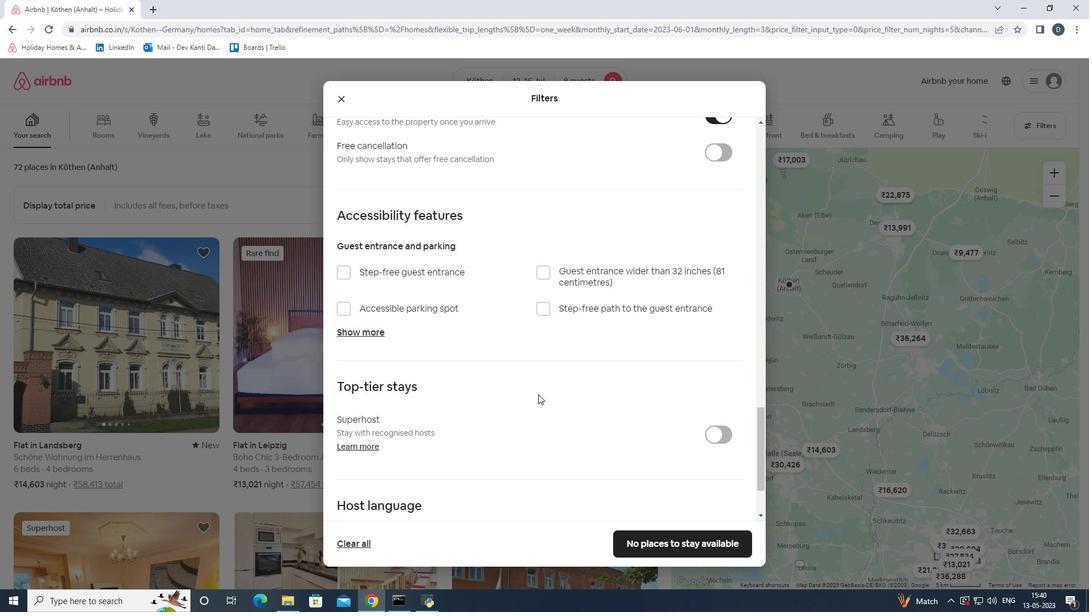 
Action: Mouse scrolled (538, 394) with delta (0, 0)
Screenshot: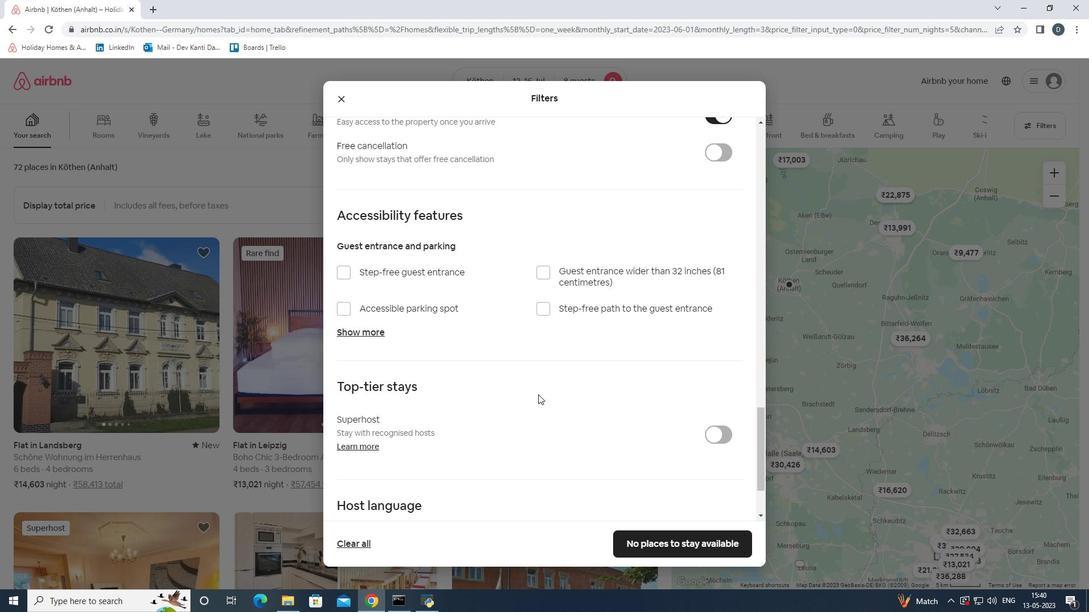 
Action: Mouse scrolled (538, 394) with delta (0, 0)
Screenshot: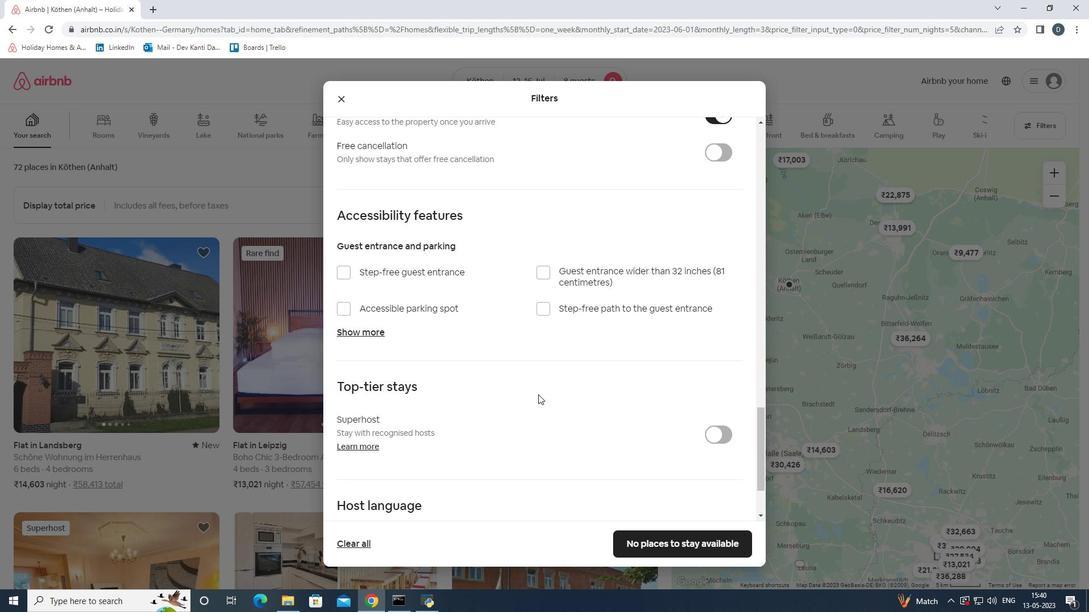 
Action: Mouse scrolled (538, 394) with delta (0, 0)
Screenshot: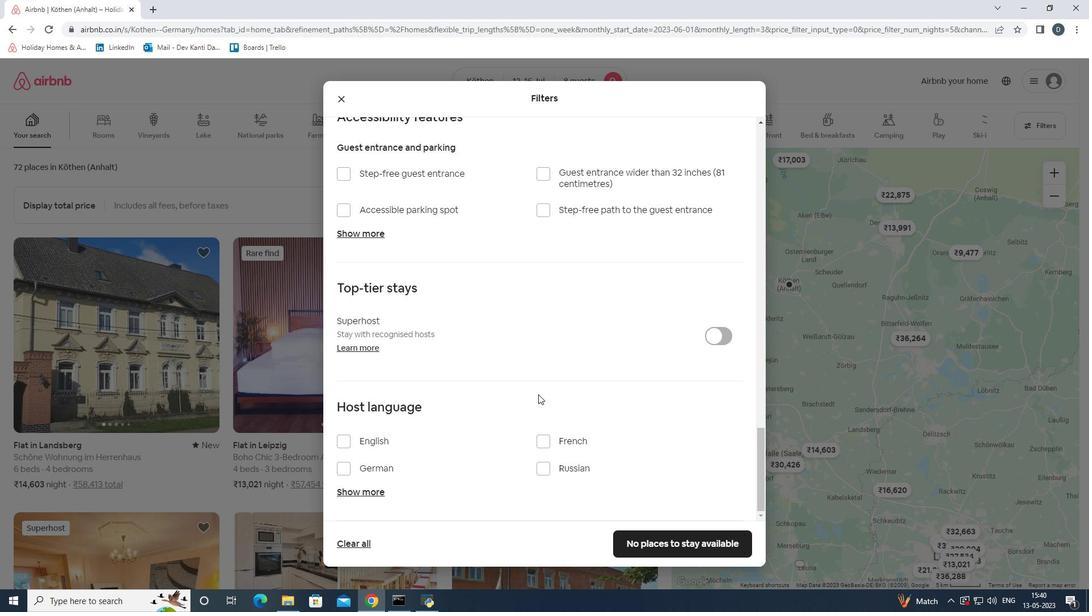 
Action: Mouse scrolled (538, 394) with delta (0, 0)
Screenshot: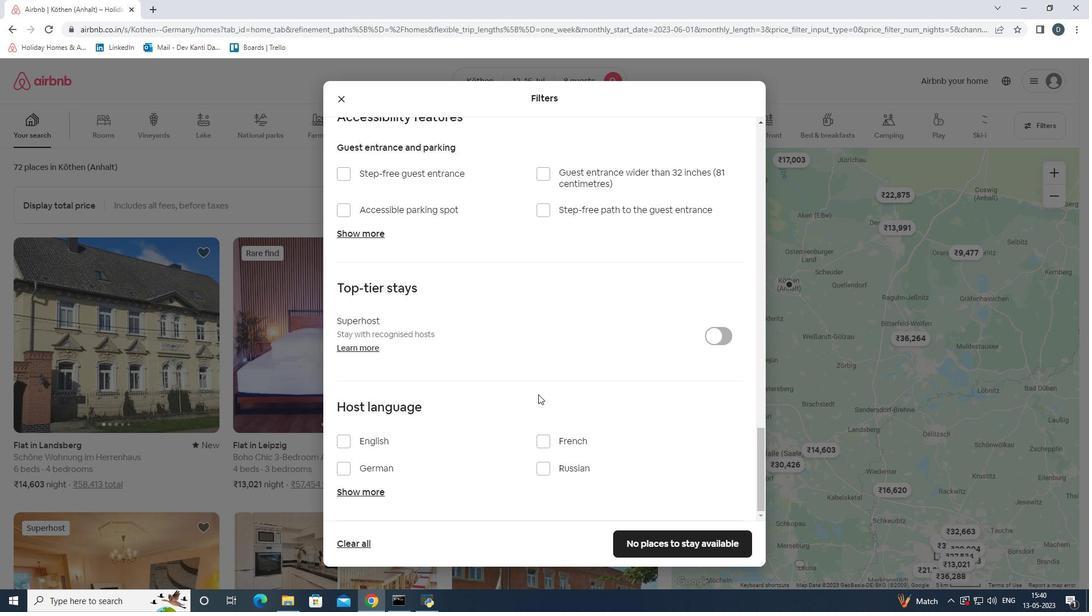 
Action: Mouse scrolled (538, 394) with delta (0, 0)
Screenshot: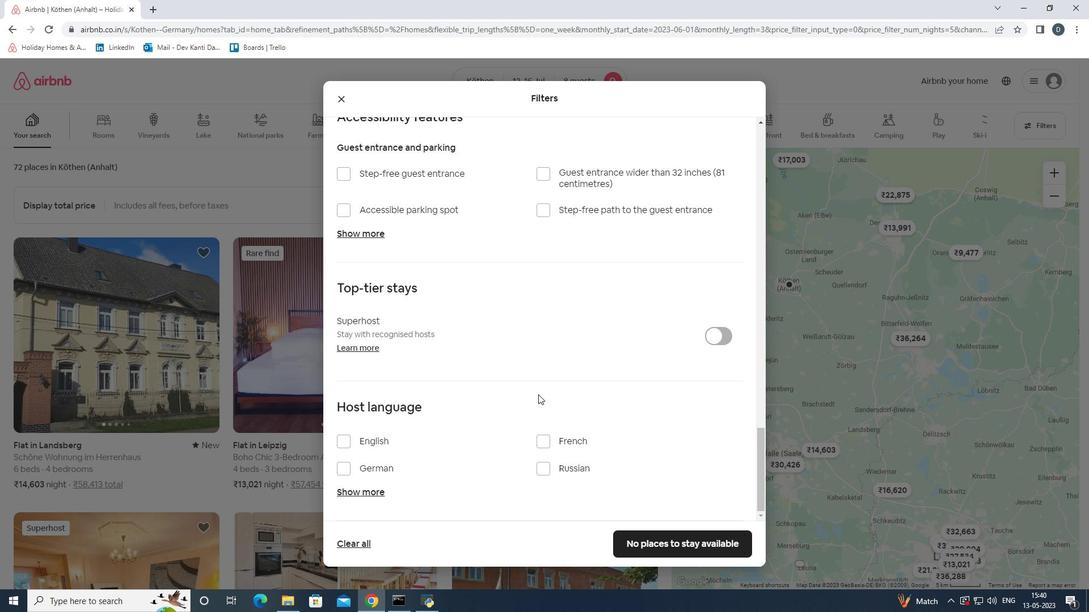 
Action: Mouse scrolled (538, 394) with delta (0, 0)
Screenshot: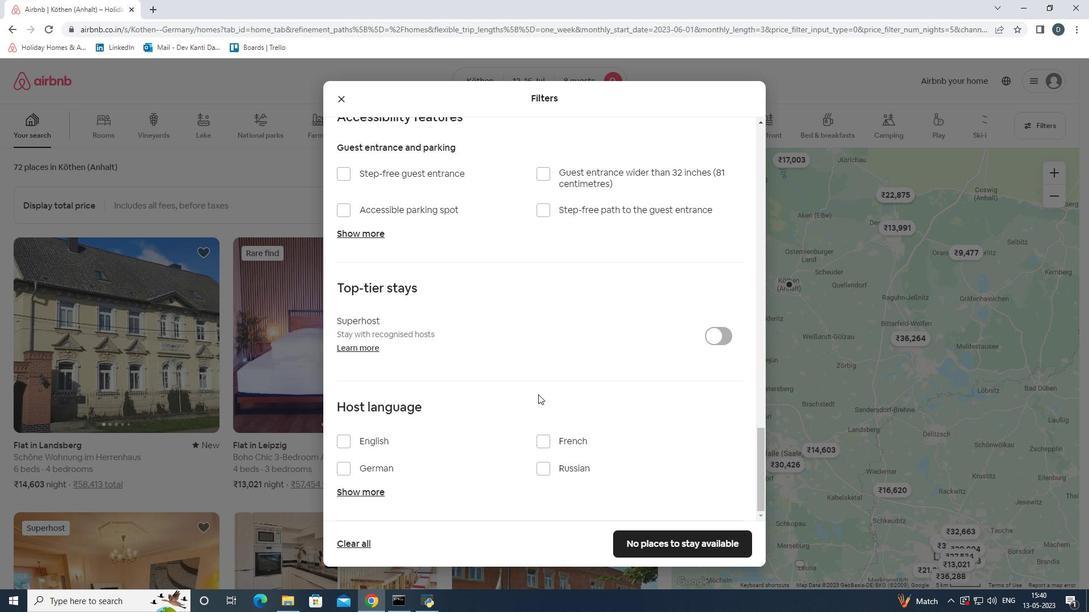 
Action: Mouse moved to (365, 444)
Screenshot: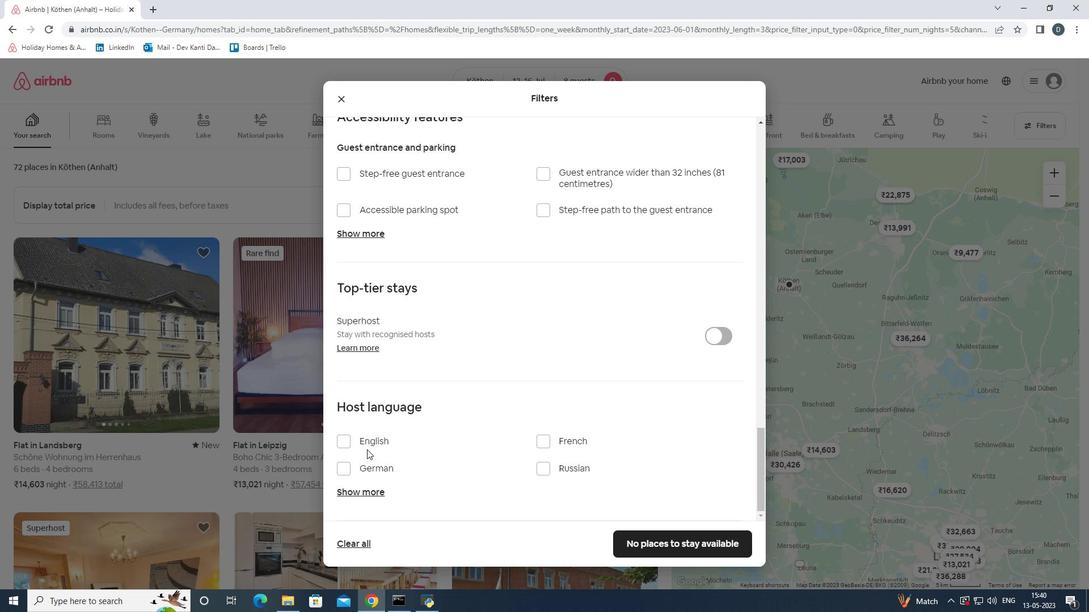 
Action: Mouse pressed left at (365, 444)
Screenshot: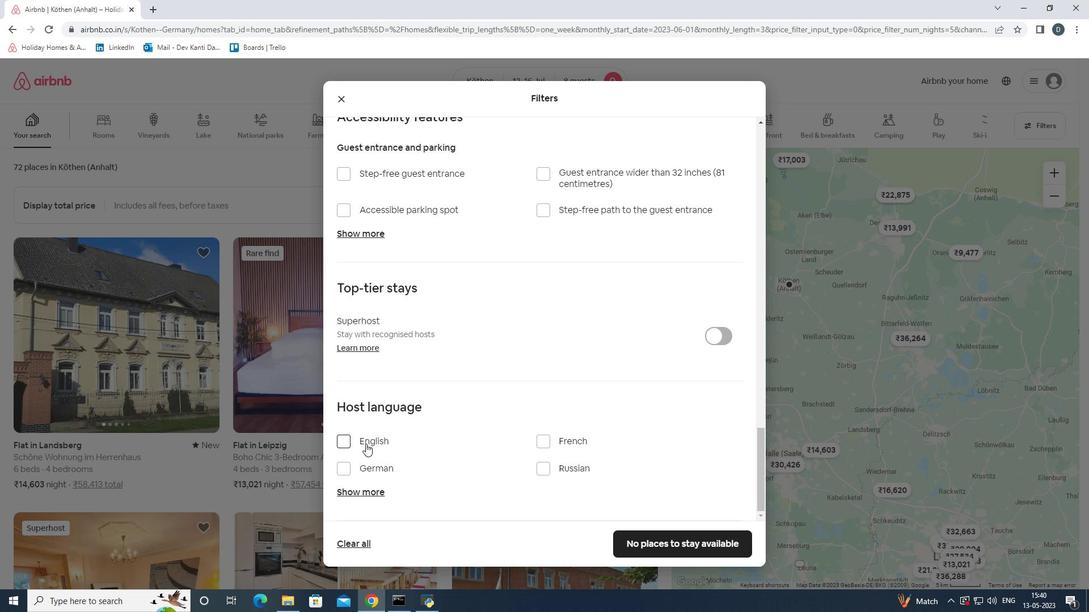
Action: Mouse moved to (685, 542)
Screenshot: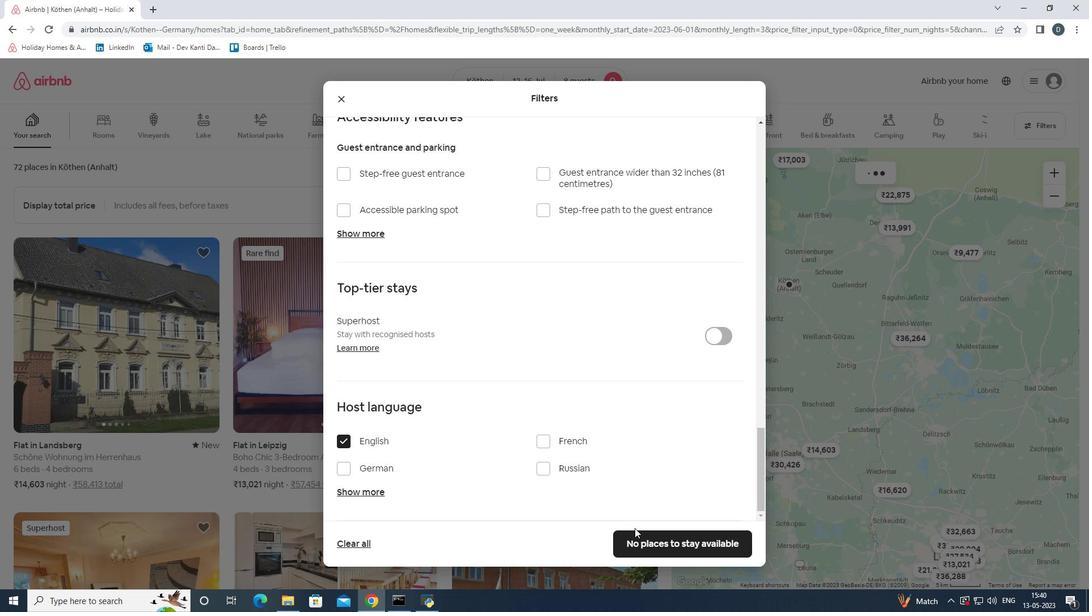 
Action: Mouse pressed left at (685, 542)
Screenshot: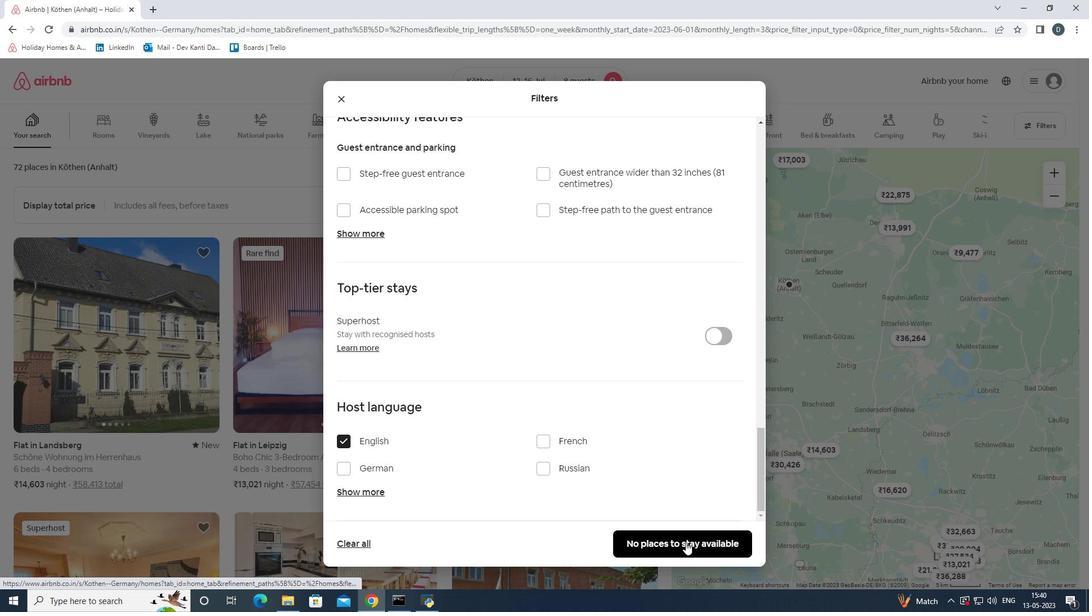 
